 Task: Search one way flight ticket for 5 adults, 2 children, 1 infant in seat and 1 infant on lap in economy from Fort Myers: Southwest Florida International Airport to Laramie: Laramie Regional Airport on 5-3-2023. Choice of flights is Southwest. Number of bags: 2 checked bags. Price is upto 73000. Outbound departure time preference is 9:00.
Action: Mouse moved to (404, 180)
Screenshot: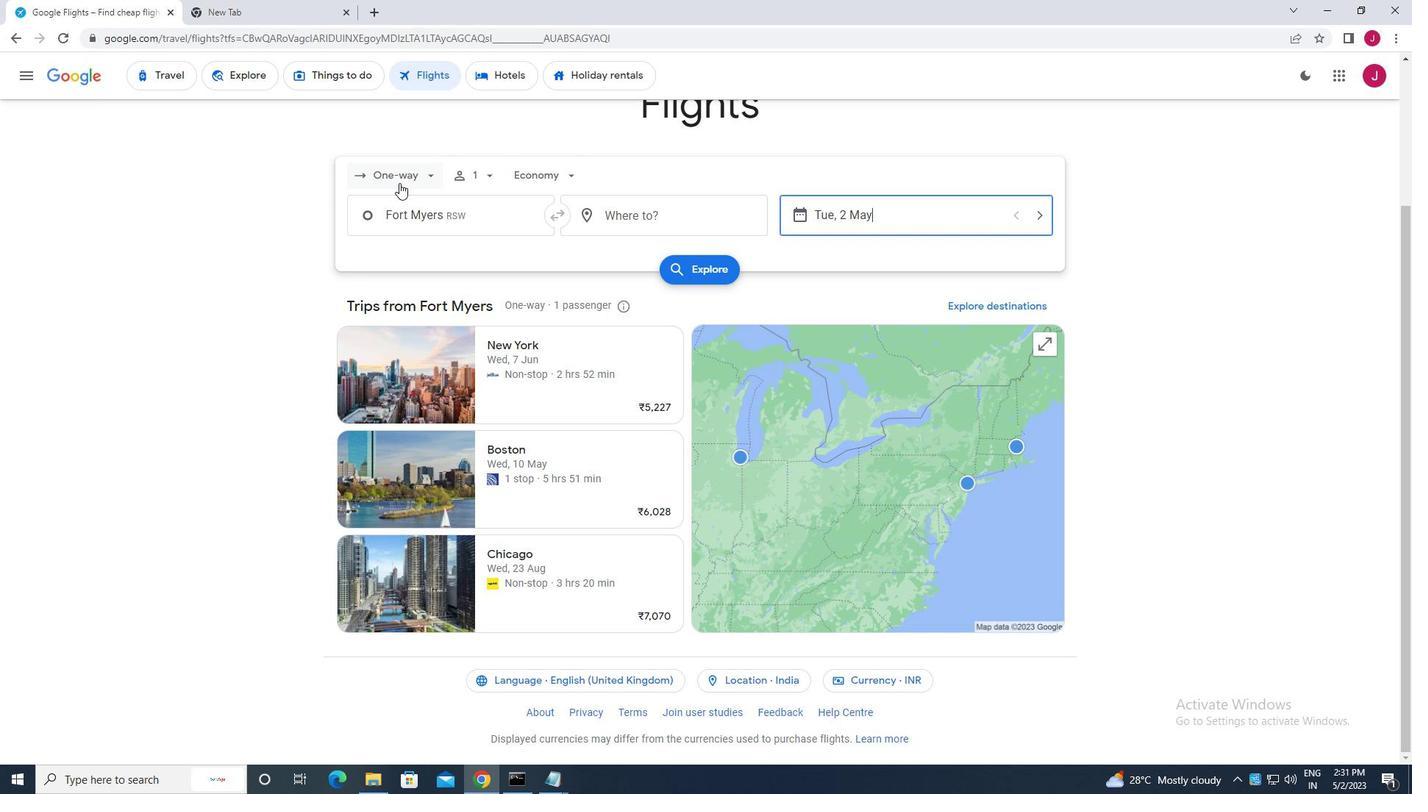 
Action: Mouse pressed left at (404, 180)
Screenshot: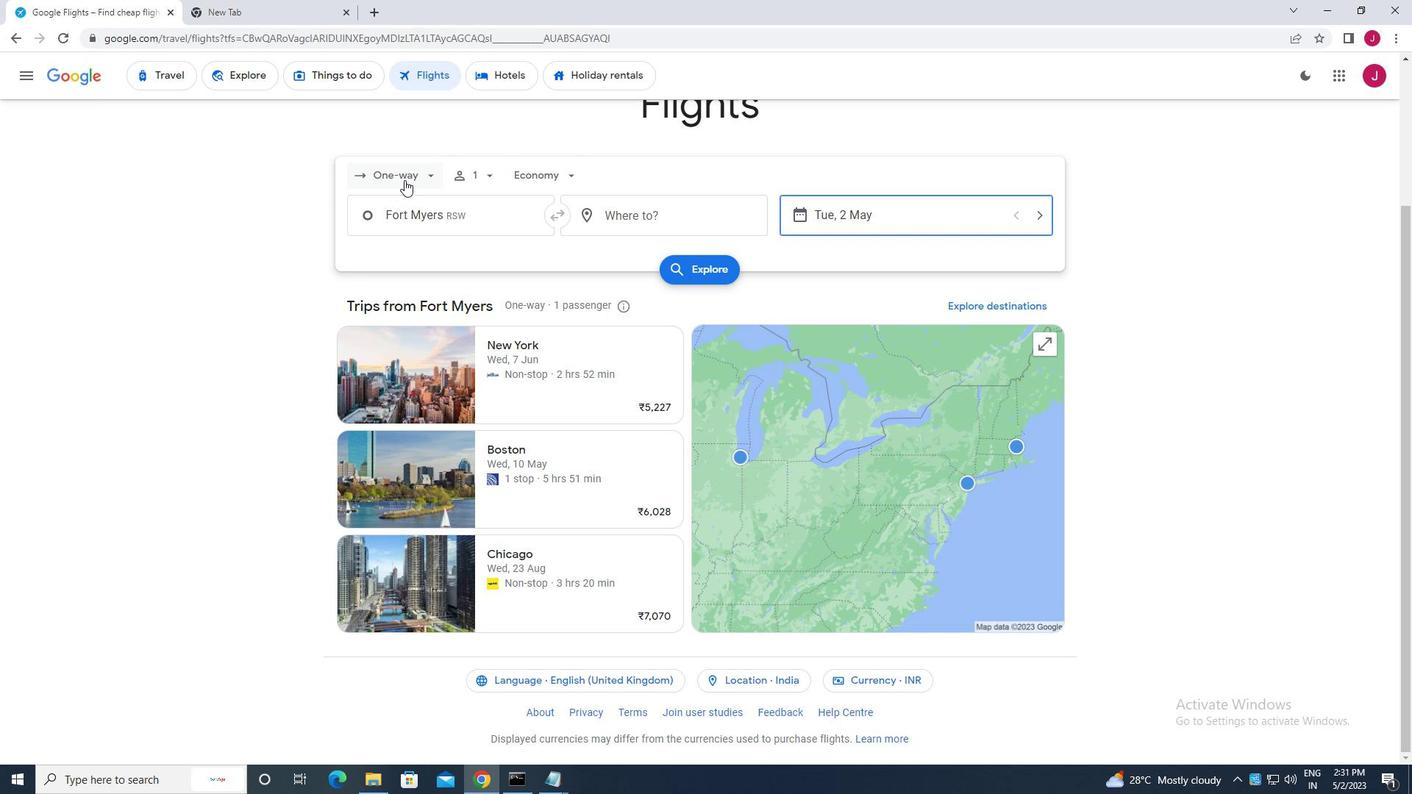 
Action: Mouse moved to (430, 211)
Screenshot: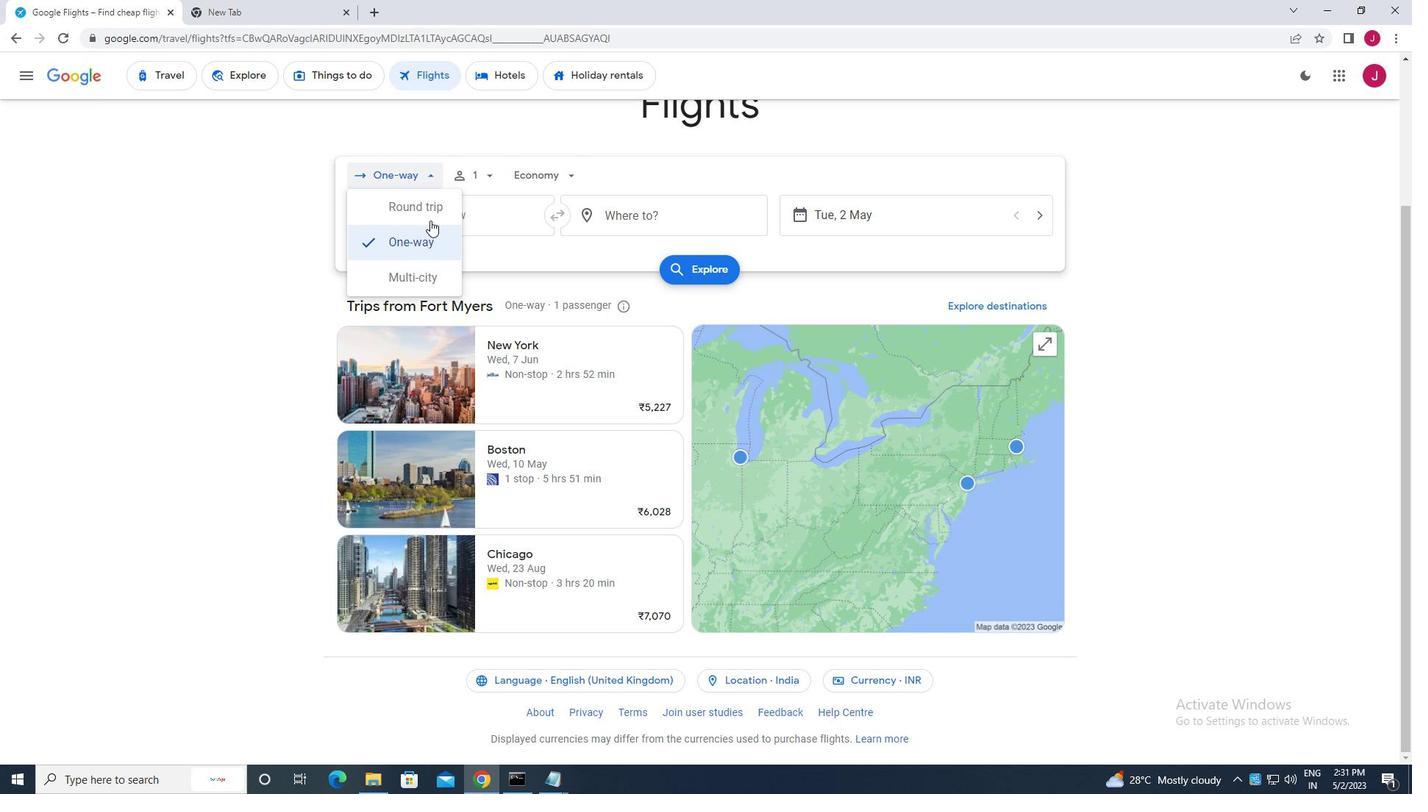 
Action: Mouse pressed left at (430, 211)
Screenshot: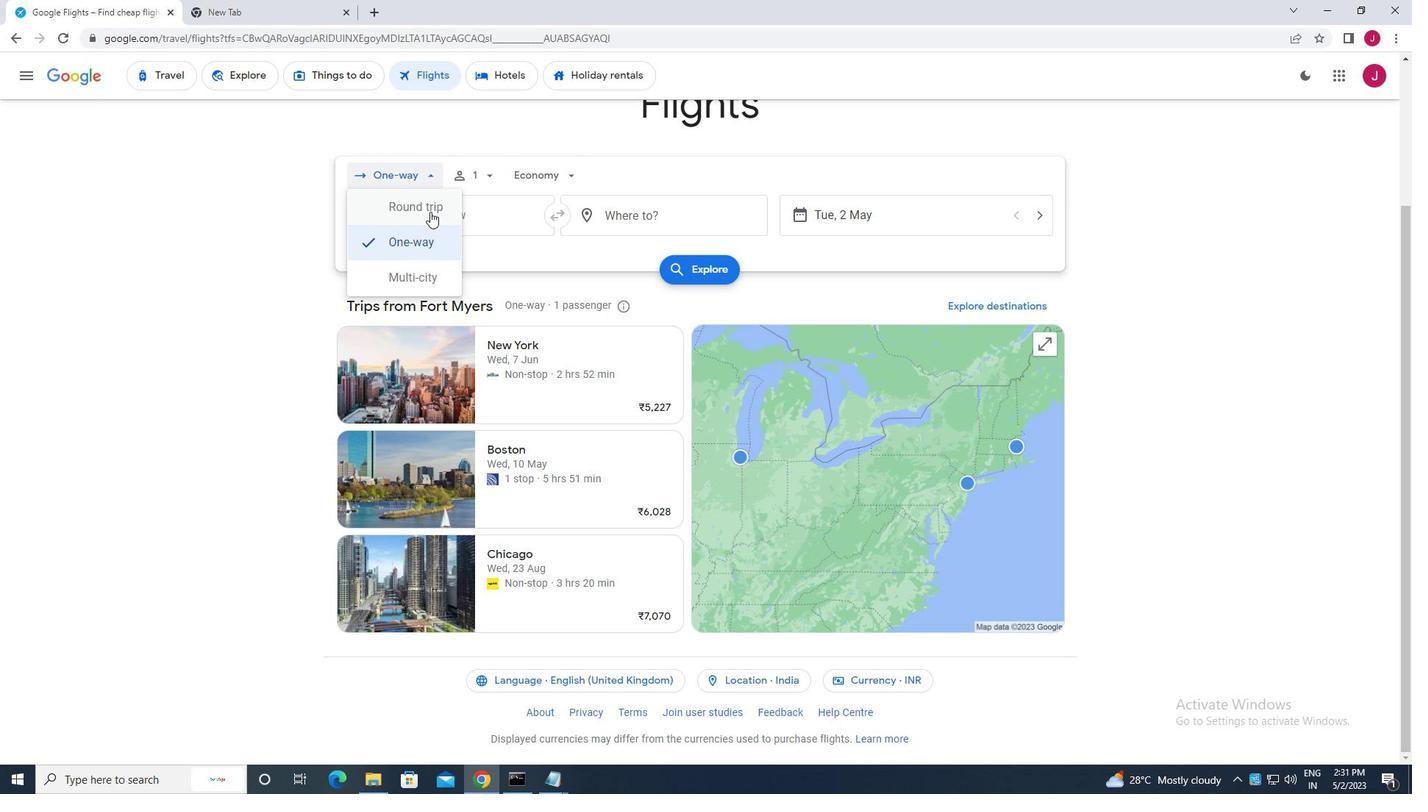 
Action: Mouse moved to (494, 177)
Screenshot: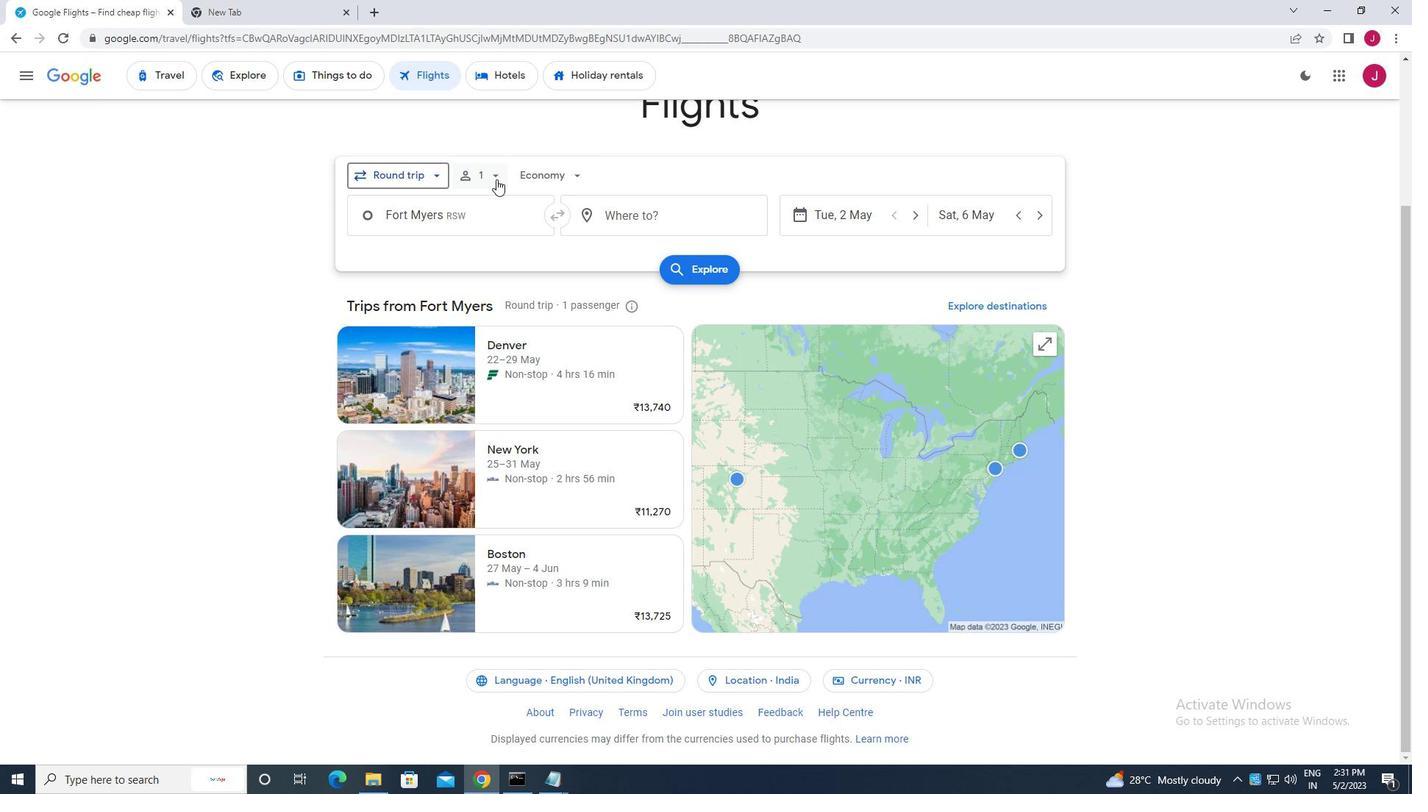 
Action: Mouse pressed left at (494, 177)
Screenshot: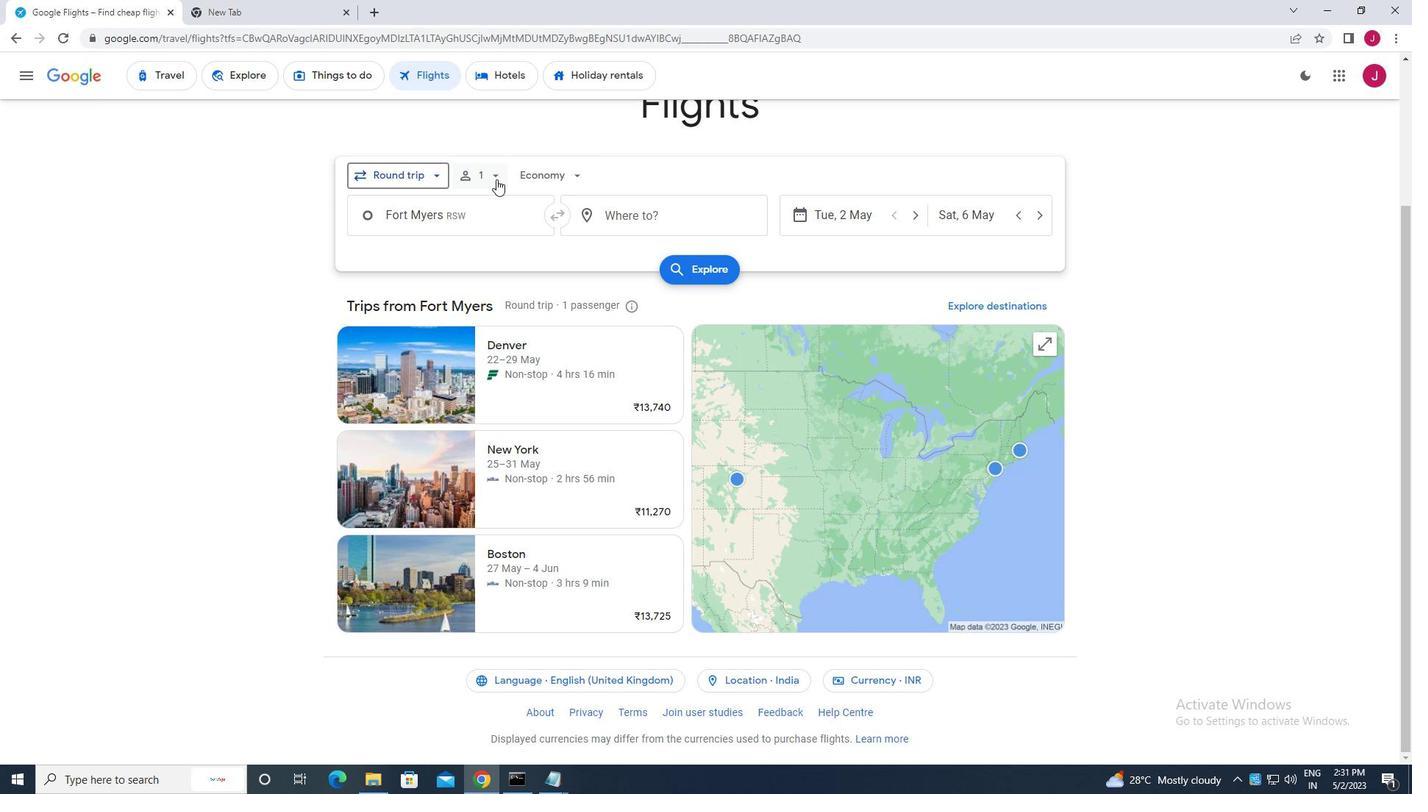 
Action: Mouse moved to (611, 212)
Screenshot: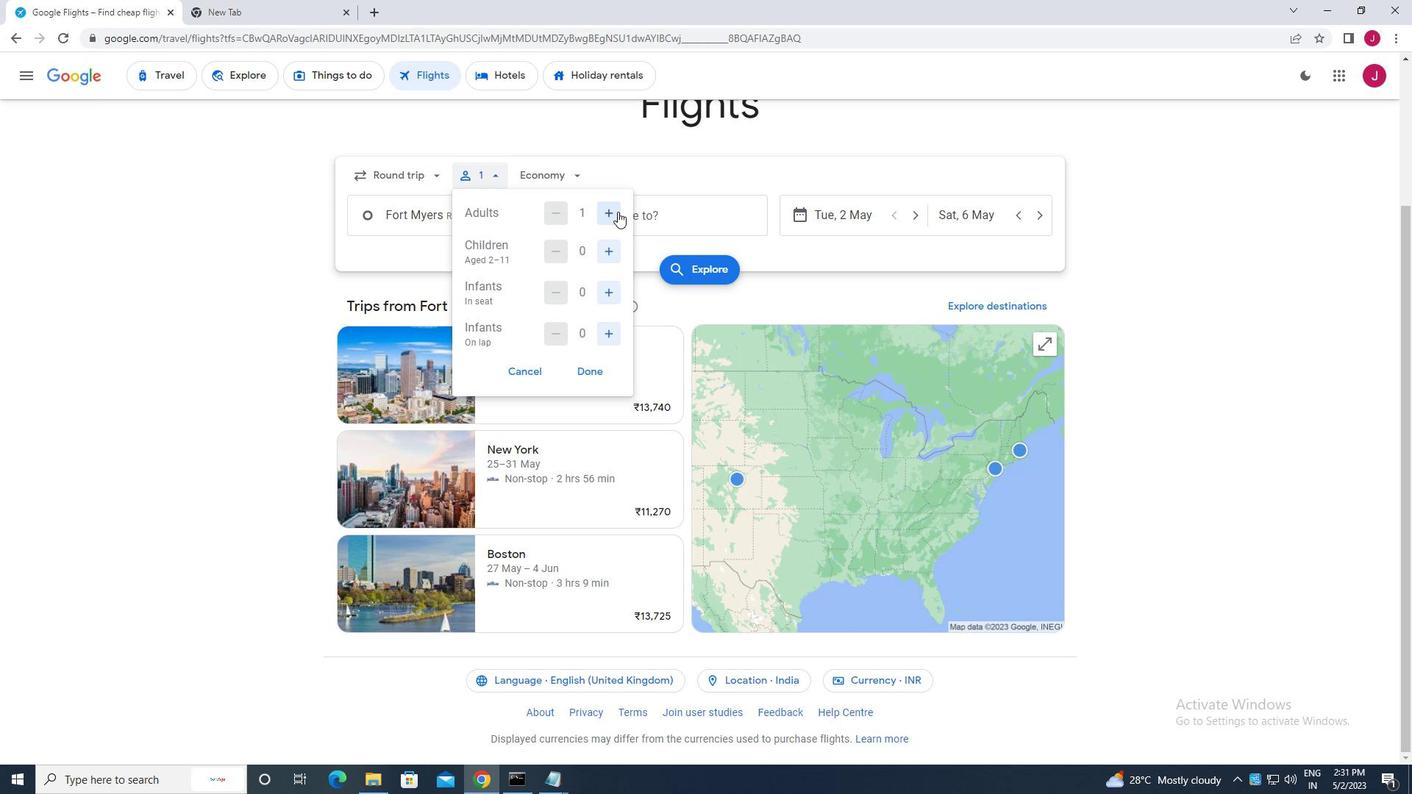 
Action: Mouse pressed left at (611, 212)
Screenshot: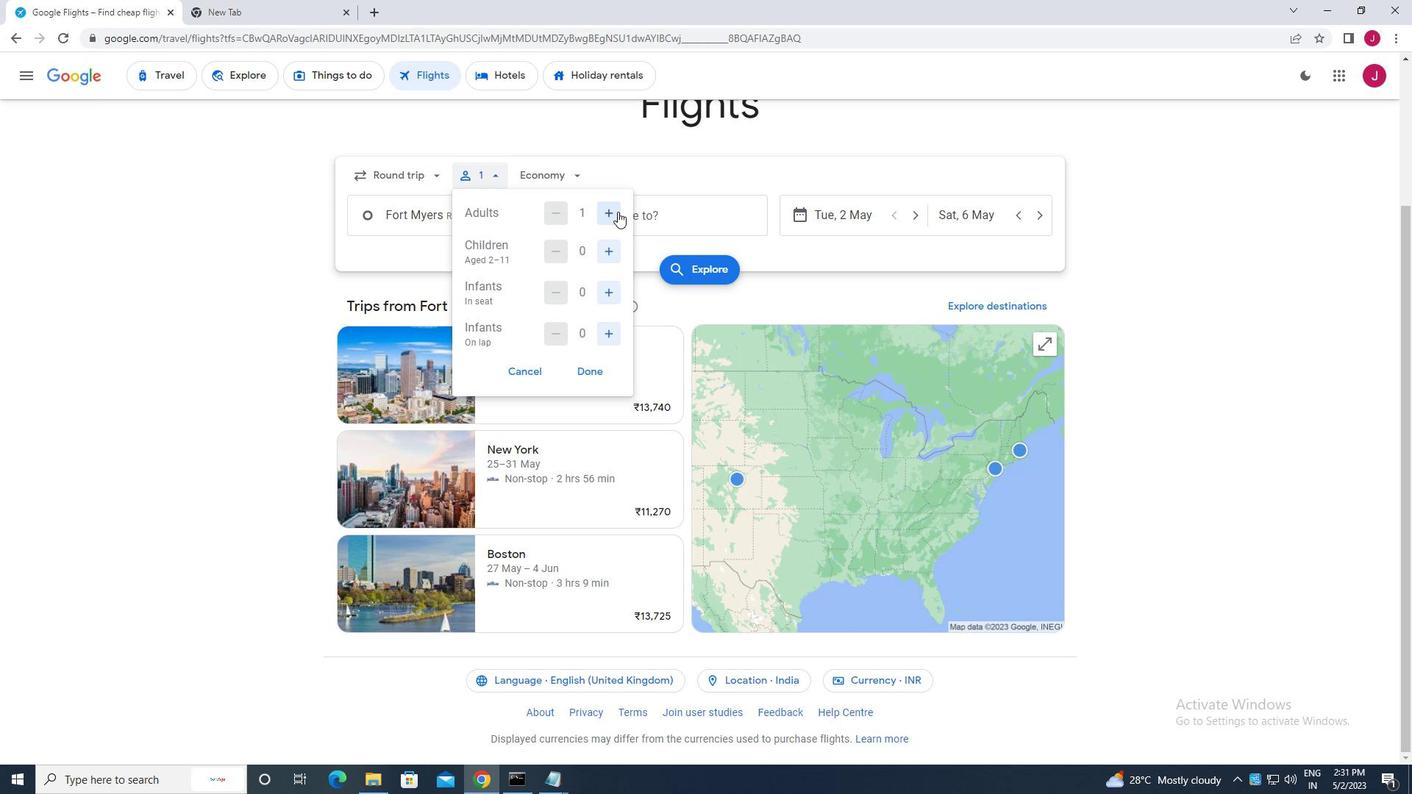 
Action: Mouse pressed left at (611, 212)
Screenshot: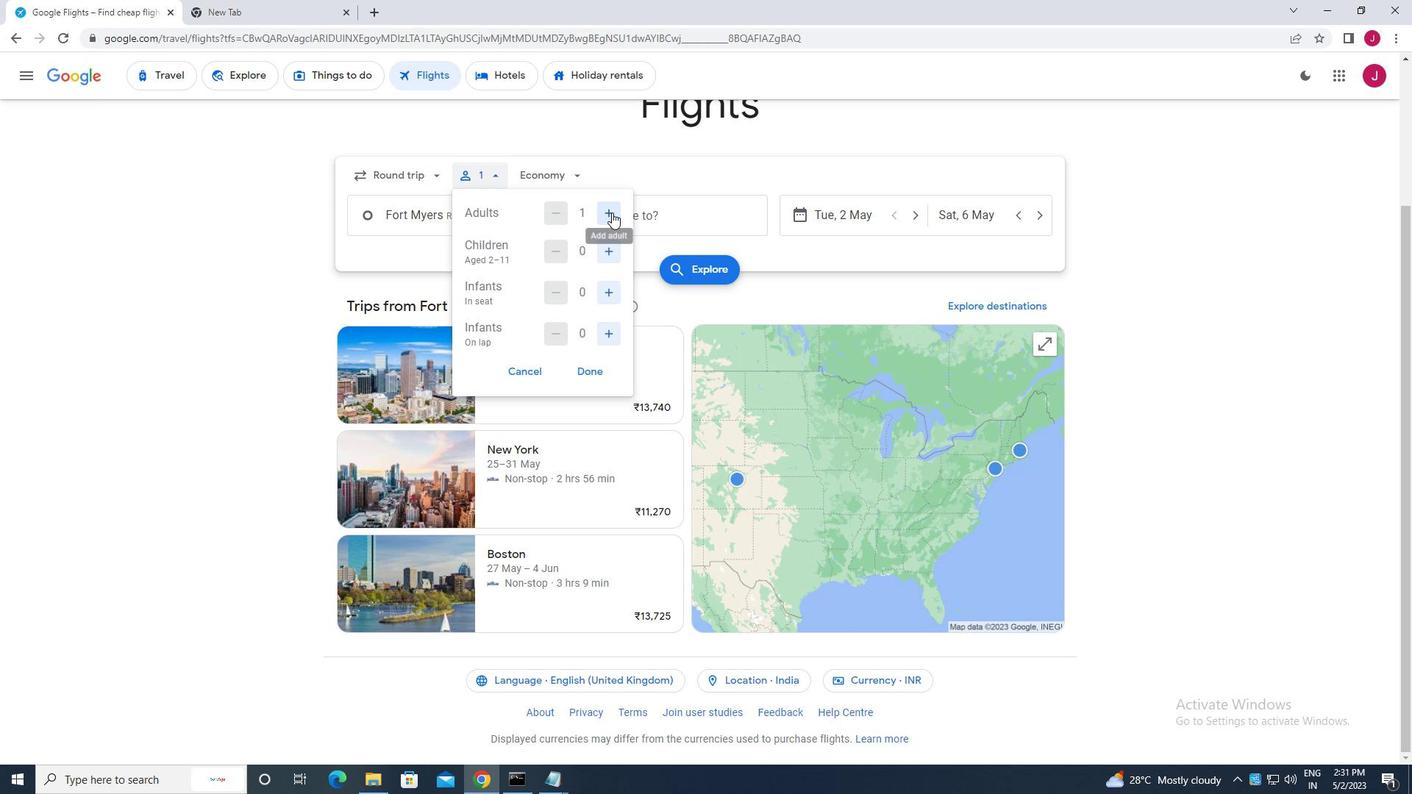 
Action: Mouse pressed left at (611, 212)
Screenshot: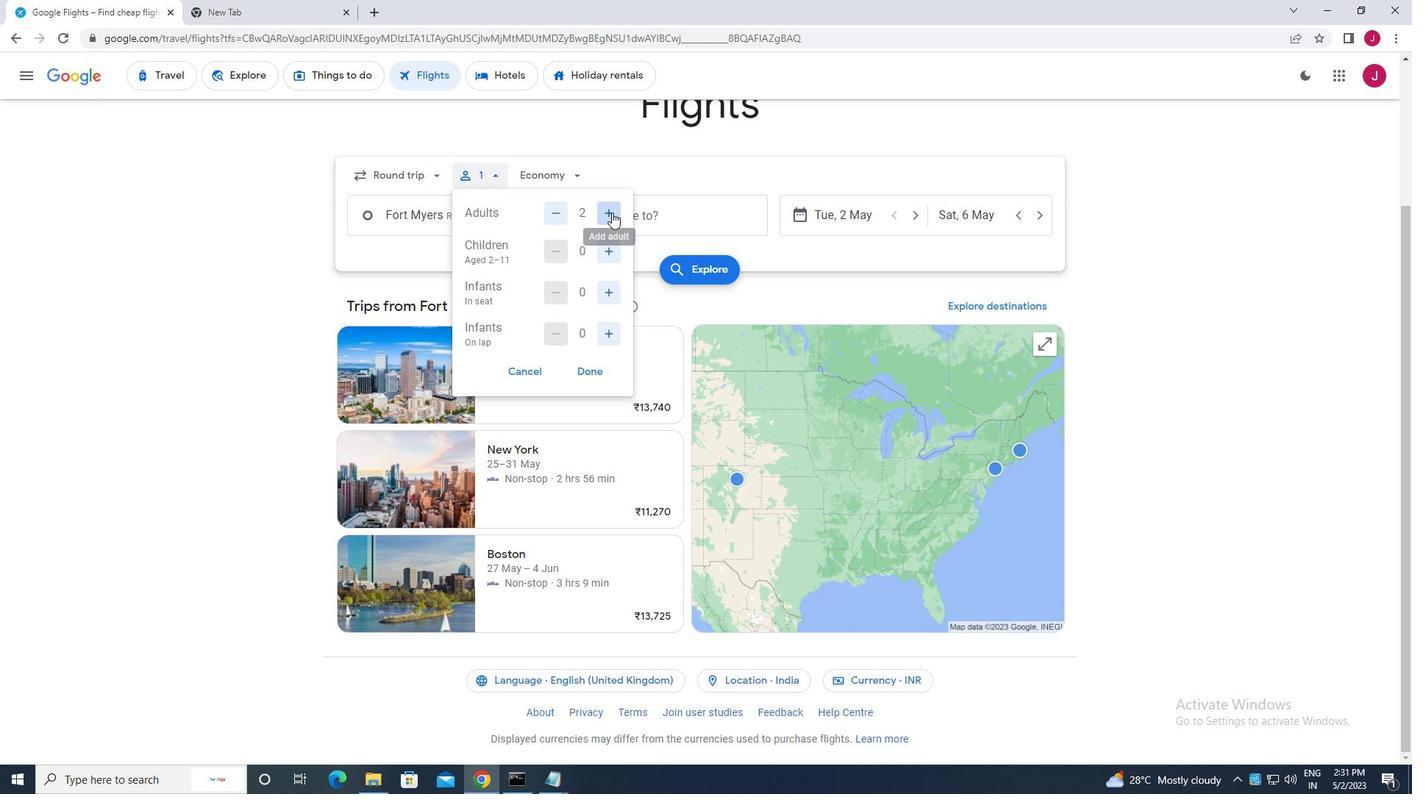 
Action: Mouse pressed left at (611, 212)
Screenshot: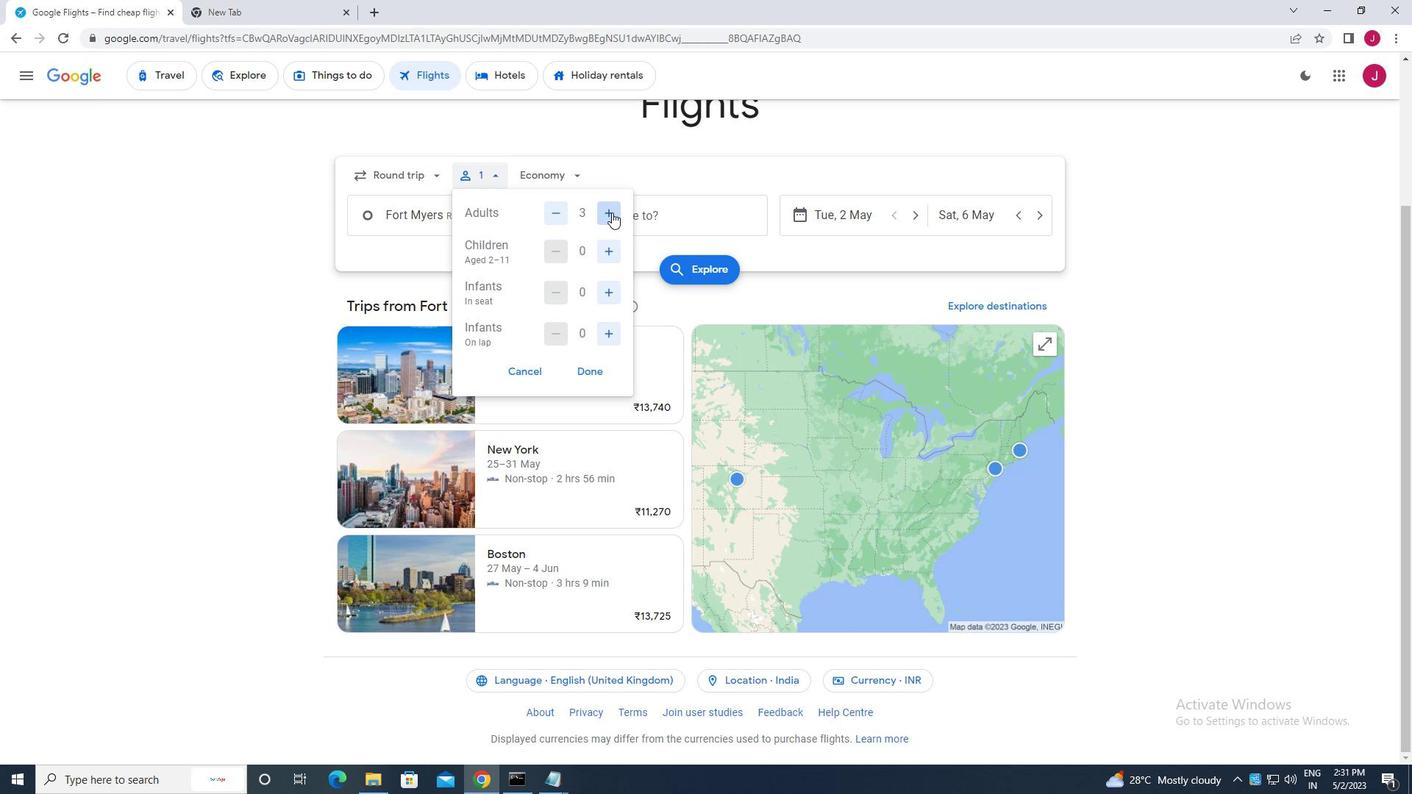 
Action: Mouse moved to (608, 254)
Screenshot: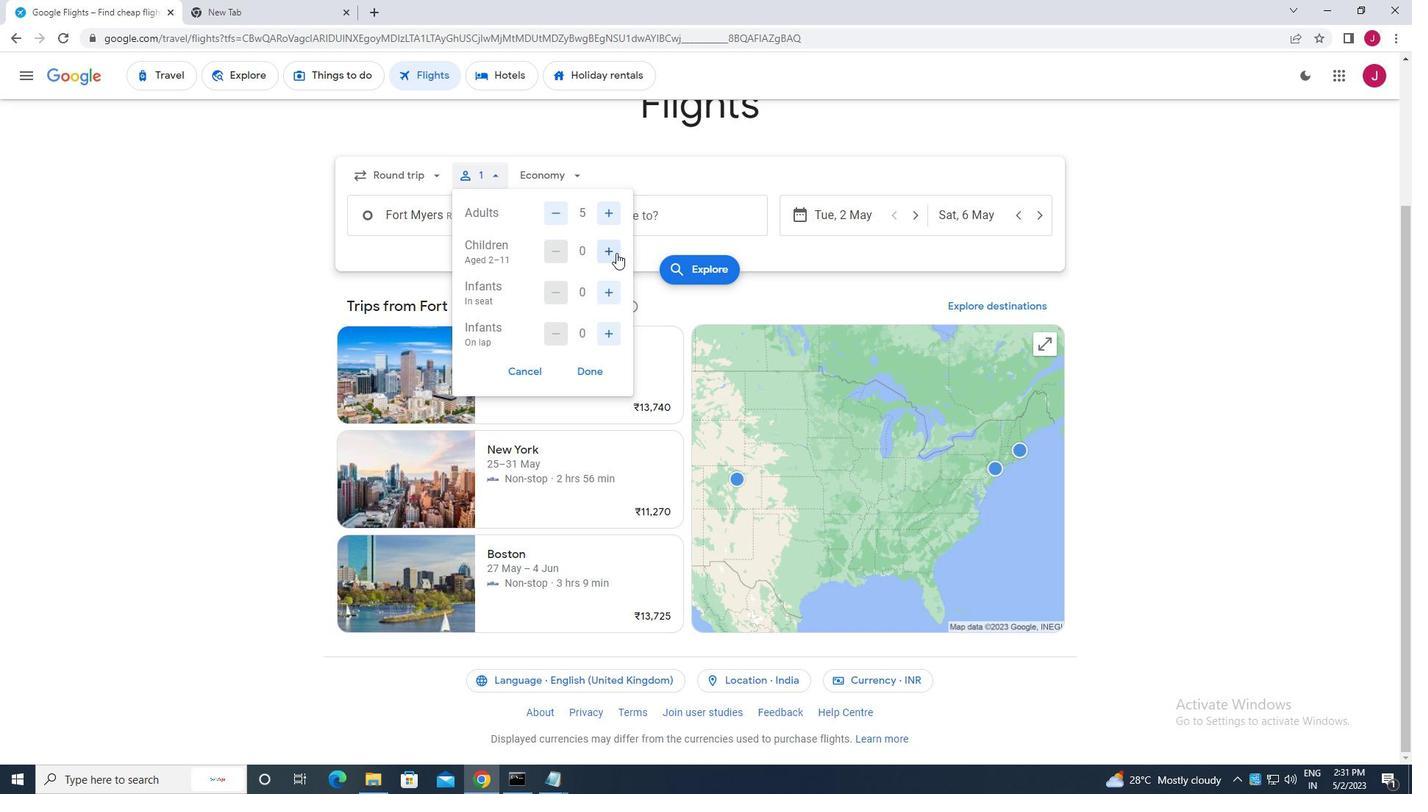 
Action: Mouse pressed left at (608, 254)
Screenshot: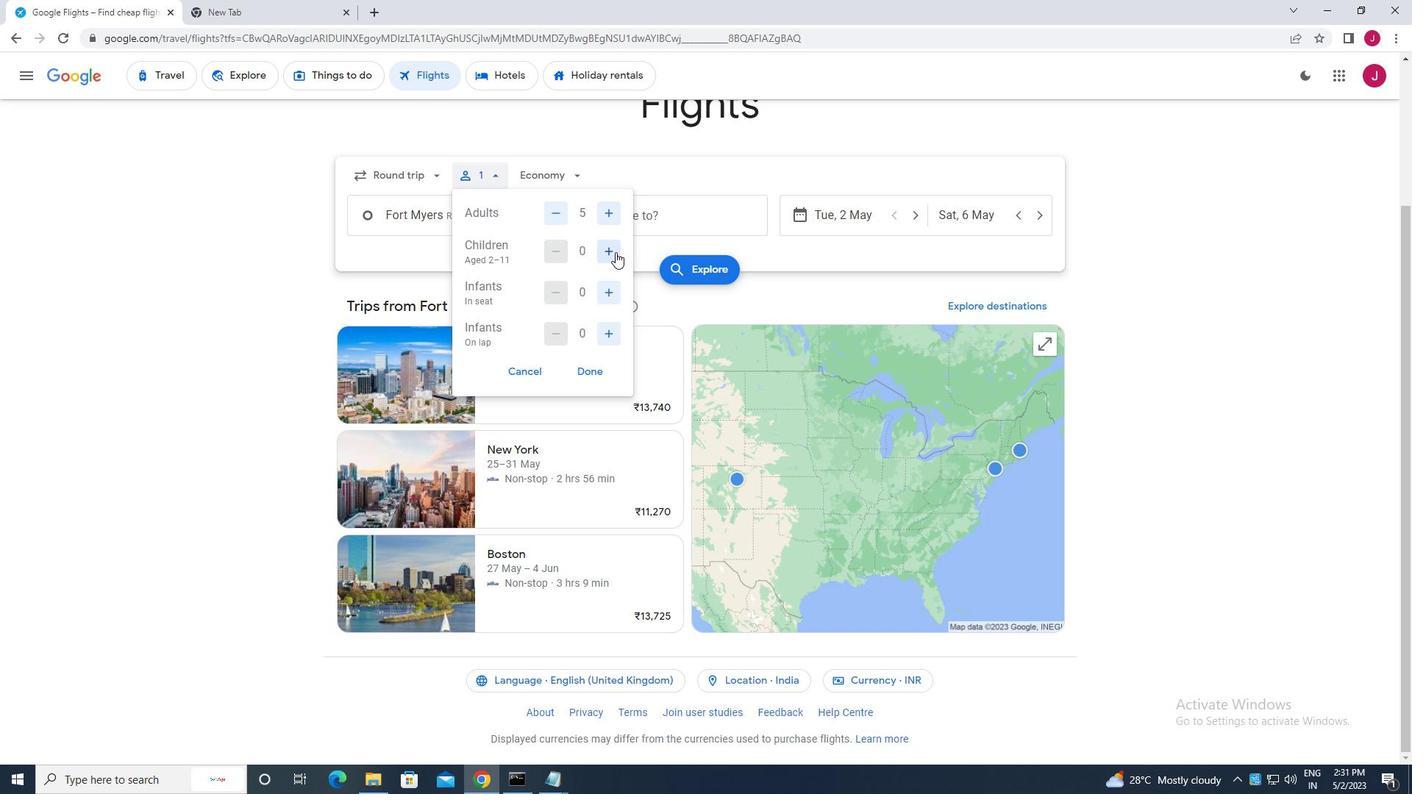 
Action: Mouse pressed left at (608, 254)
Screenshot: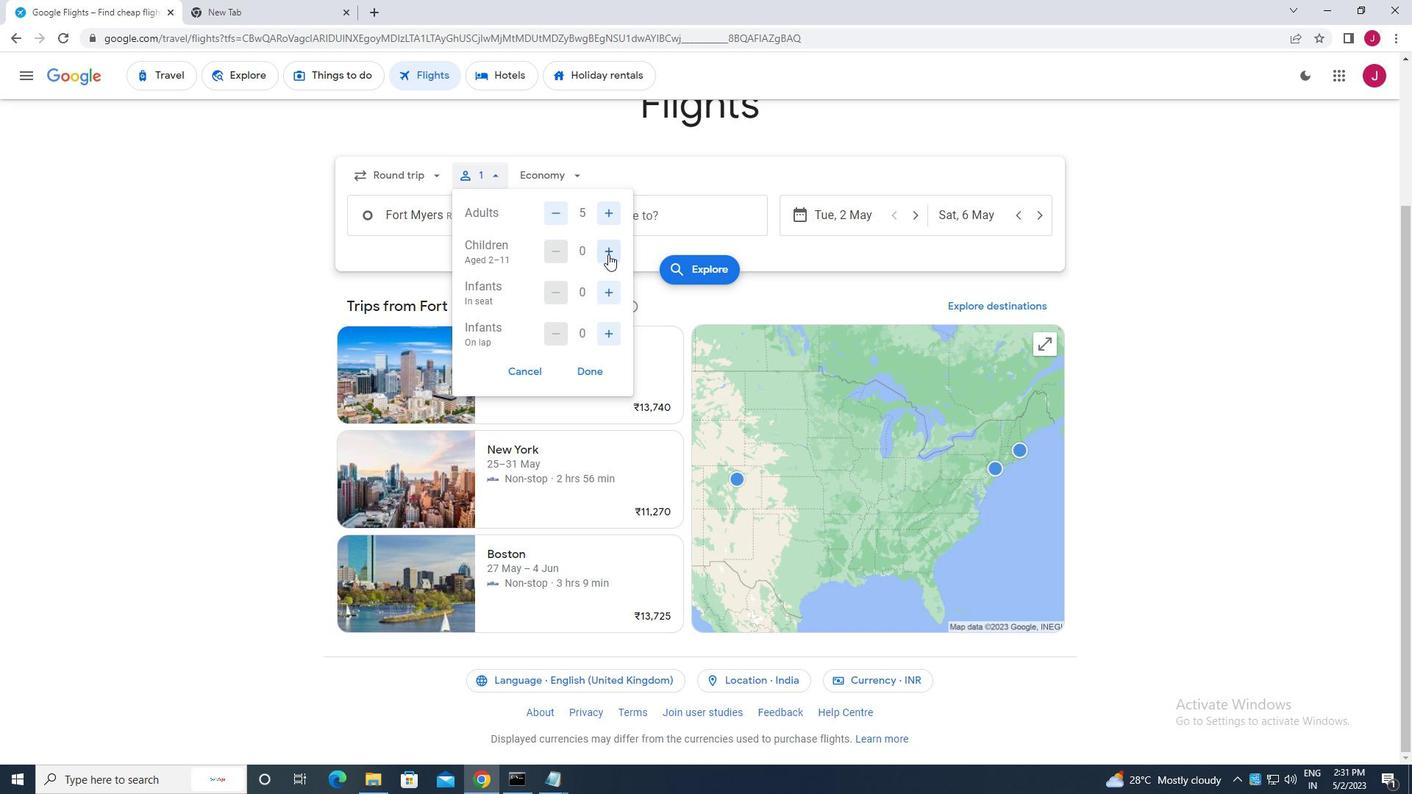 
Action: Mouse moved to (613, 291)
Screenshot: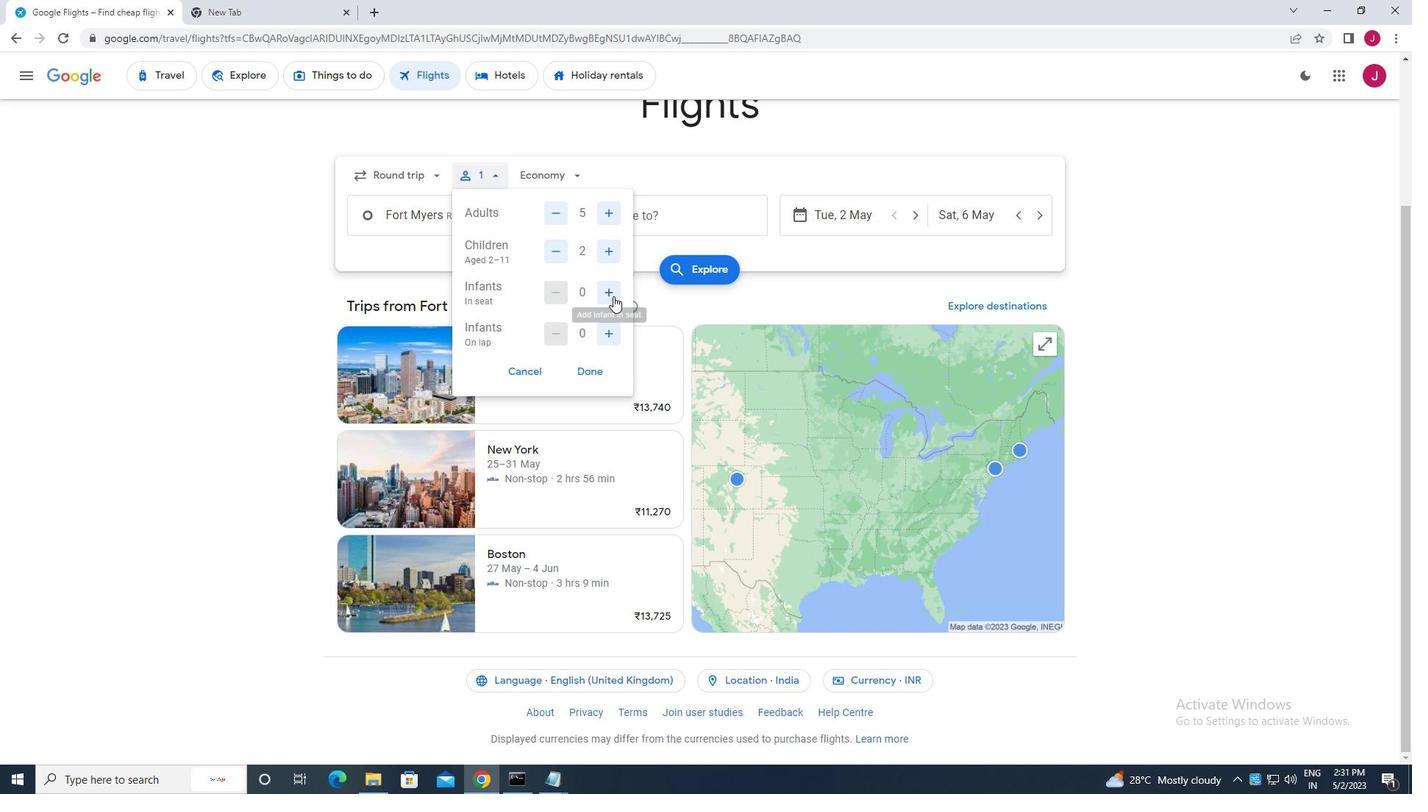 
Action: Mouse pressed left at (613, 291)
Screenshot: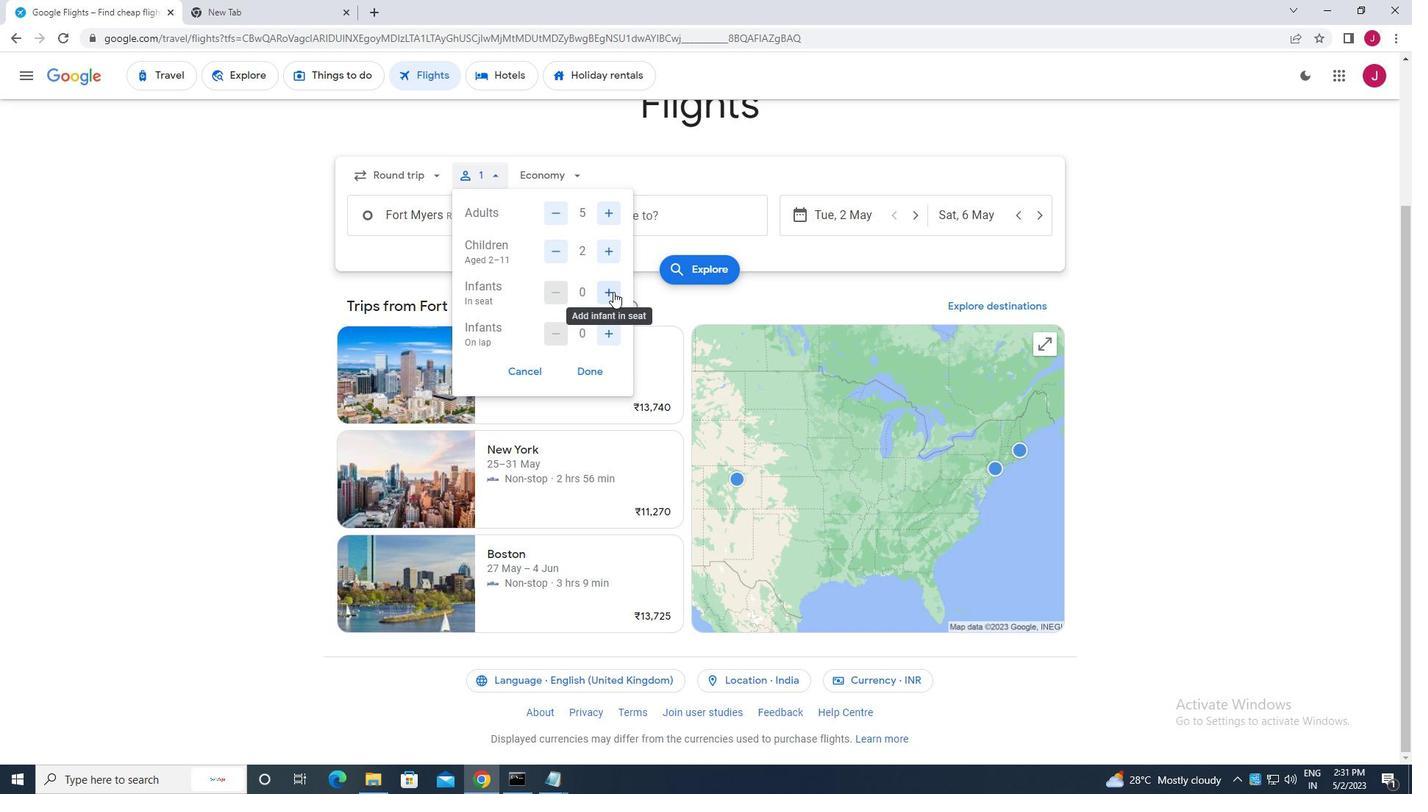 
Action: Mouse moved to (613, 332)
Screenshot: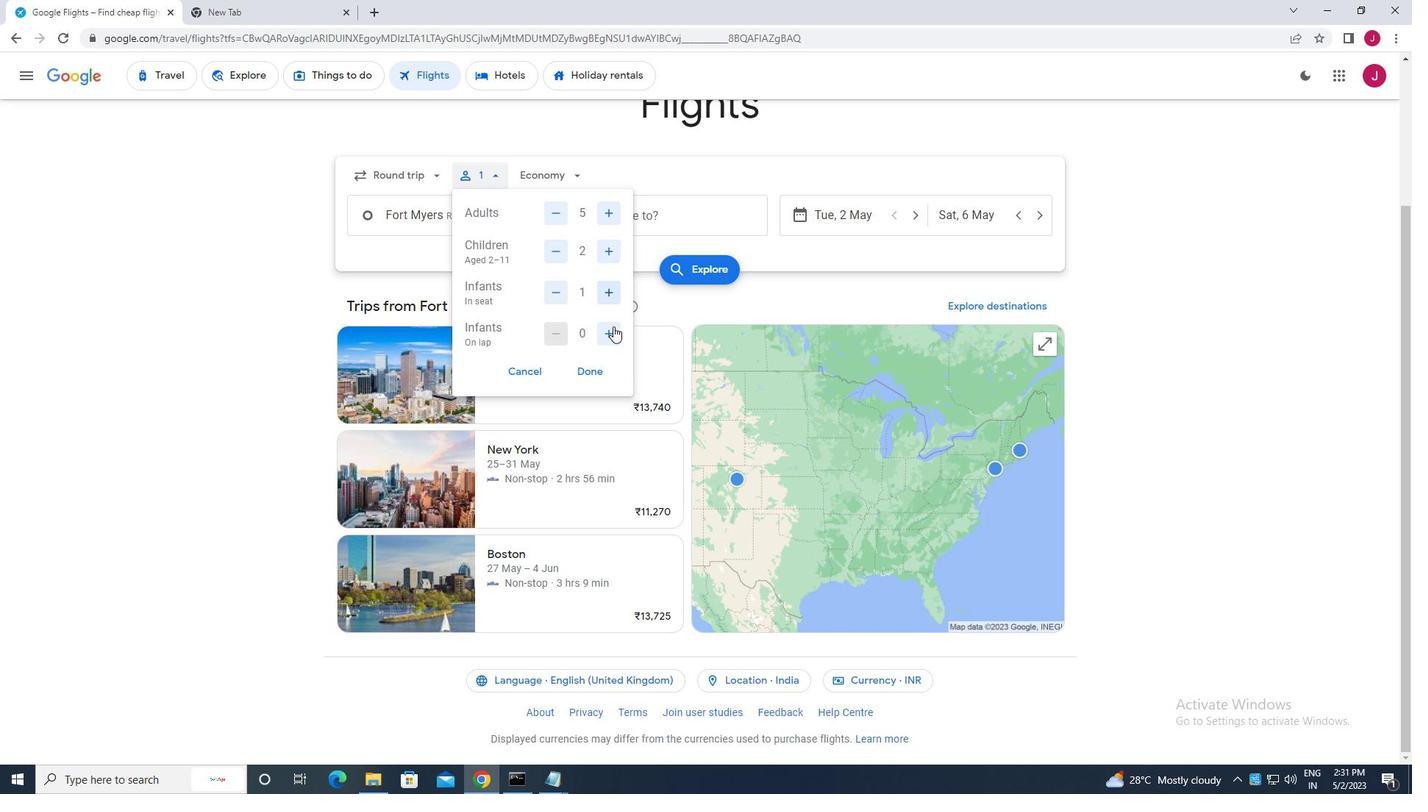 
Action: Mouse pressed left at (613, 332)
Screenshot: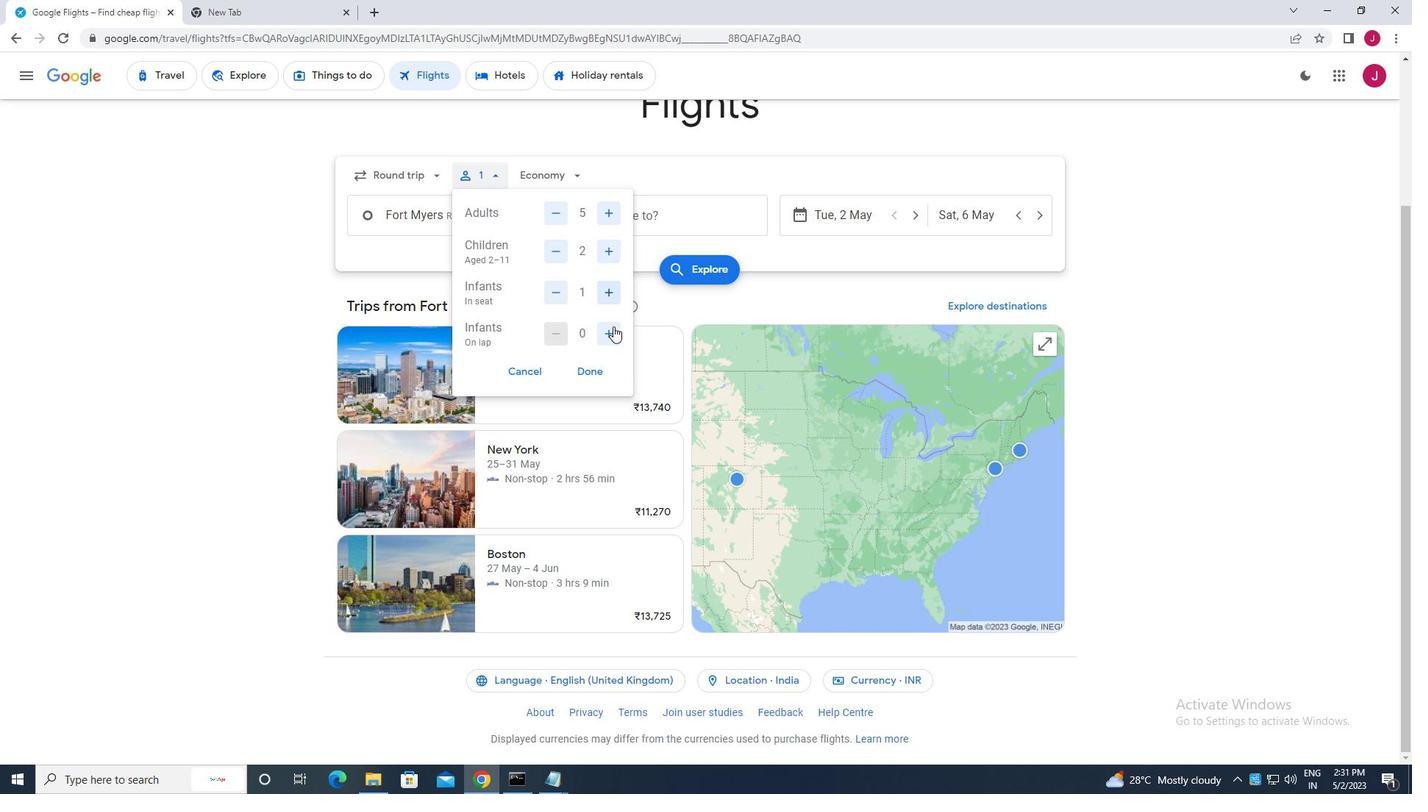 
Action: Mouse moved to (605, 329)
Screenshot: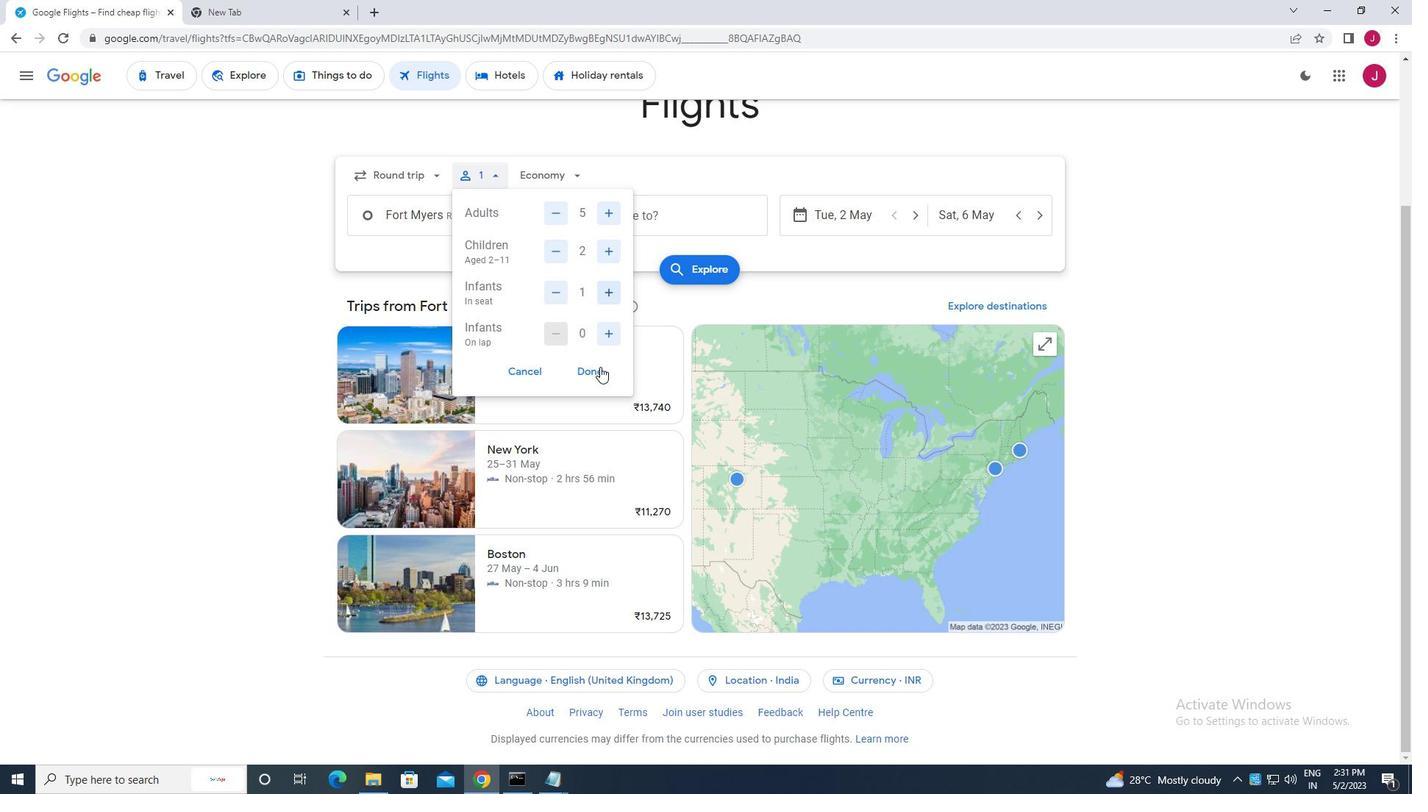 
Action: Mouse pressed left at (605, 329)
Screenshot: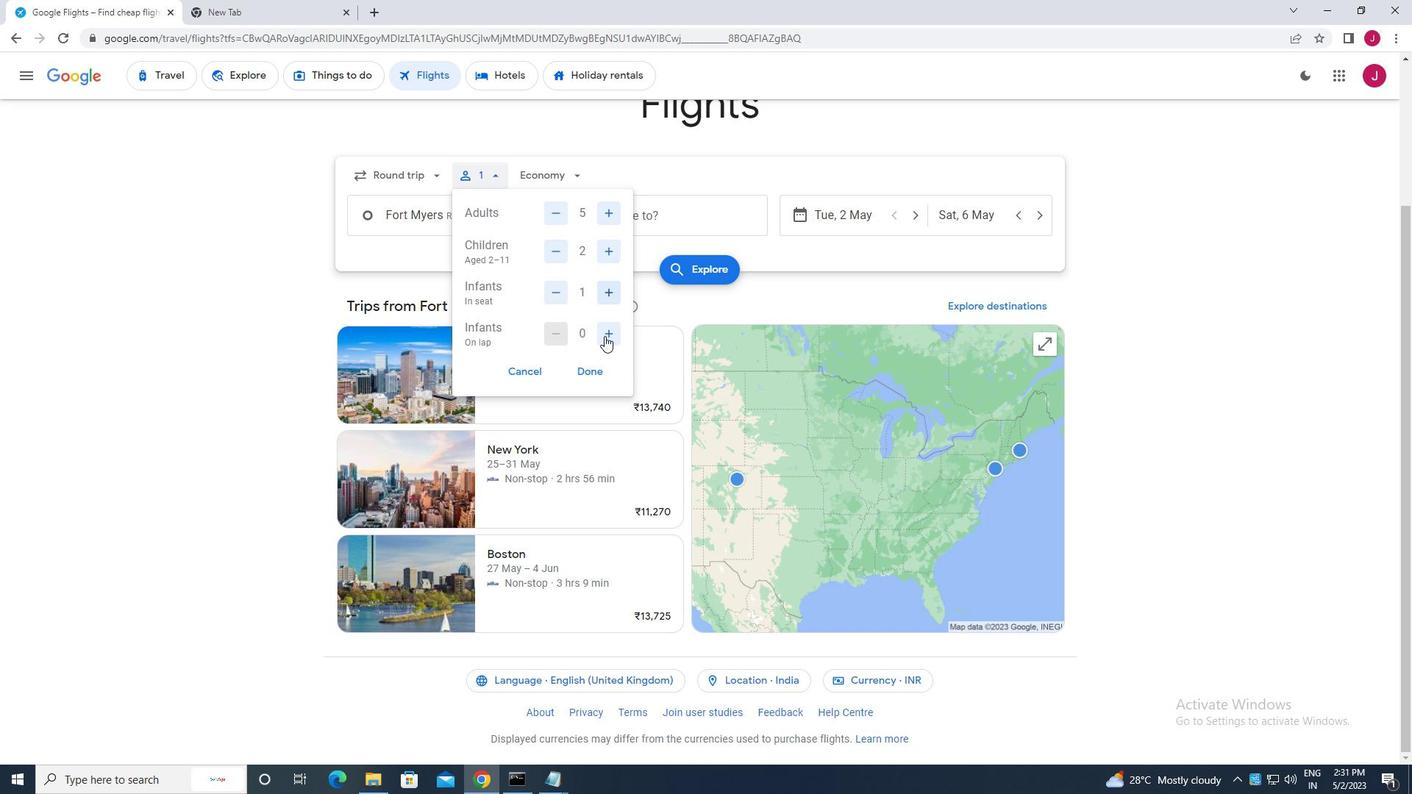 
Action: Mouse moved to (603, 337)
Screenshot: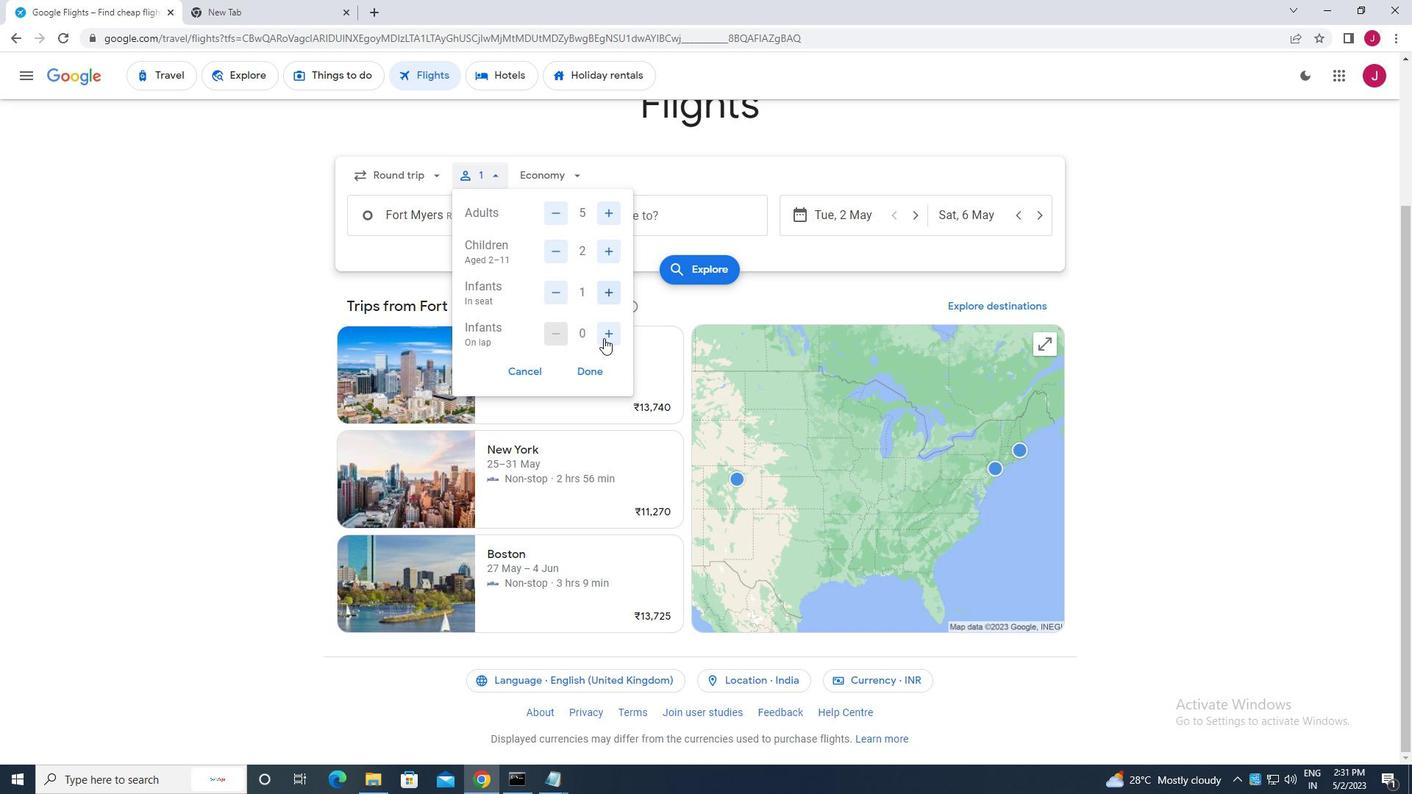 
Action: Mouse pressed left at (603, 337)
Screenshot: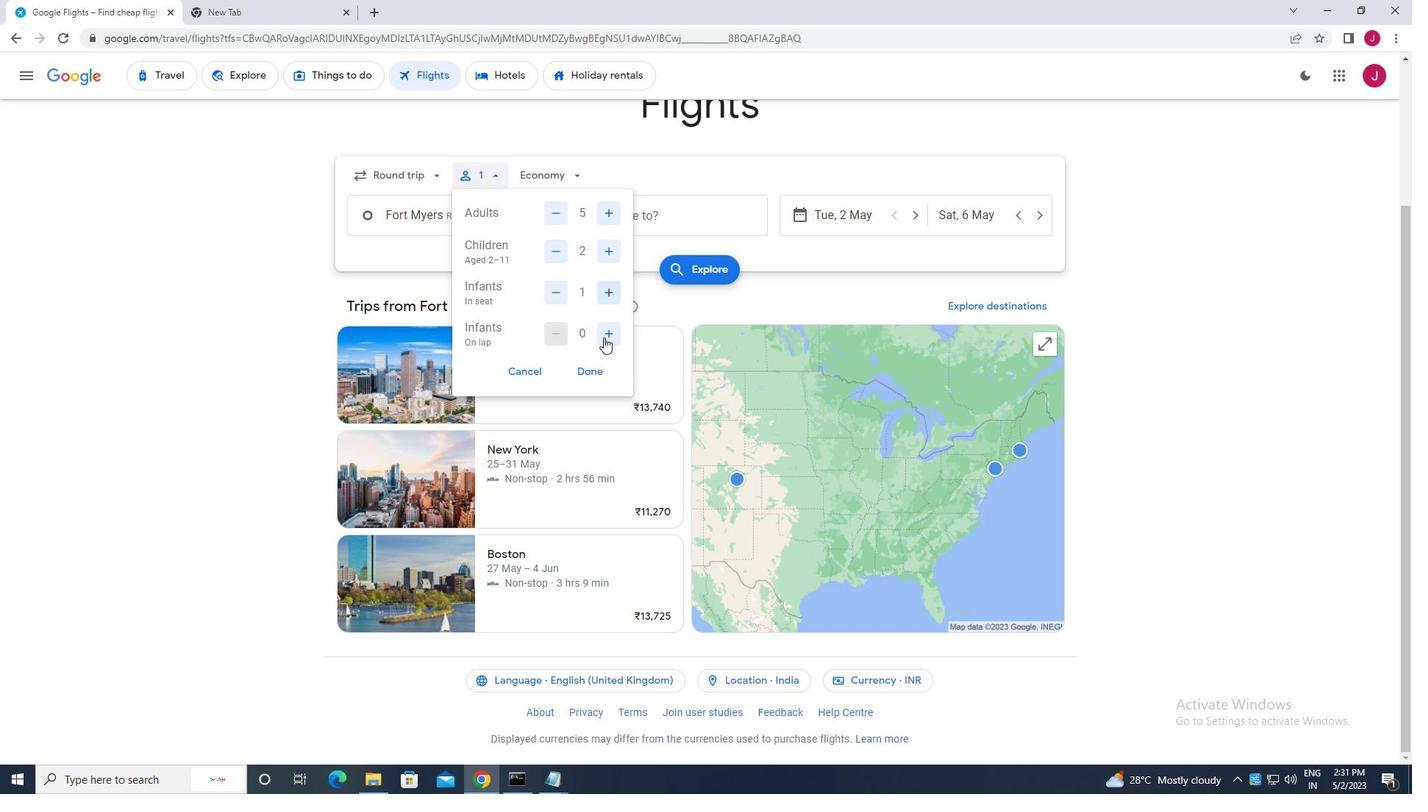 
Action: Mouse moved to (550, 335)
Screenshot: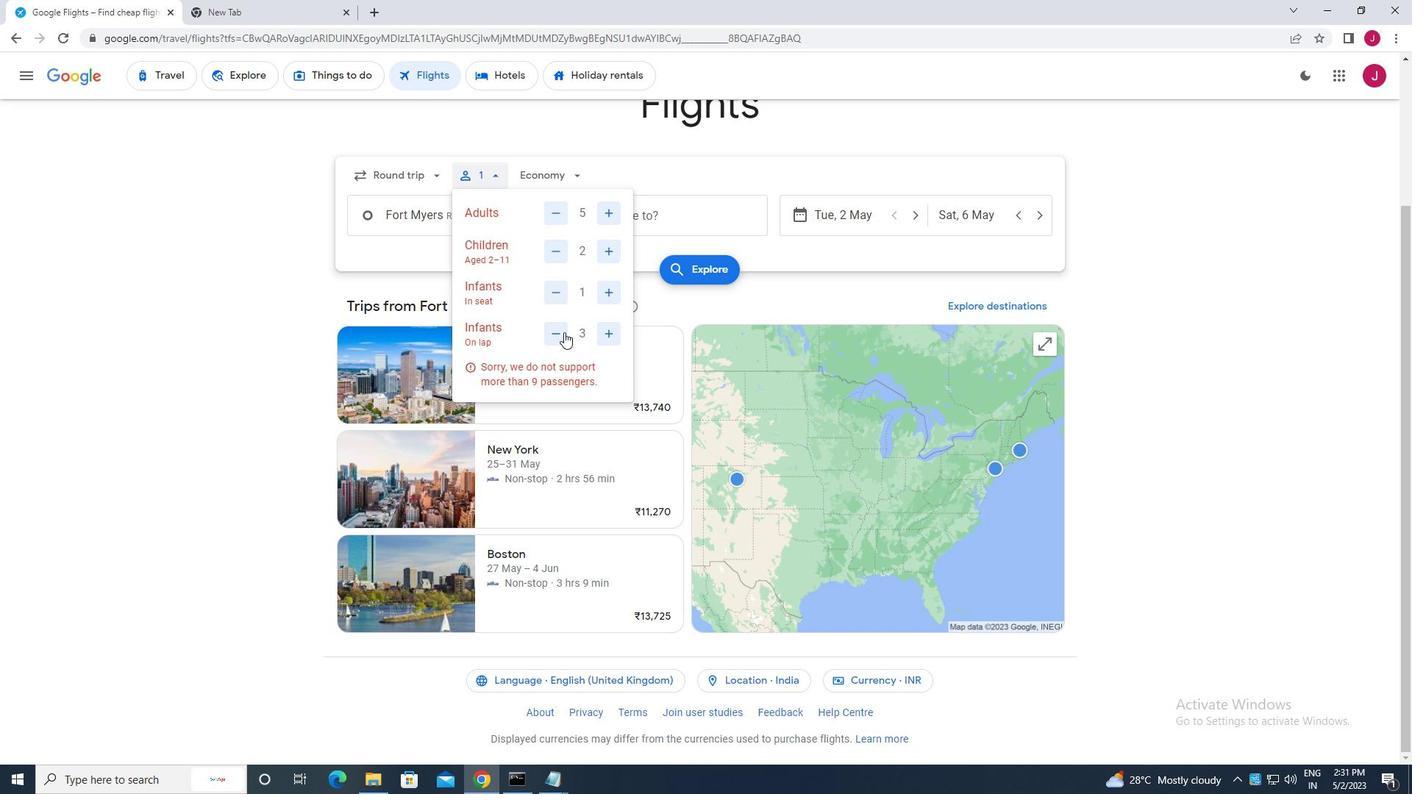 
Action: Mouse pressed left at (550, 335)
Screenshot: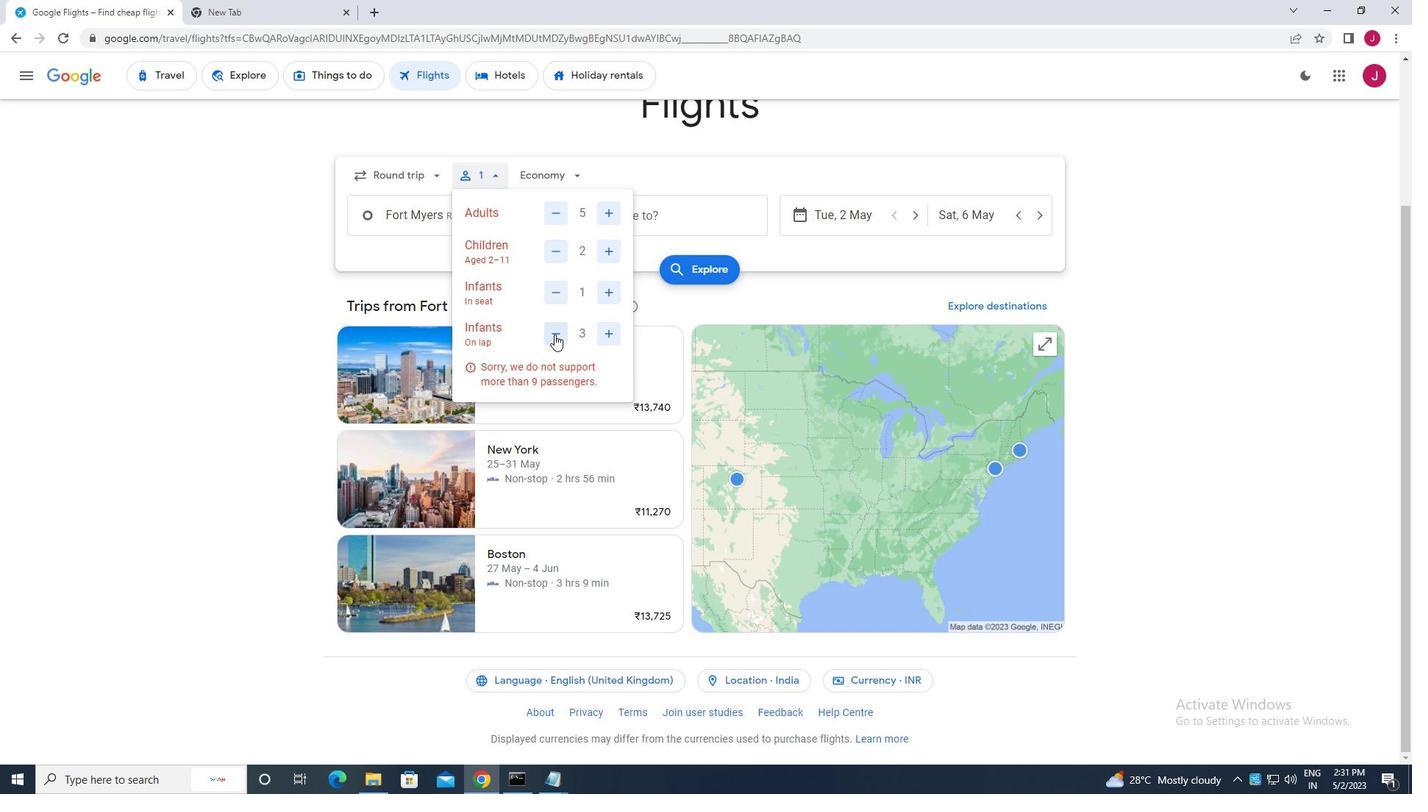 
Action: Mouse pressed left at (550, 335)
Screenshot: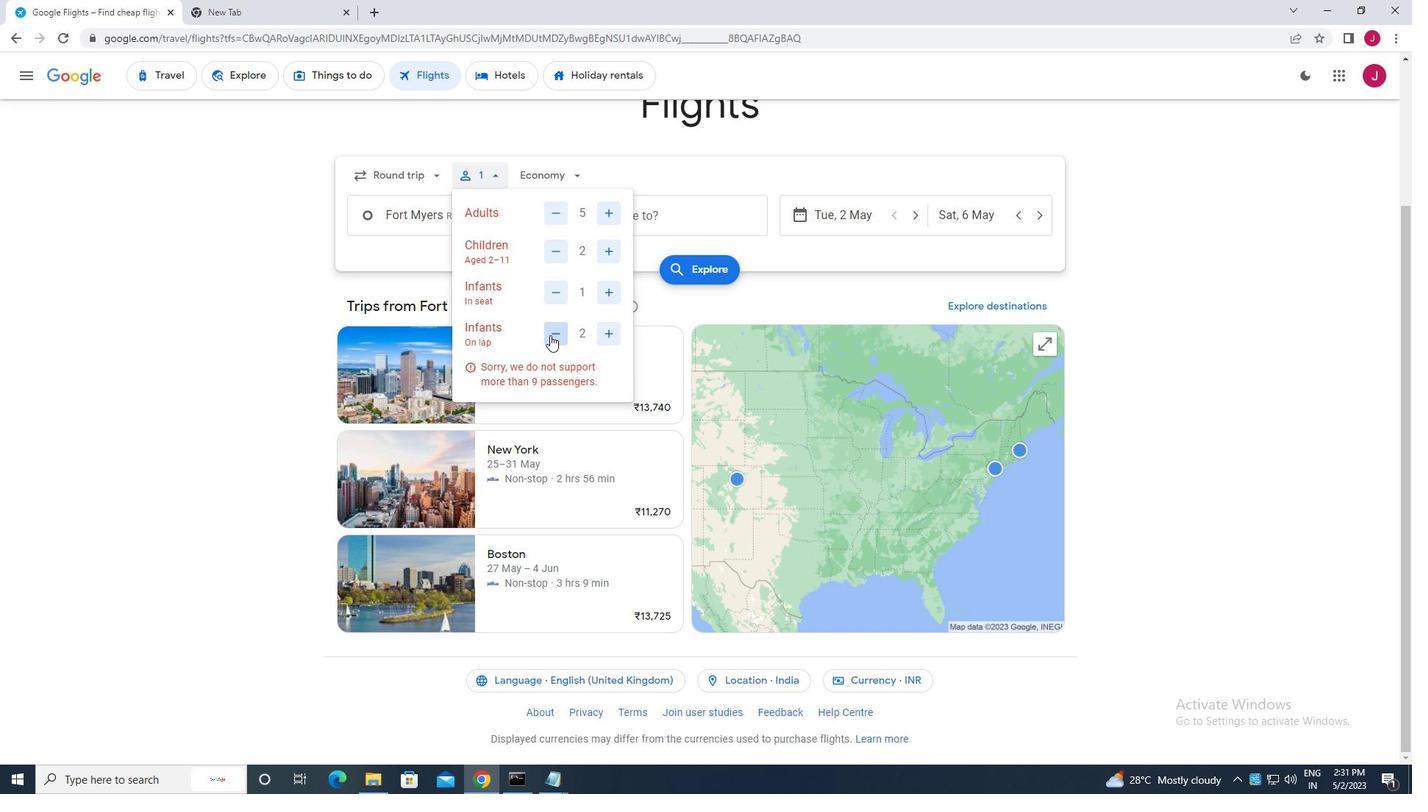 
Action: Mouse moved to (592, 372)
Screenshot: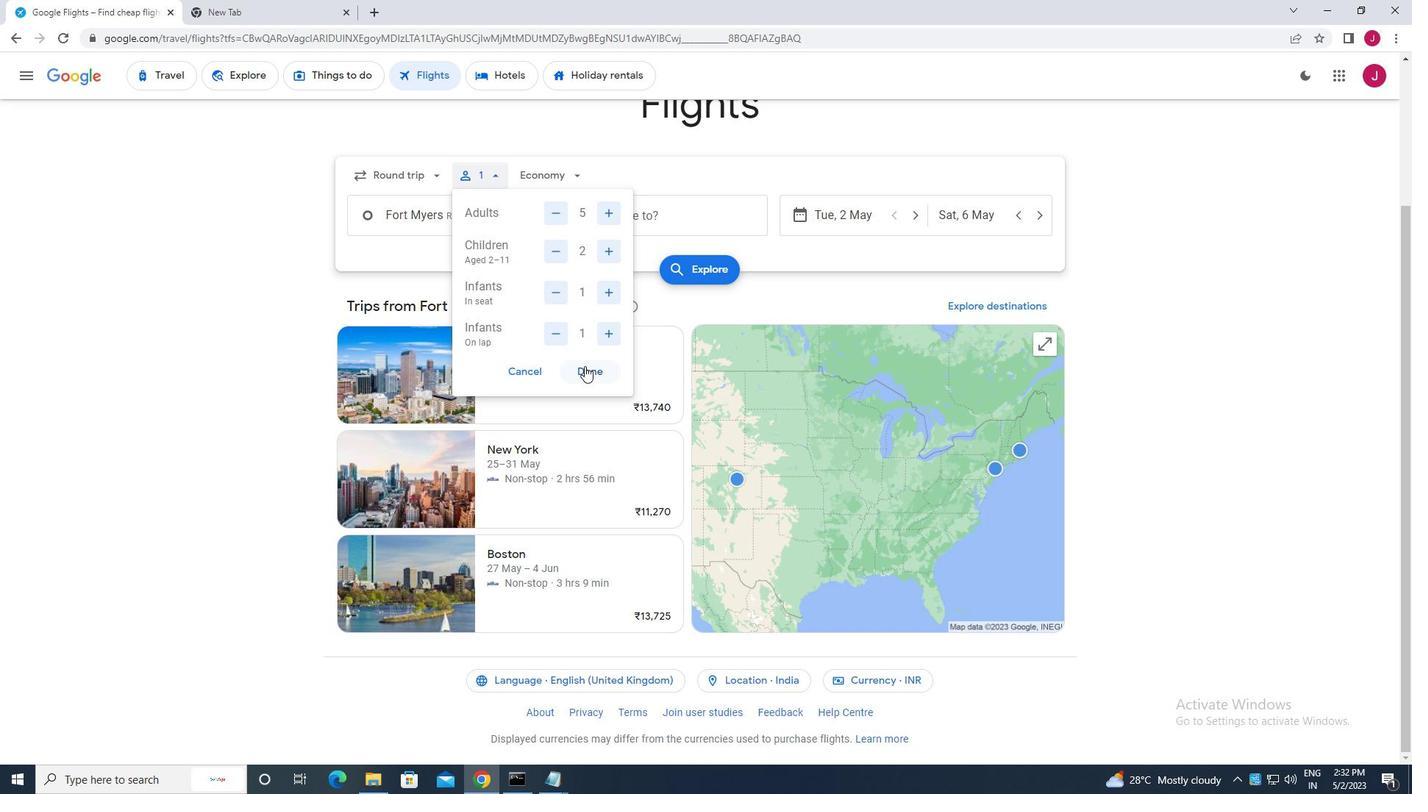 
Action: Mouse pressed left at (592, 372)
Screenshot: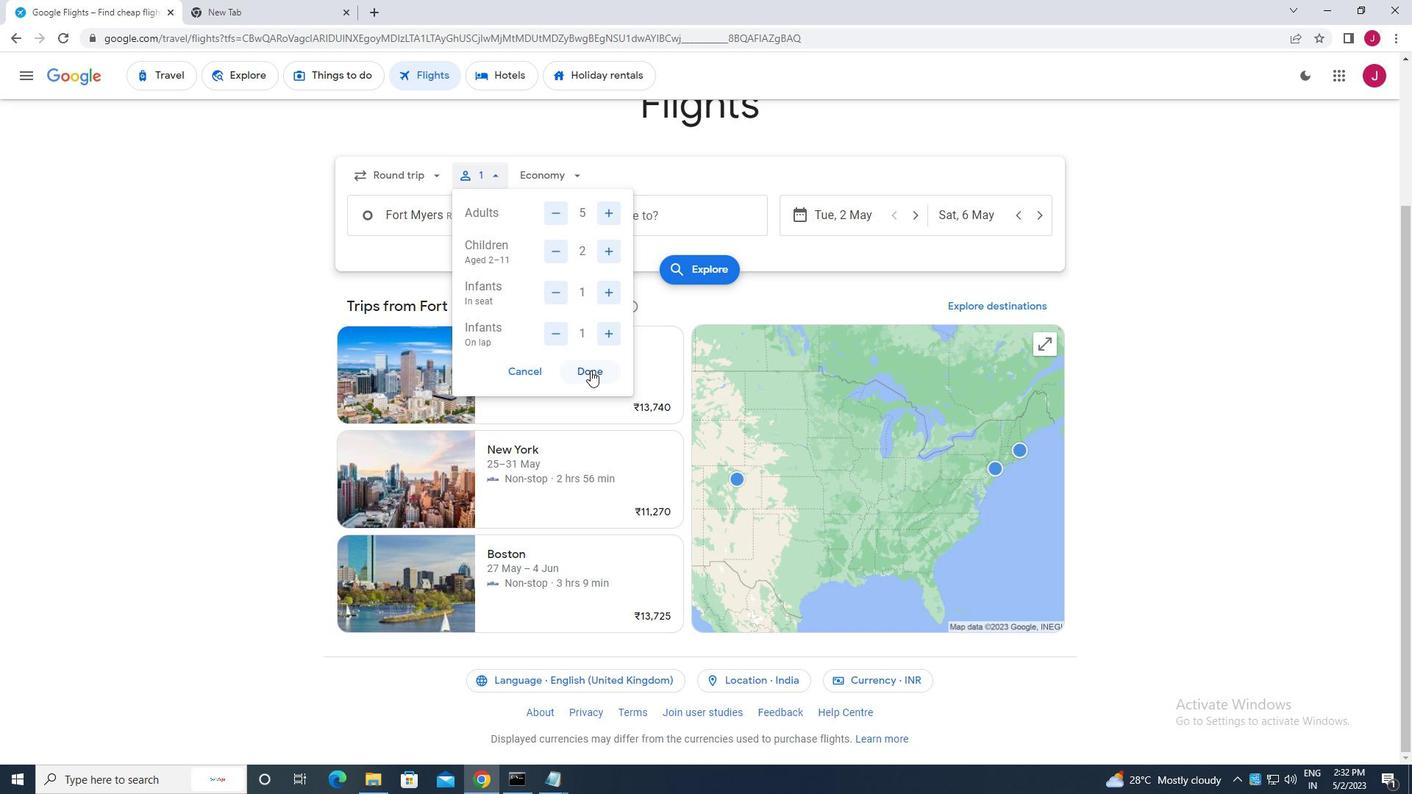 
Action: Mouse moved to (564, 173)
Screenshot: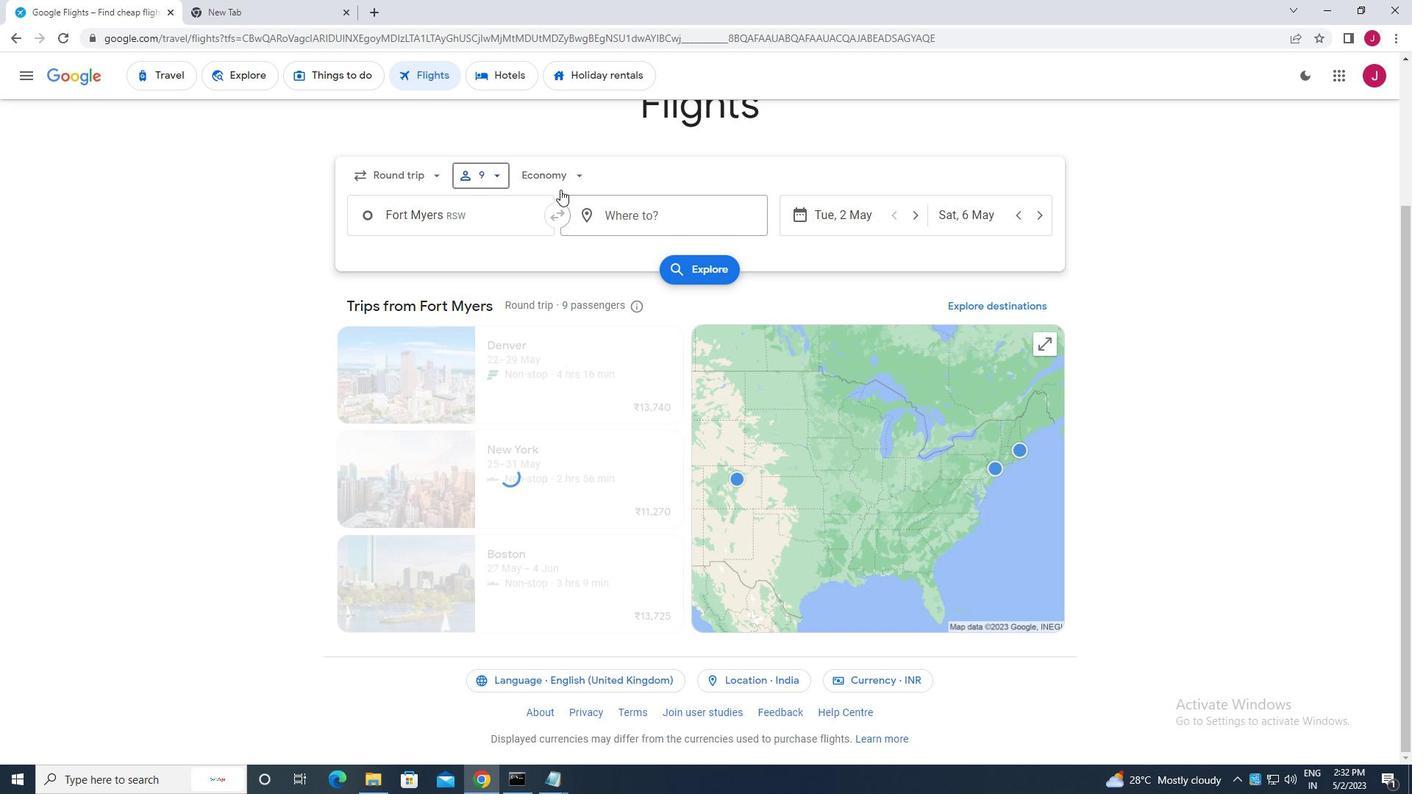 
Action: Mouse pressed left at (564, 173)
Screenshot: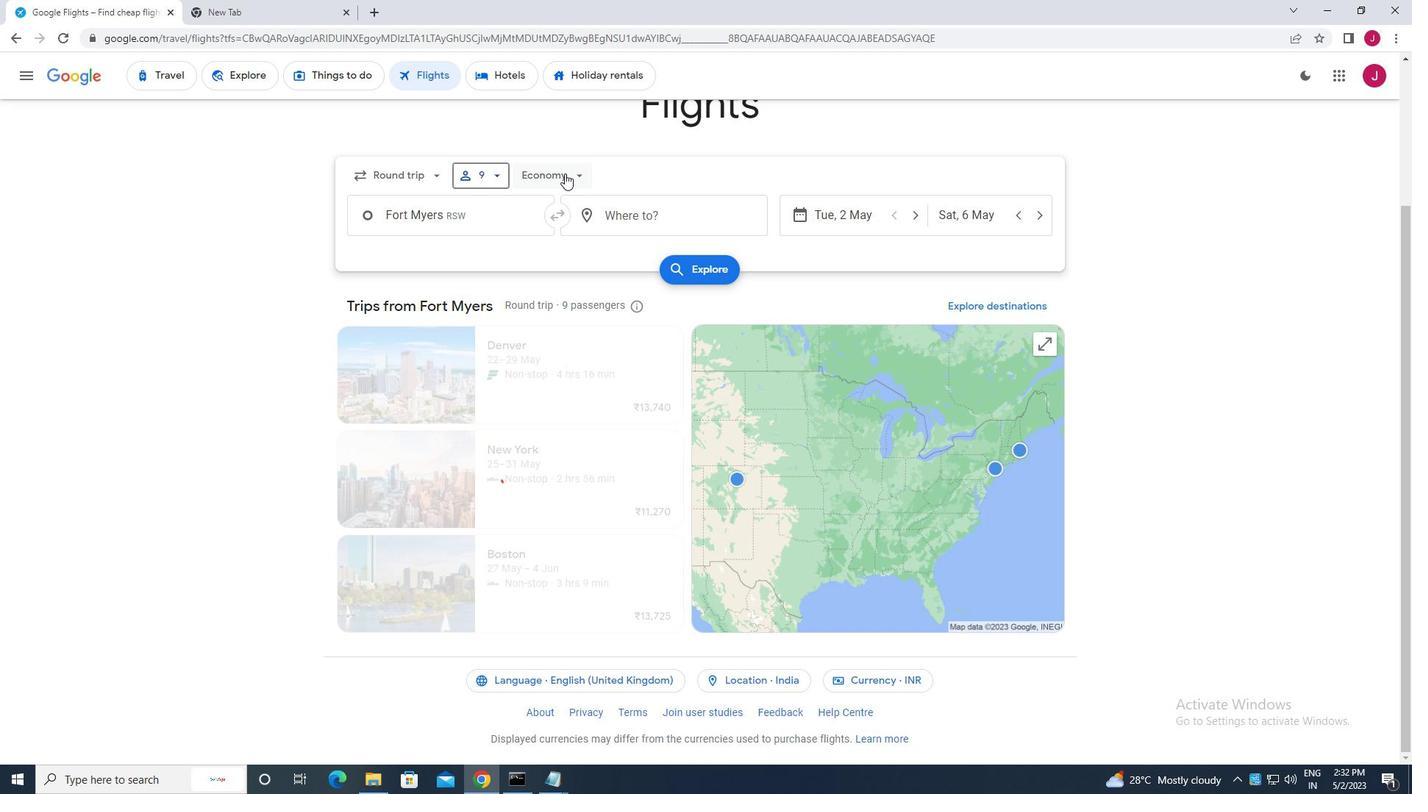 
Action: Mouse moved to (575, 203)
Screenshot: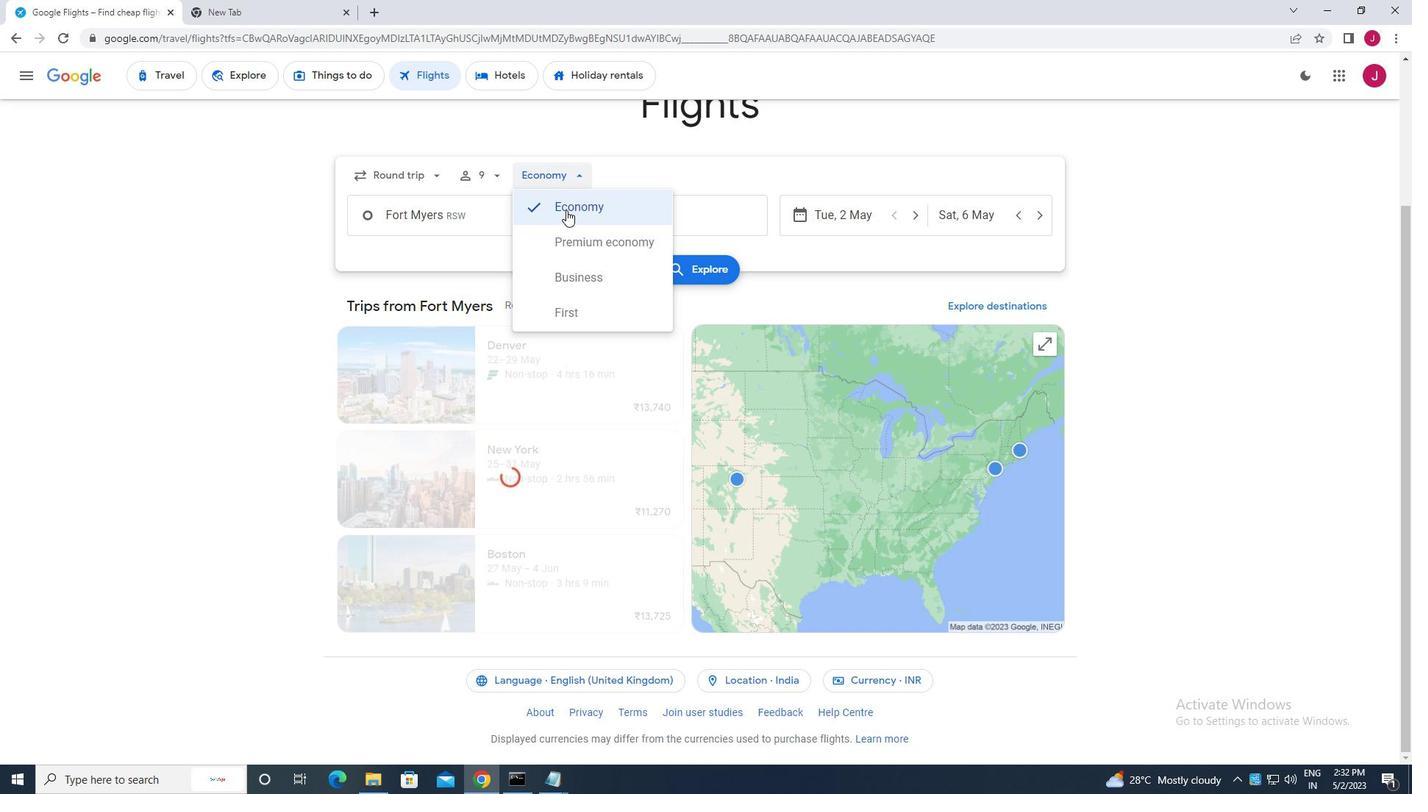 
Action: Mouse pressed left at (575, 203)
Screenshot: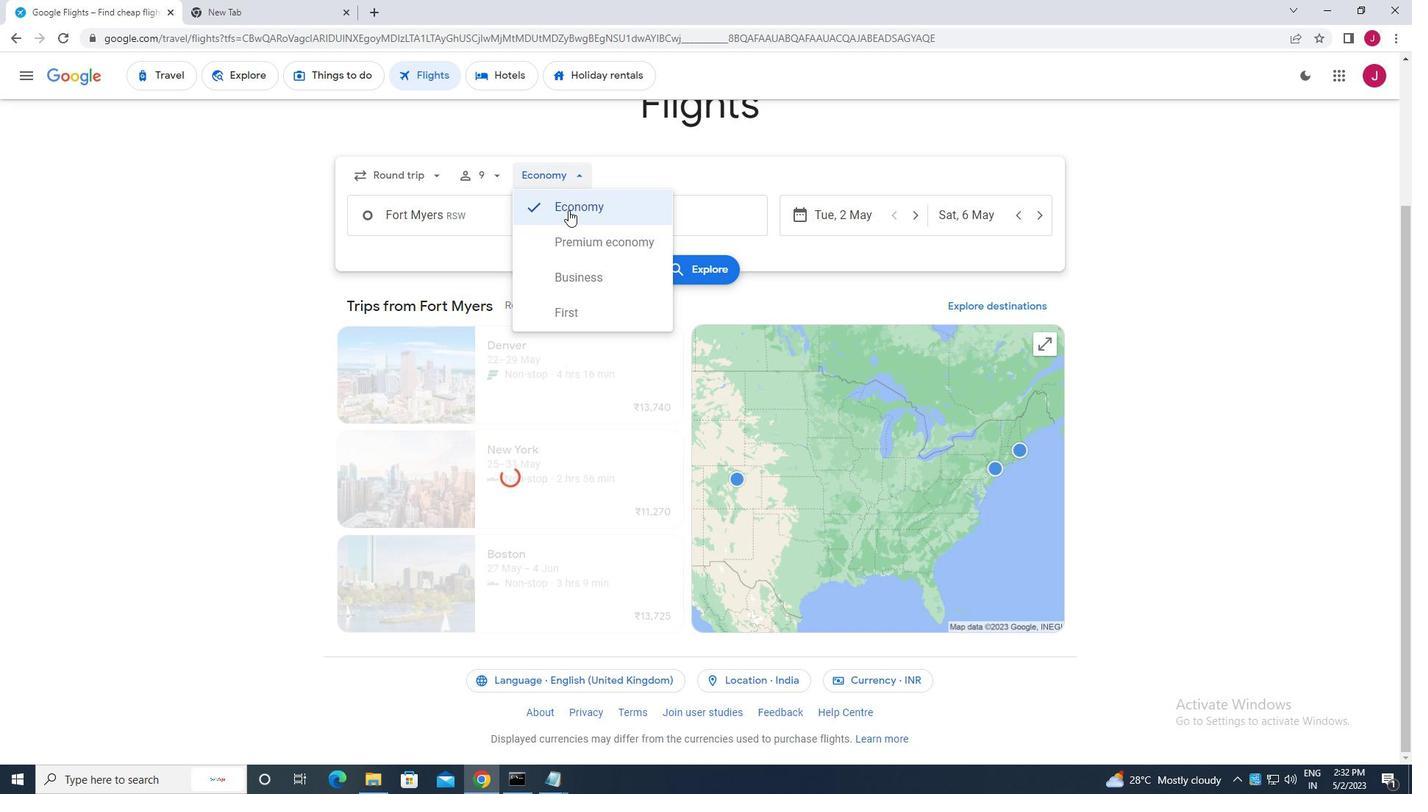 
Action: Mouse moved to (483, 229)
Screenshot: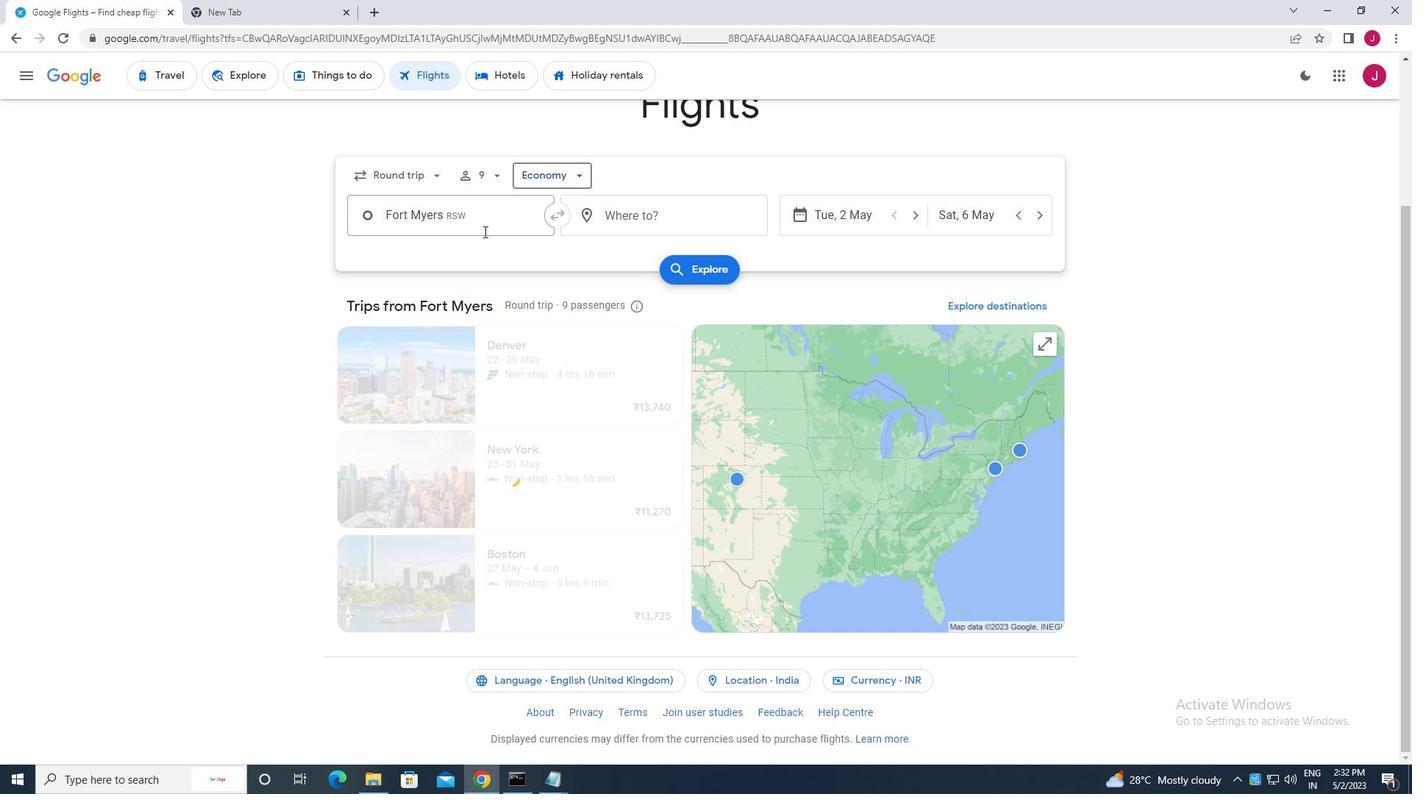 
Action: Mouse pressed left at (483, 229)
Screenshot: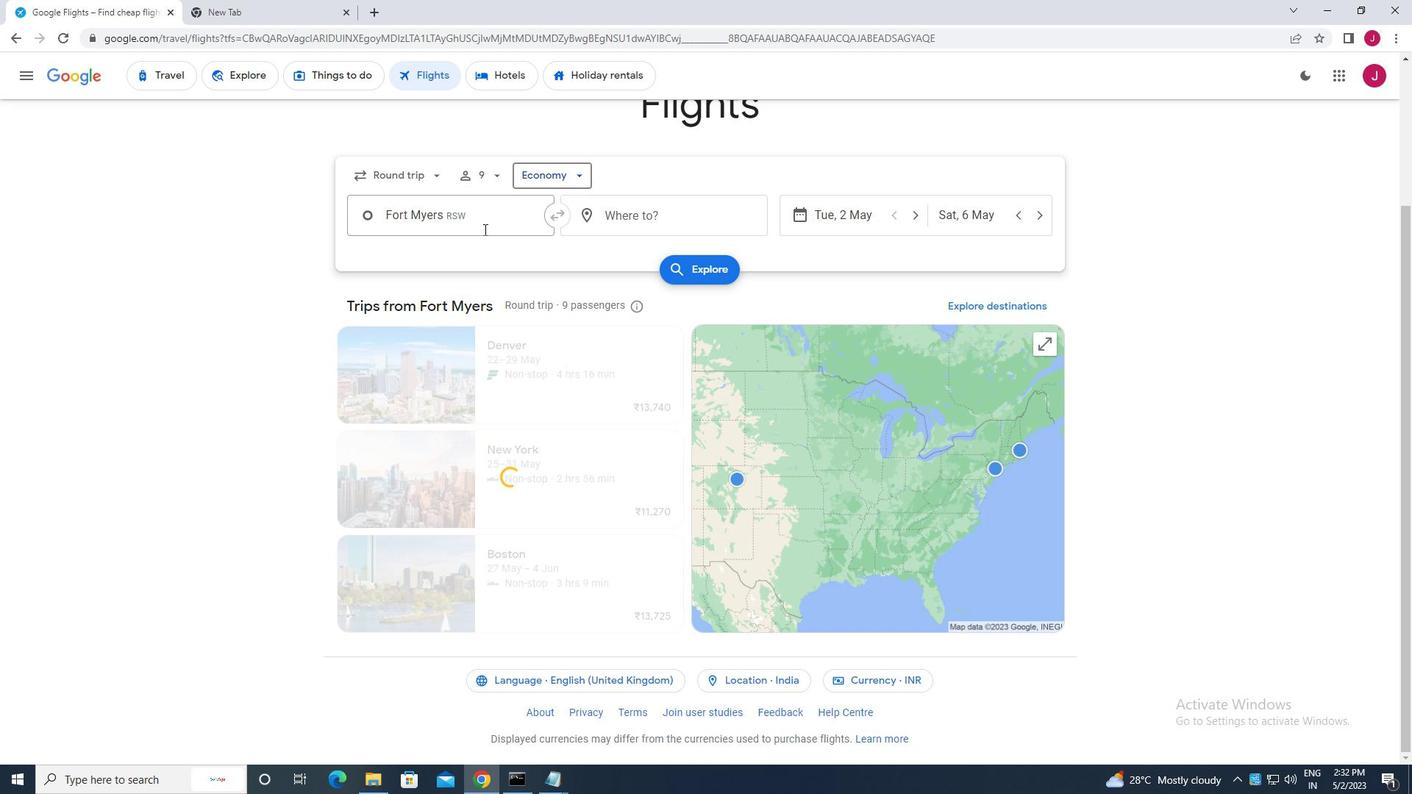 
Action: Key pressed myers
Screenshot: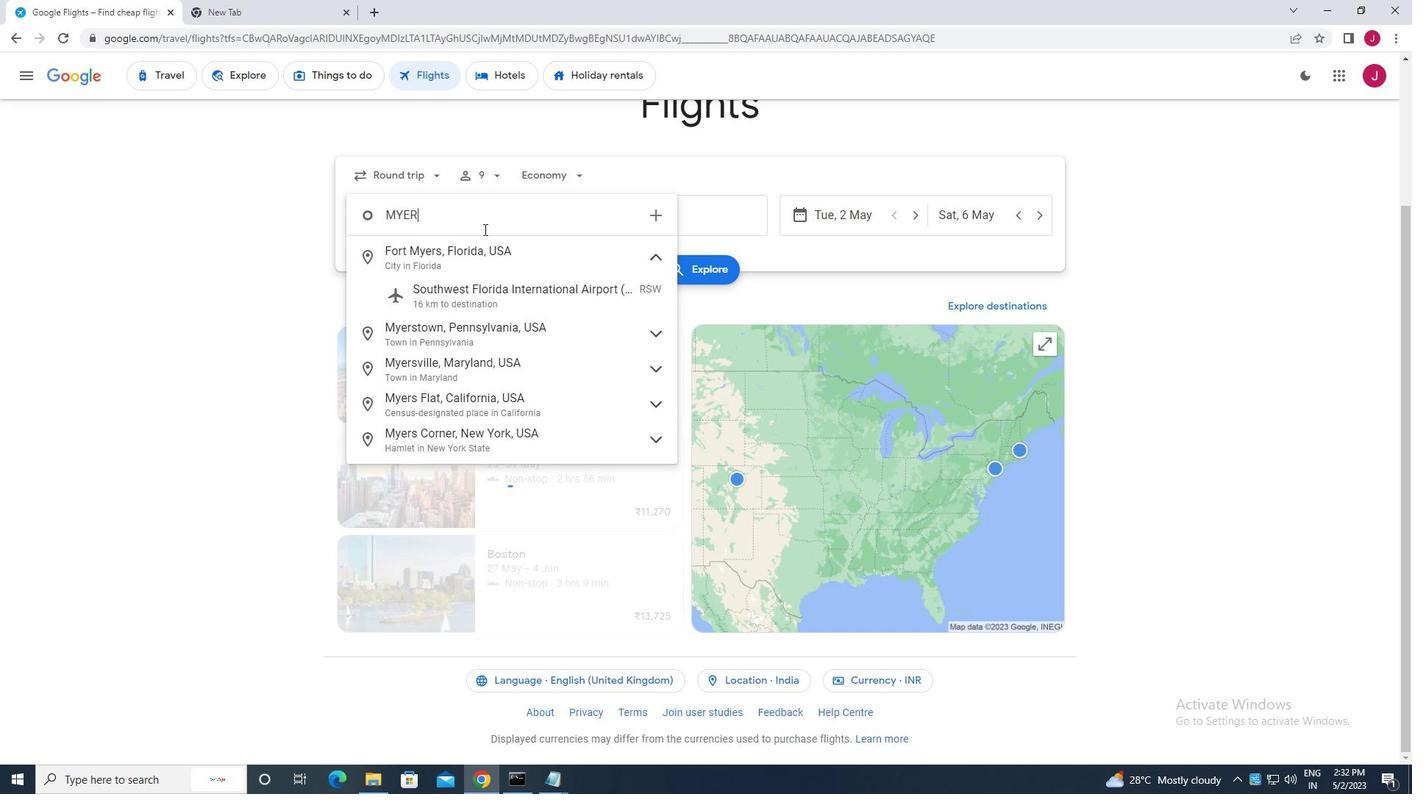 
Action: Mouse moved to (538, 299)
Screenshot: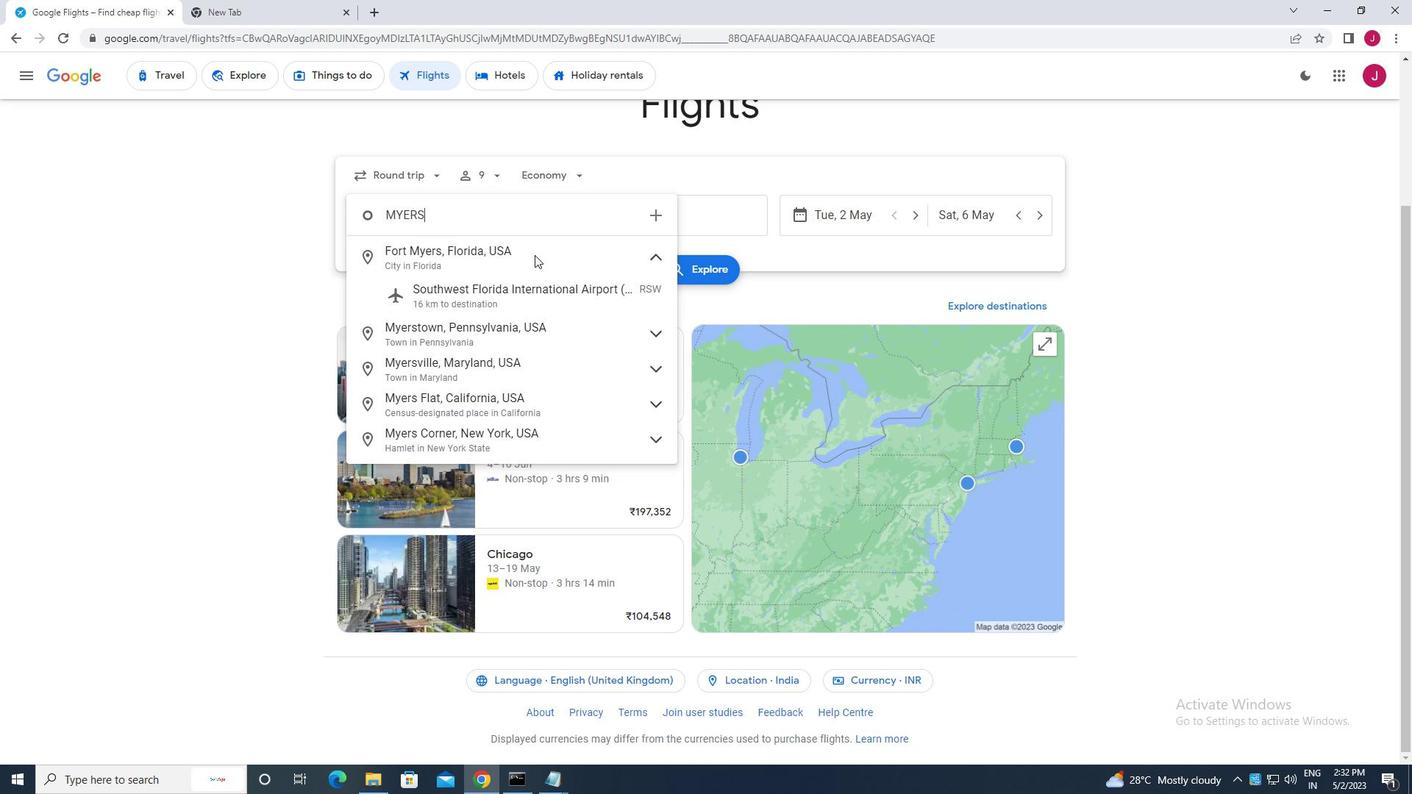 
Action: Mouse pressed left at (538, 299)
Screenshot: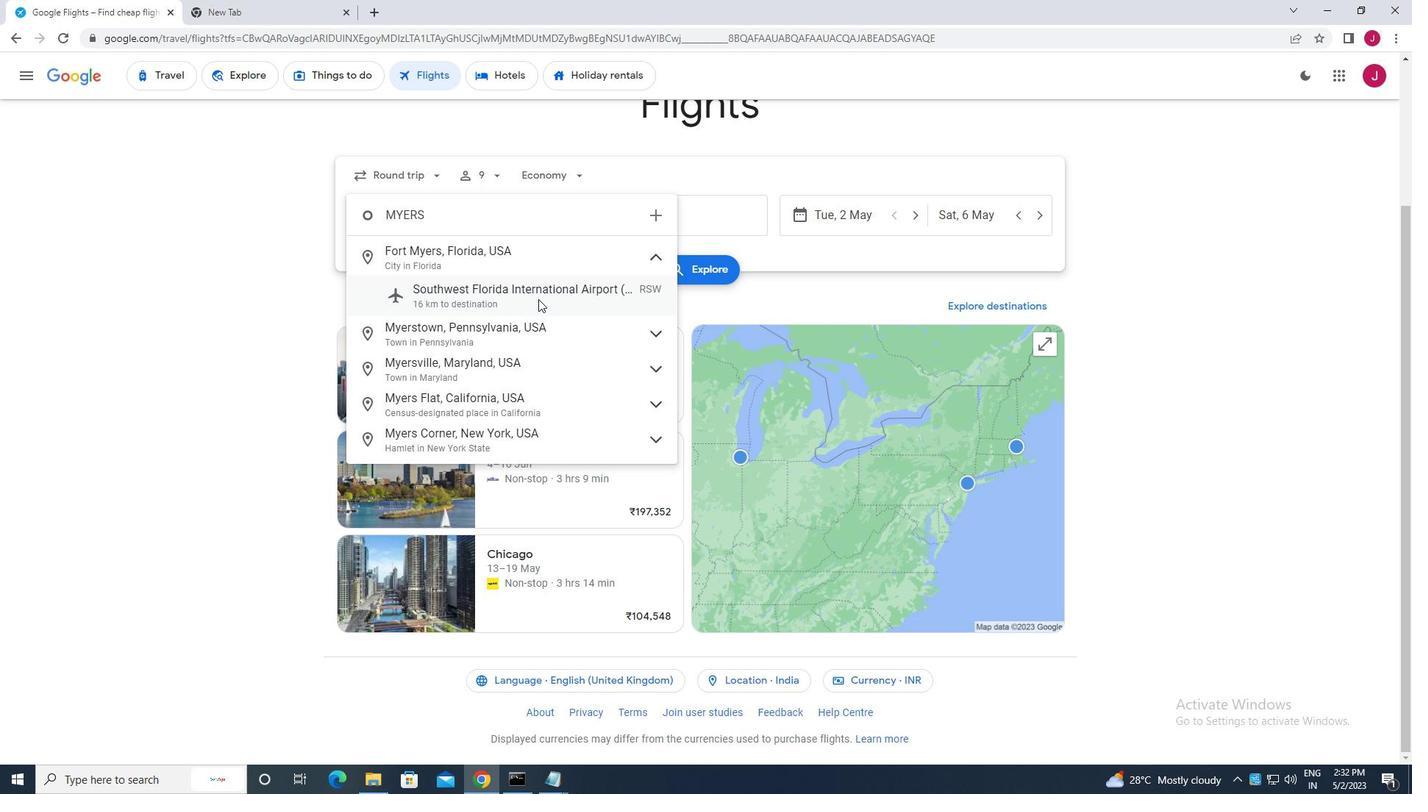 
Action: Mouse moved to (684, 227)
Screenshot: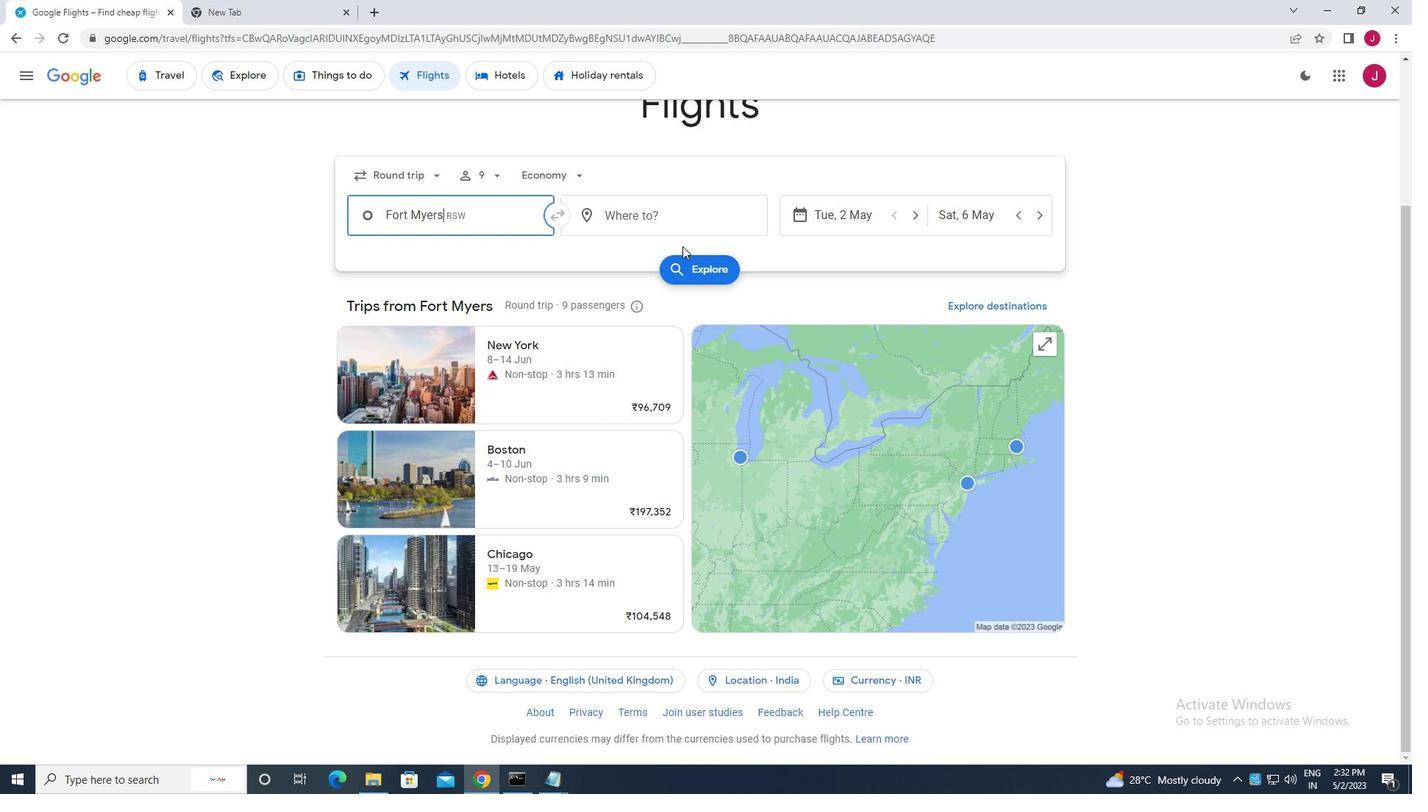 
Action: Mouse pressed left at (684, 227)
Screenshot: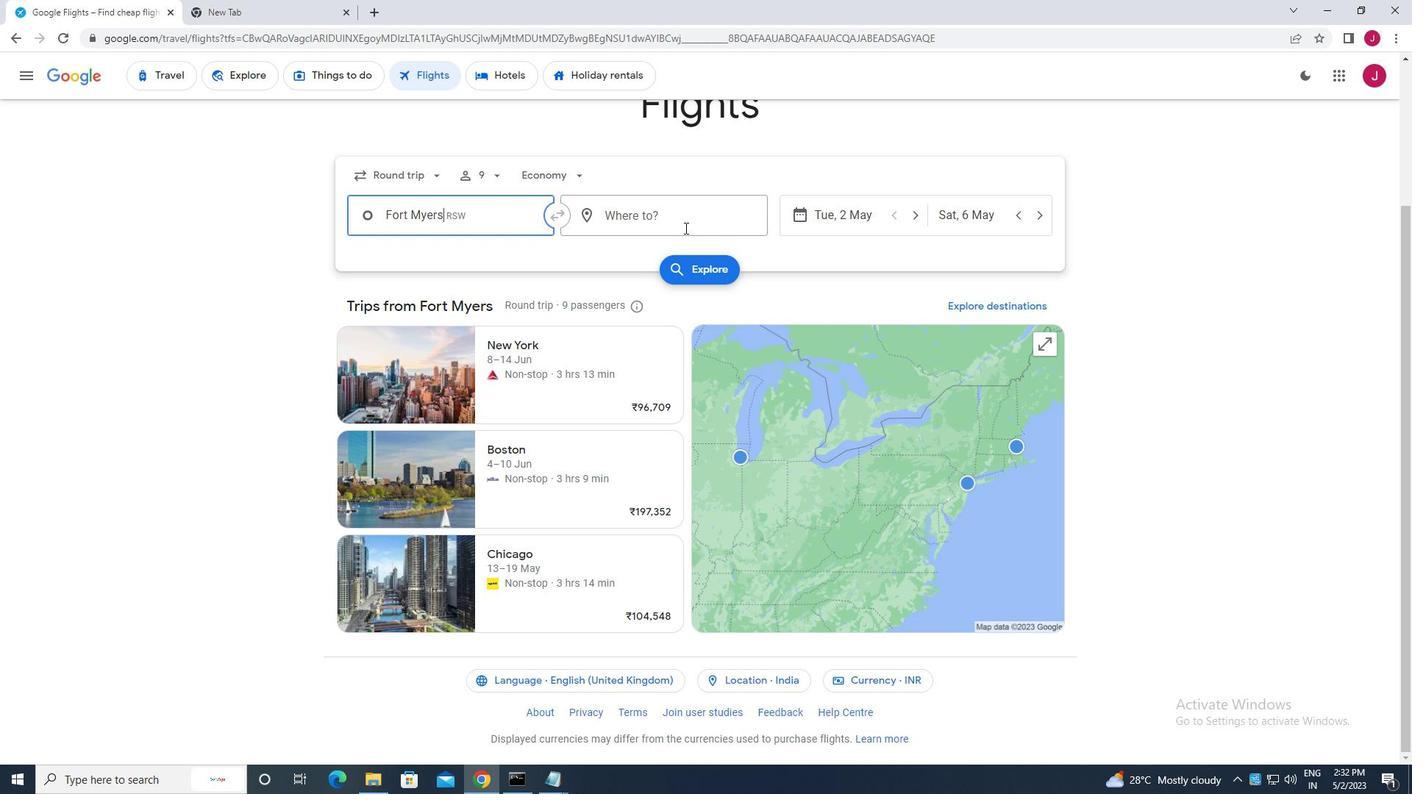 
Action: Mouse moved to (682, 227)
Screenshot: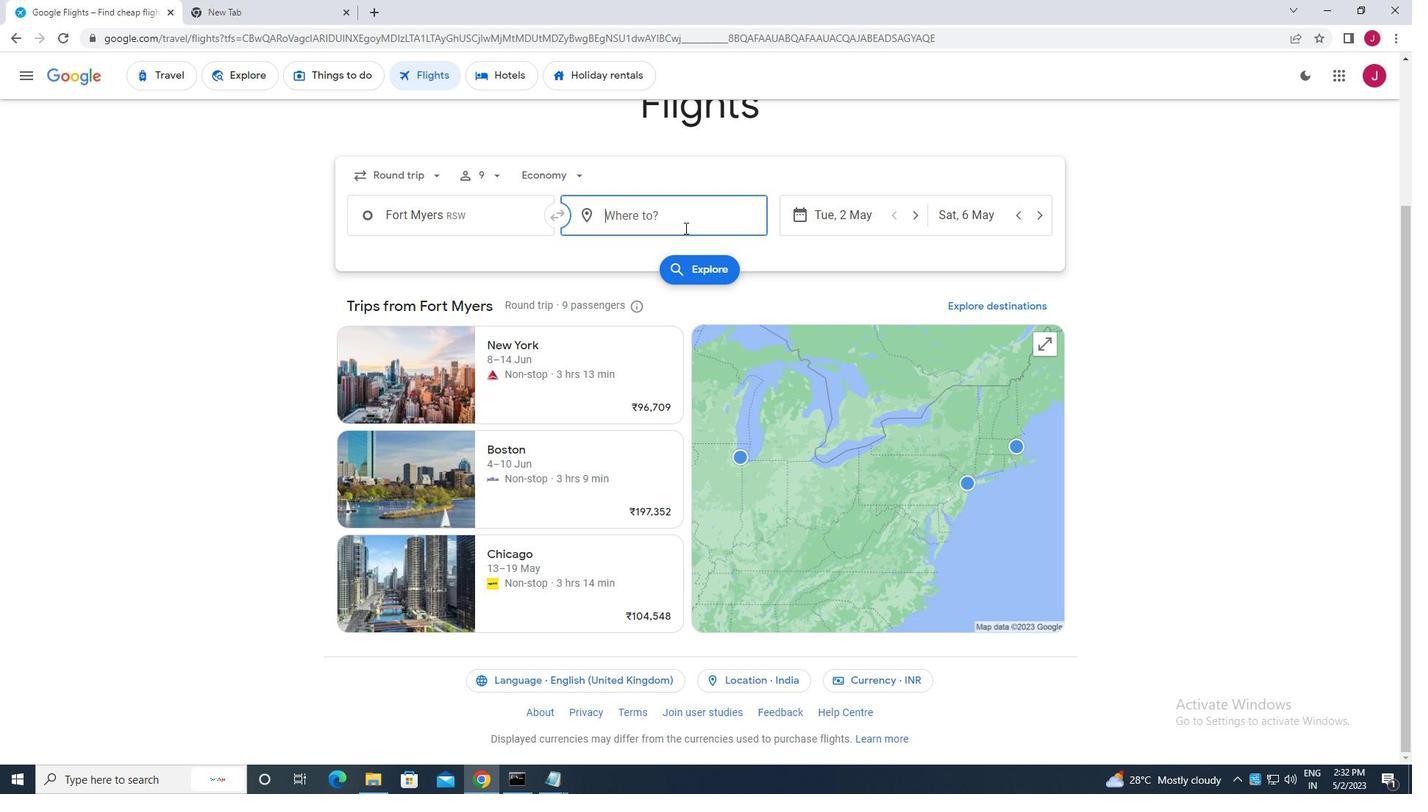 
Action: Key pressed laram
Screenshot: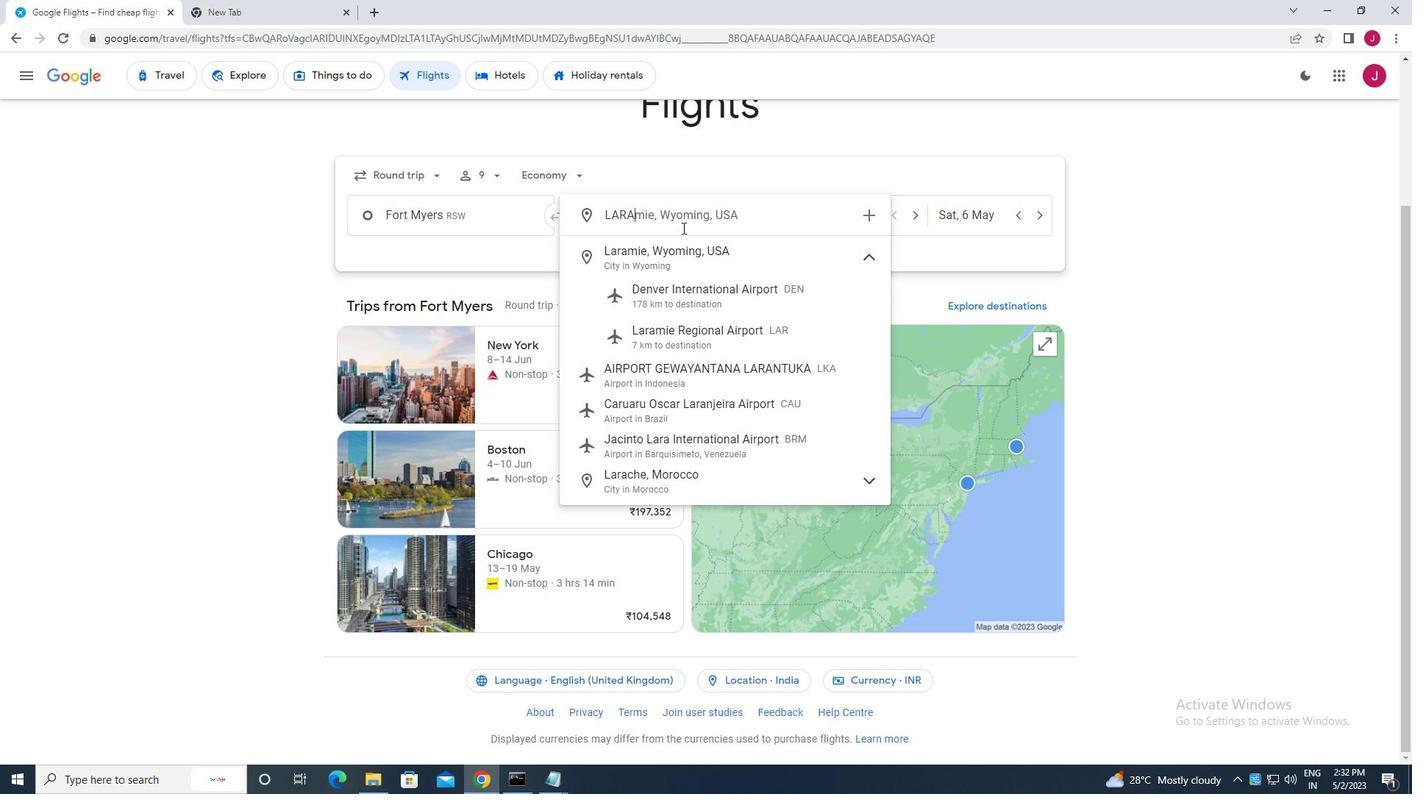 
Action: Mouse moved to (716, 328)
Screenshot: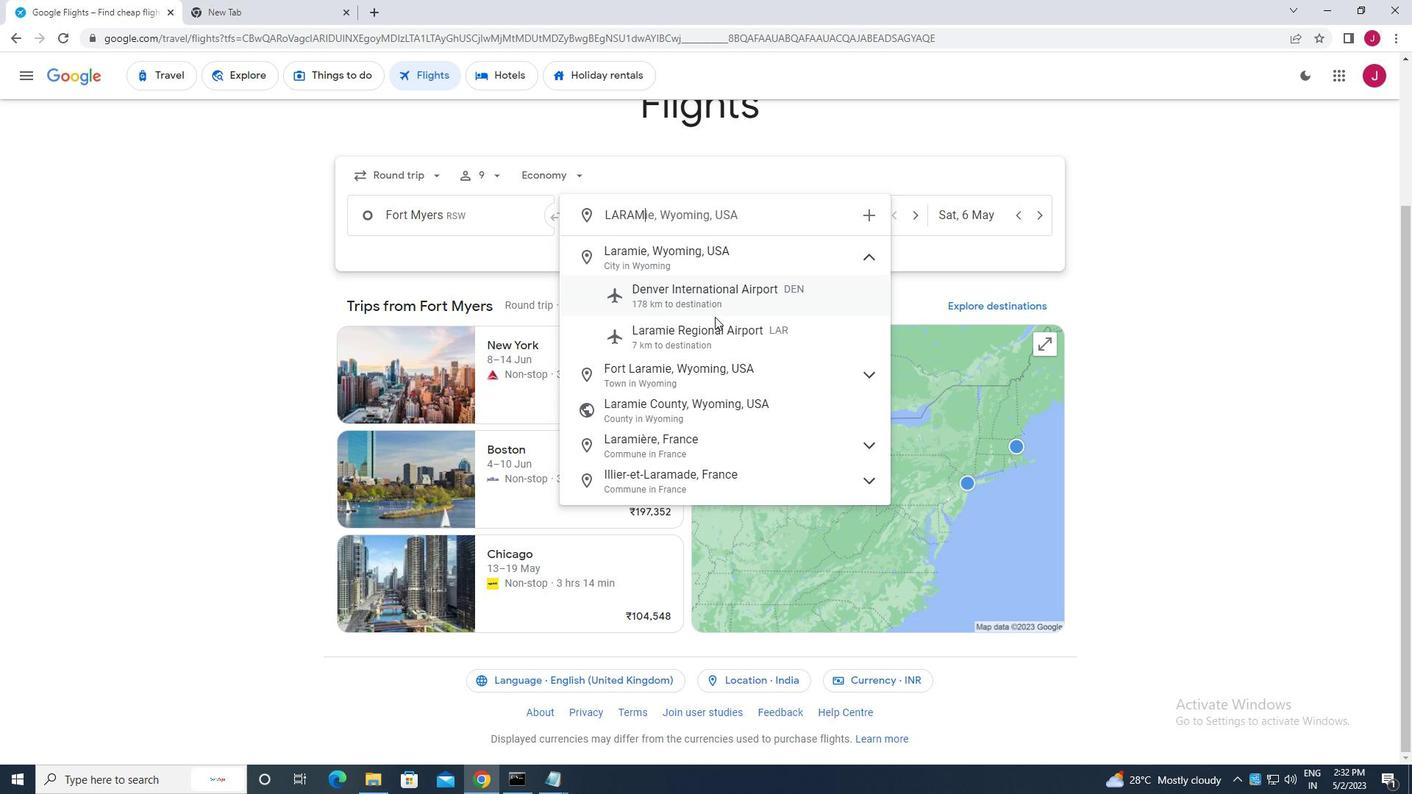 
Action: Mouse pressed left at (716, 328)
Screenshot: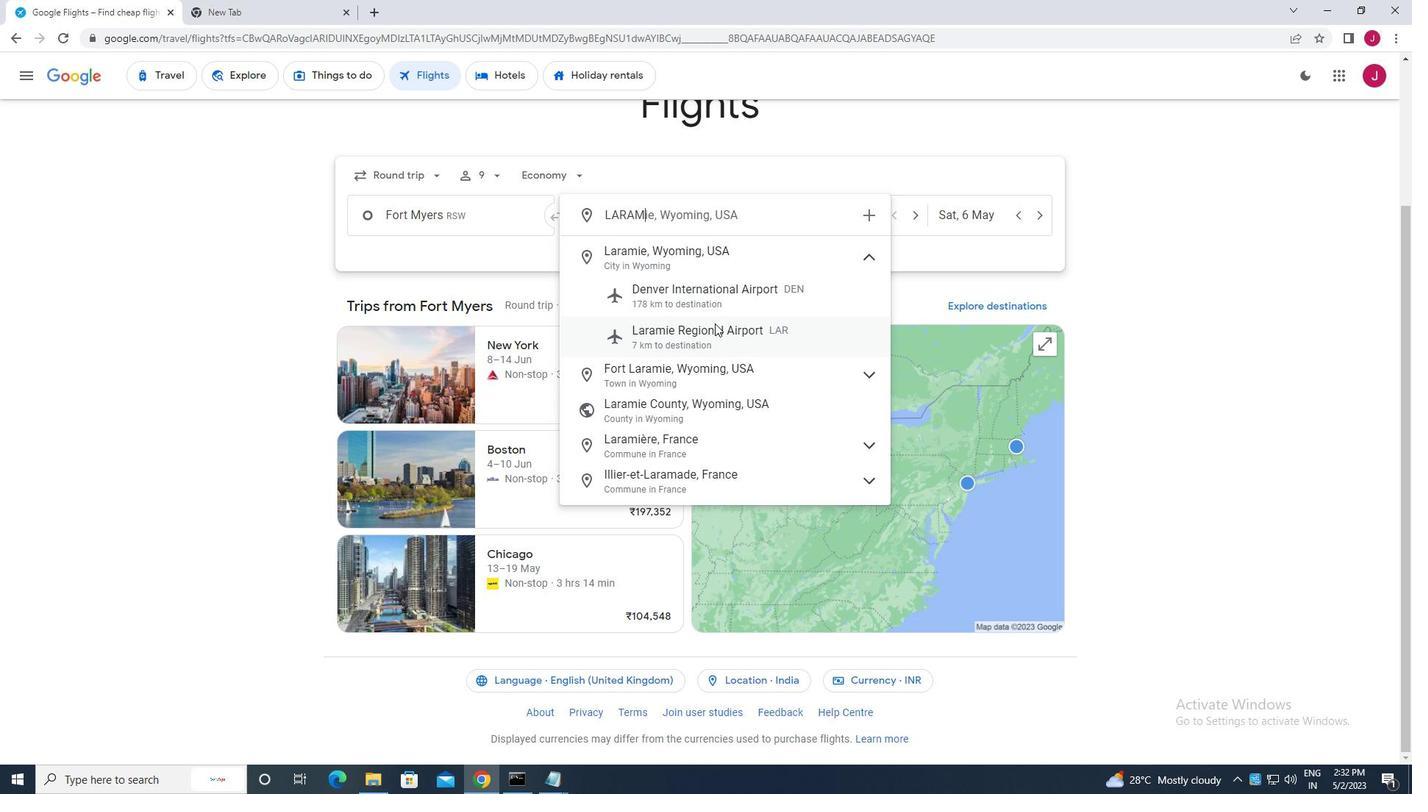 
Action: Mouse moved to (886, 224)
Screenshot: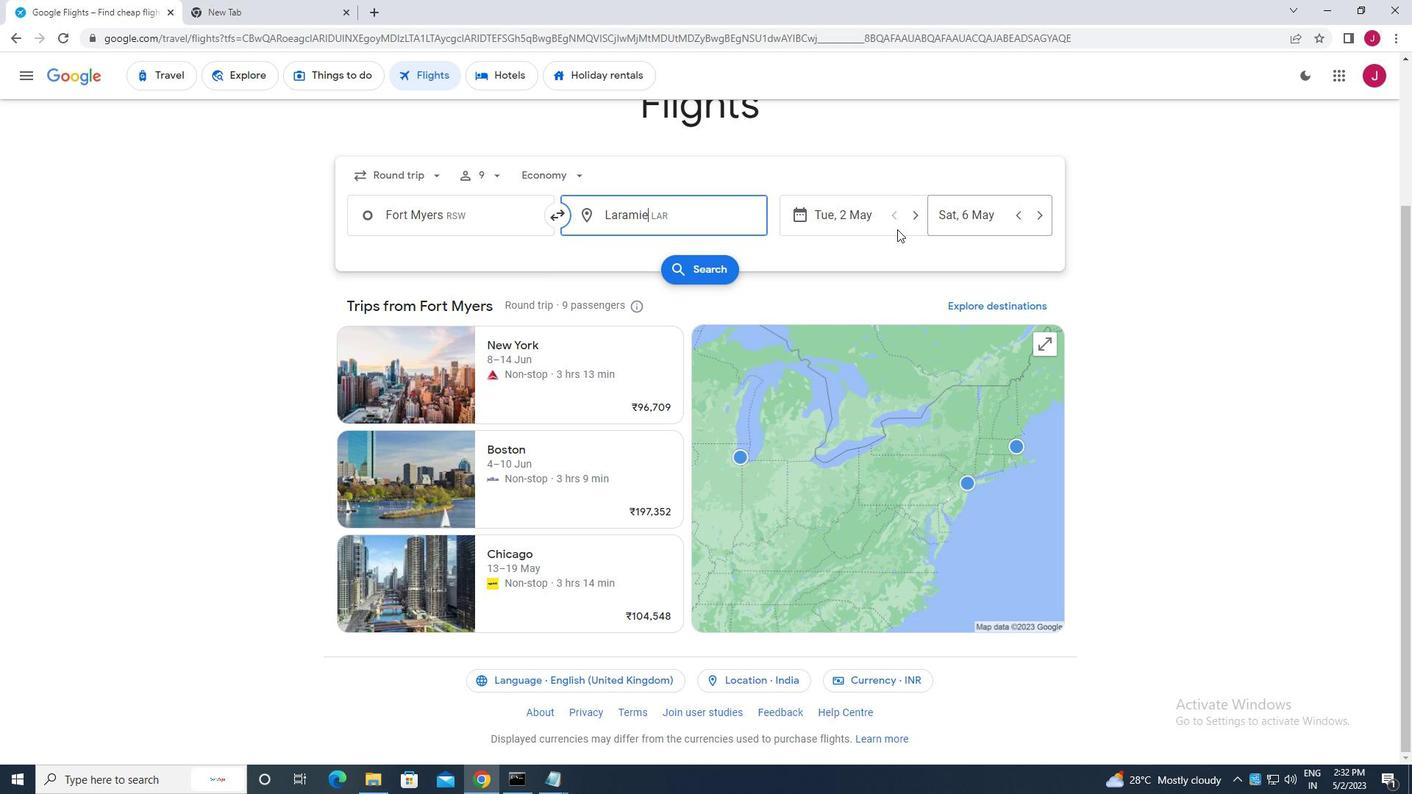 
Action: Mouse pressed left at (886, 224)
Screenshot: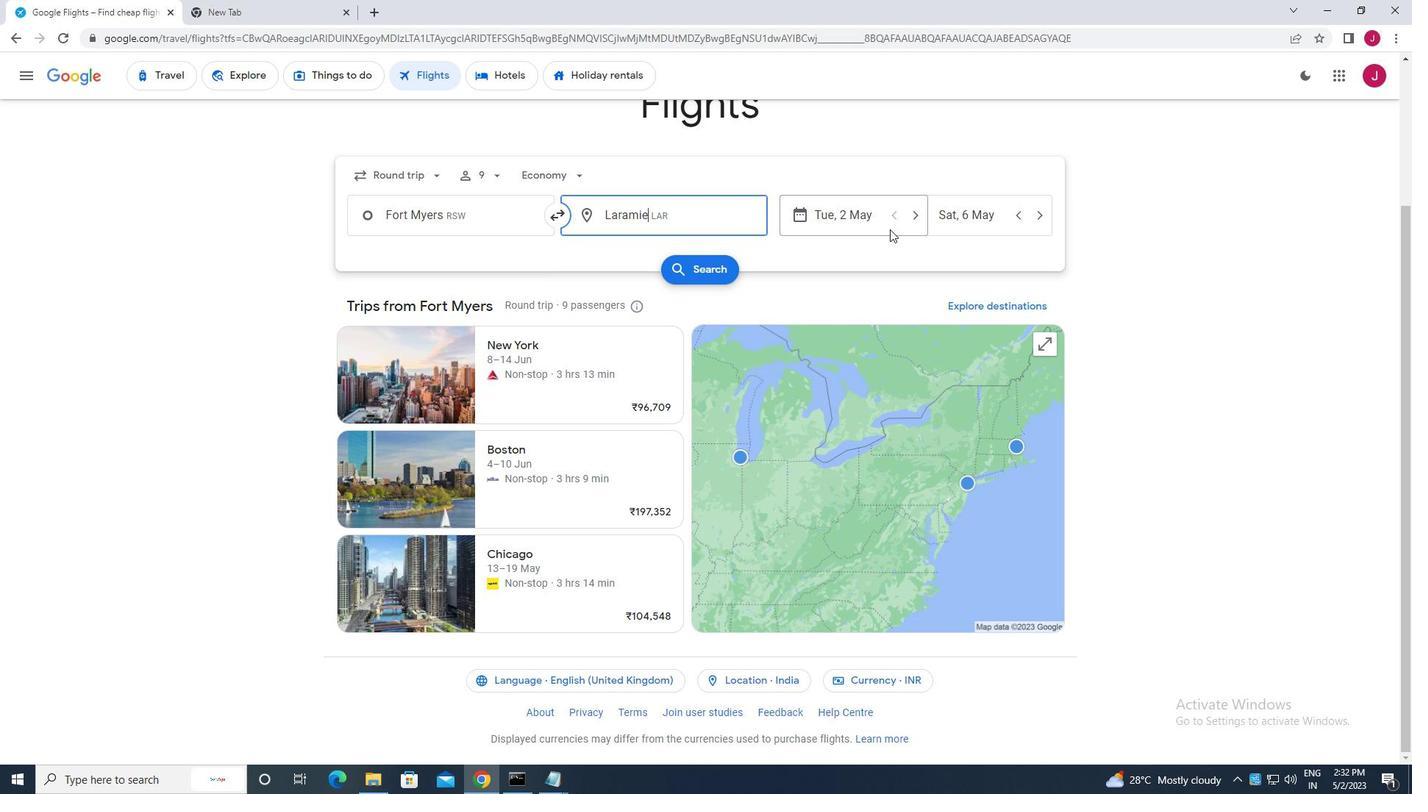 
Action: Mouse moved to (637, 335)
Screenshot: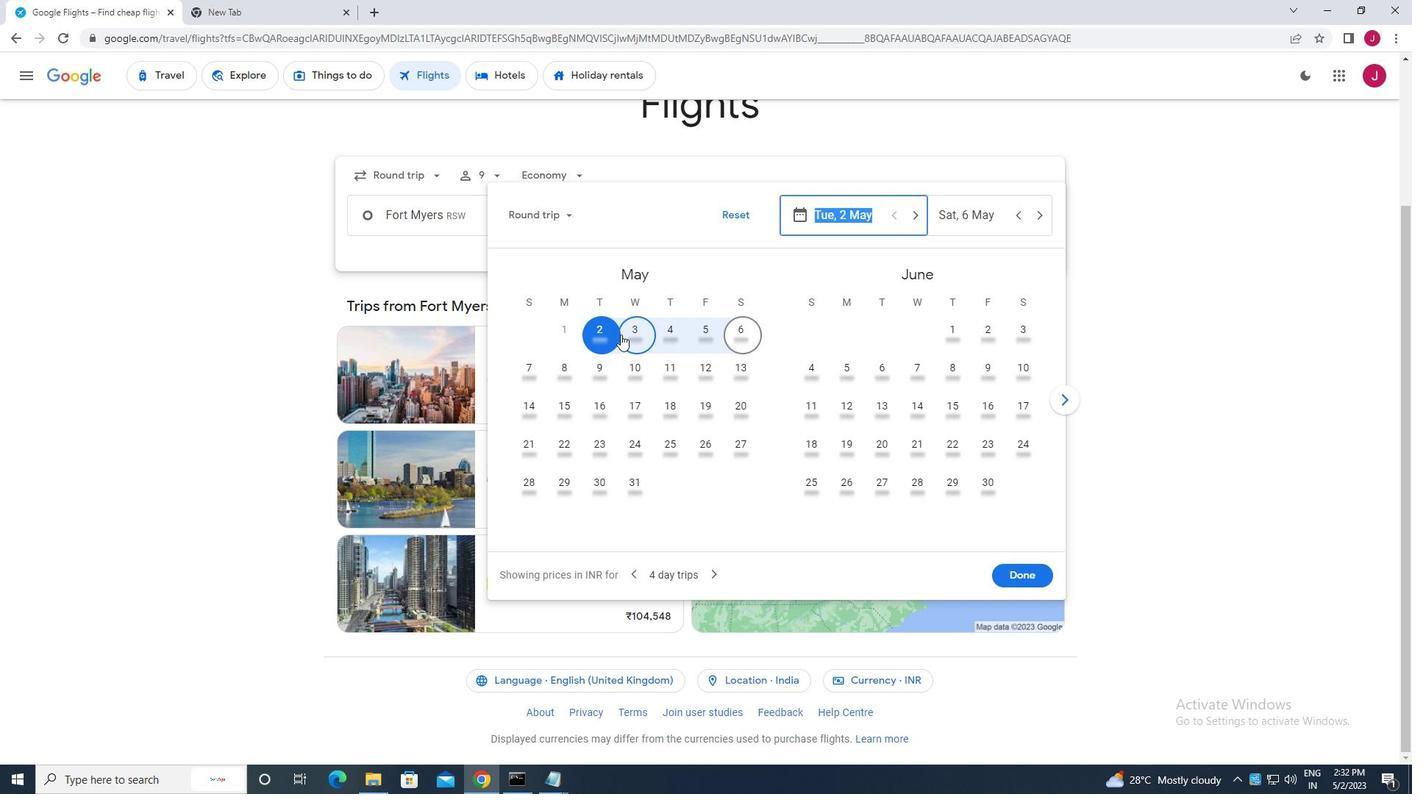 
Action: Mouse pressed left at (637, 335)
Screenshot: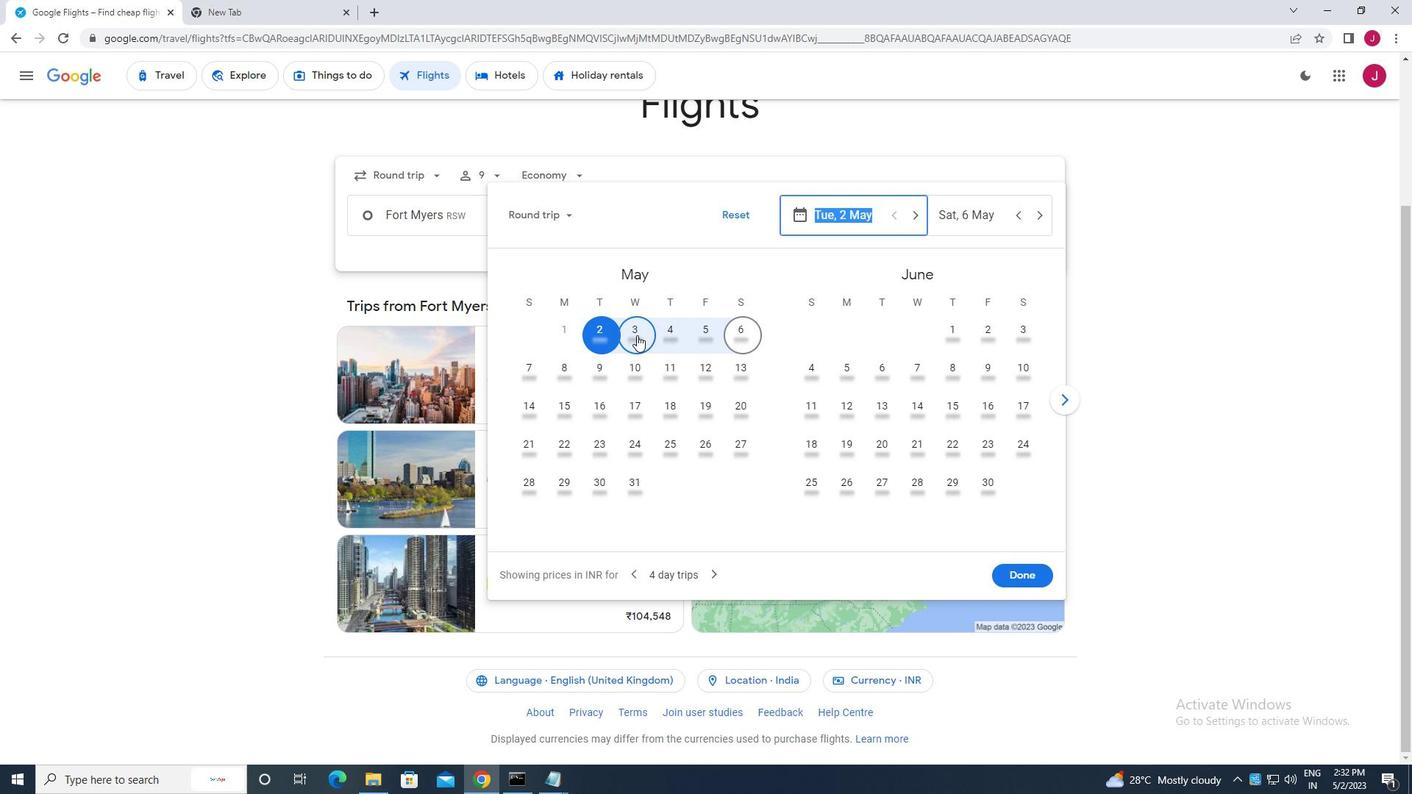 
Action: Mouse moved to (642, 333)
Screenshot: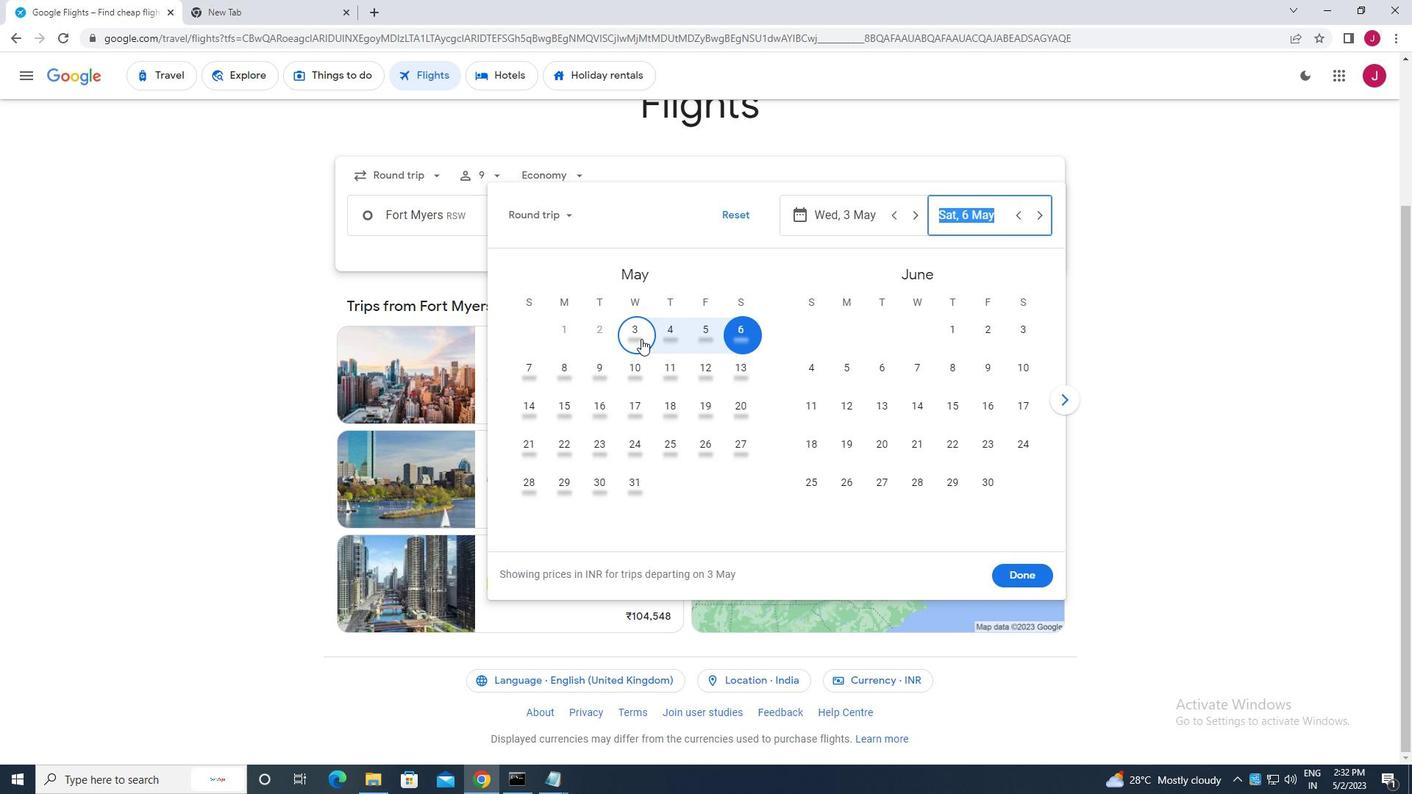 
Action: Mouse pressed left at (642, 333)
Screenshot: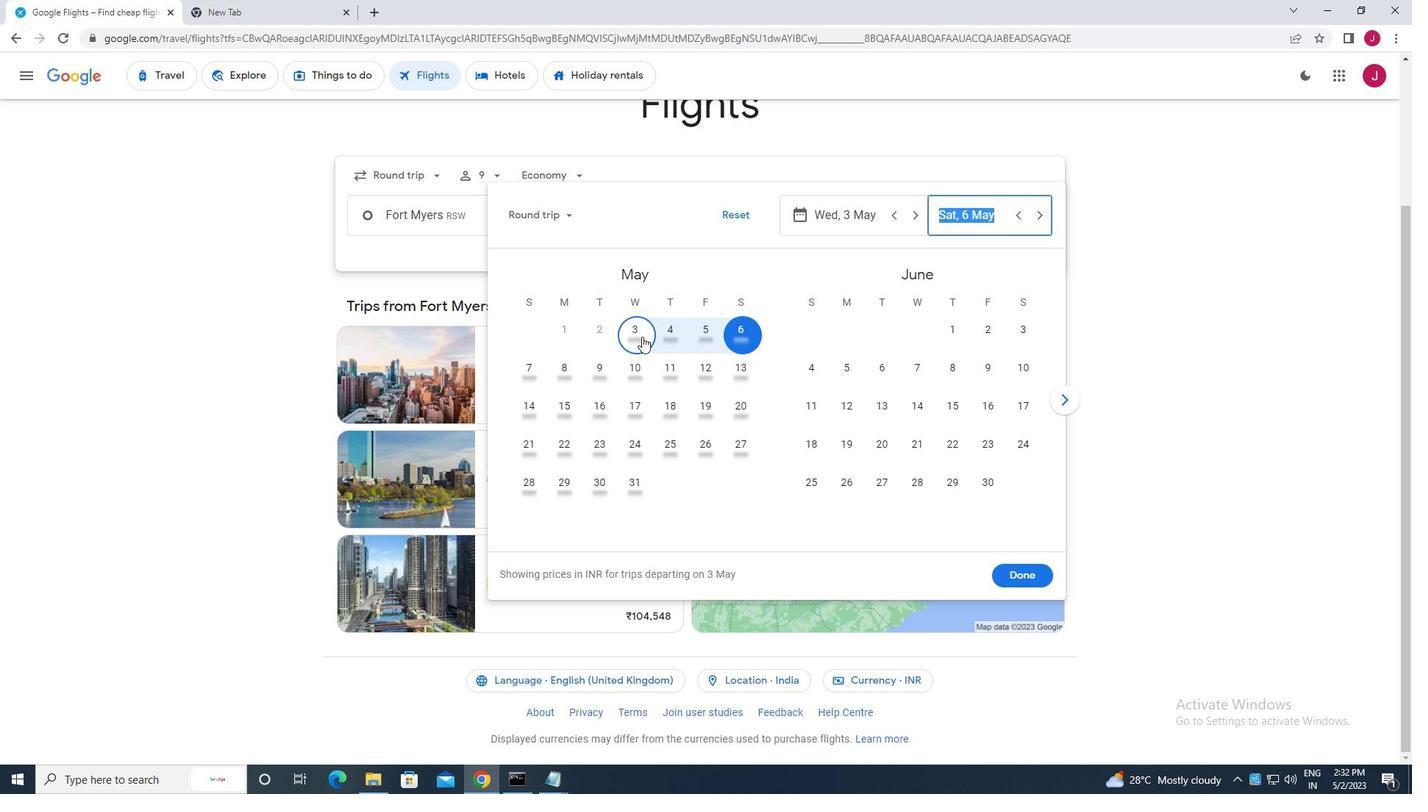 
Action: Mouse moved to (1014, 567)
Screenshot: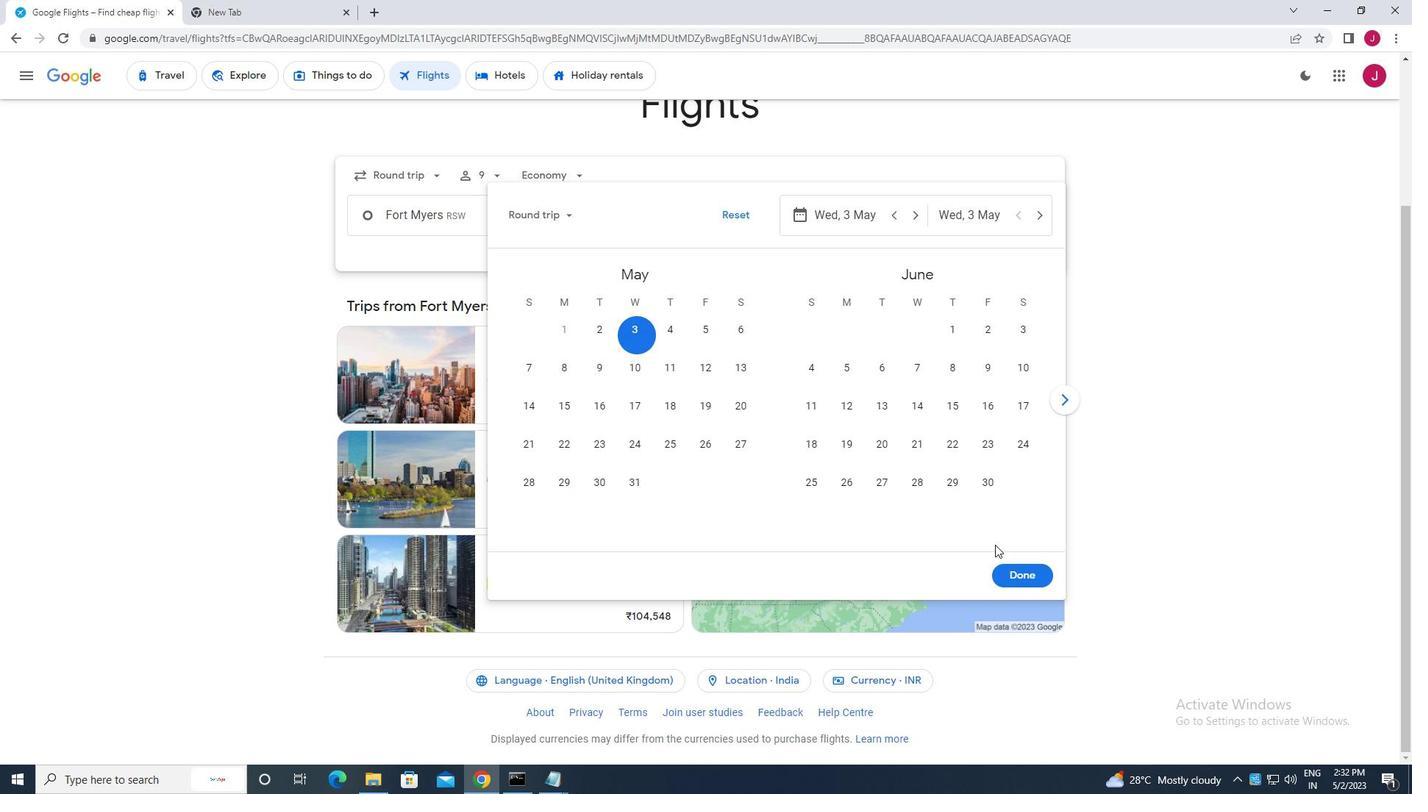 
Action: Mouse pressed left at (1014, 567)
Screenshot: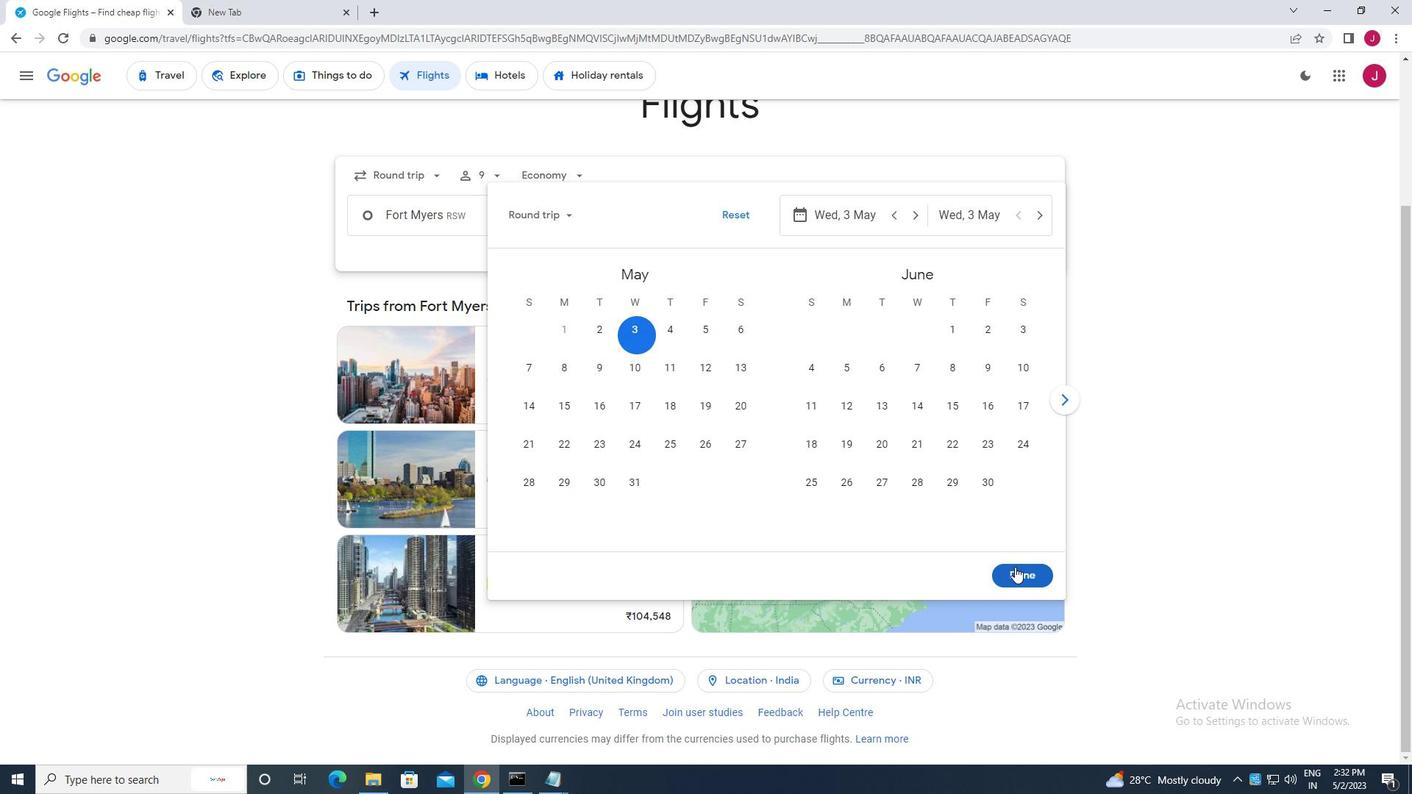 
Action: Mouse moved to (714, 272)
Screenshot: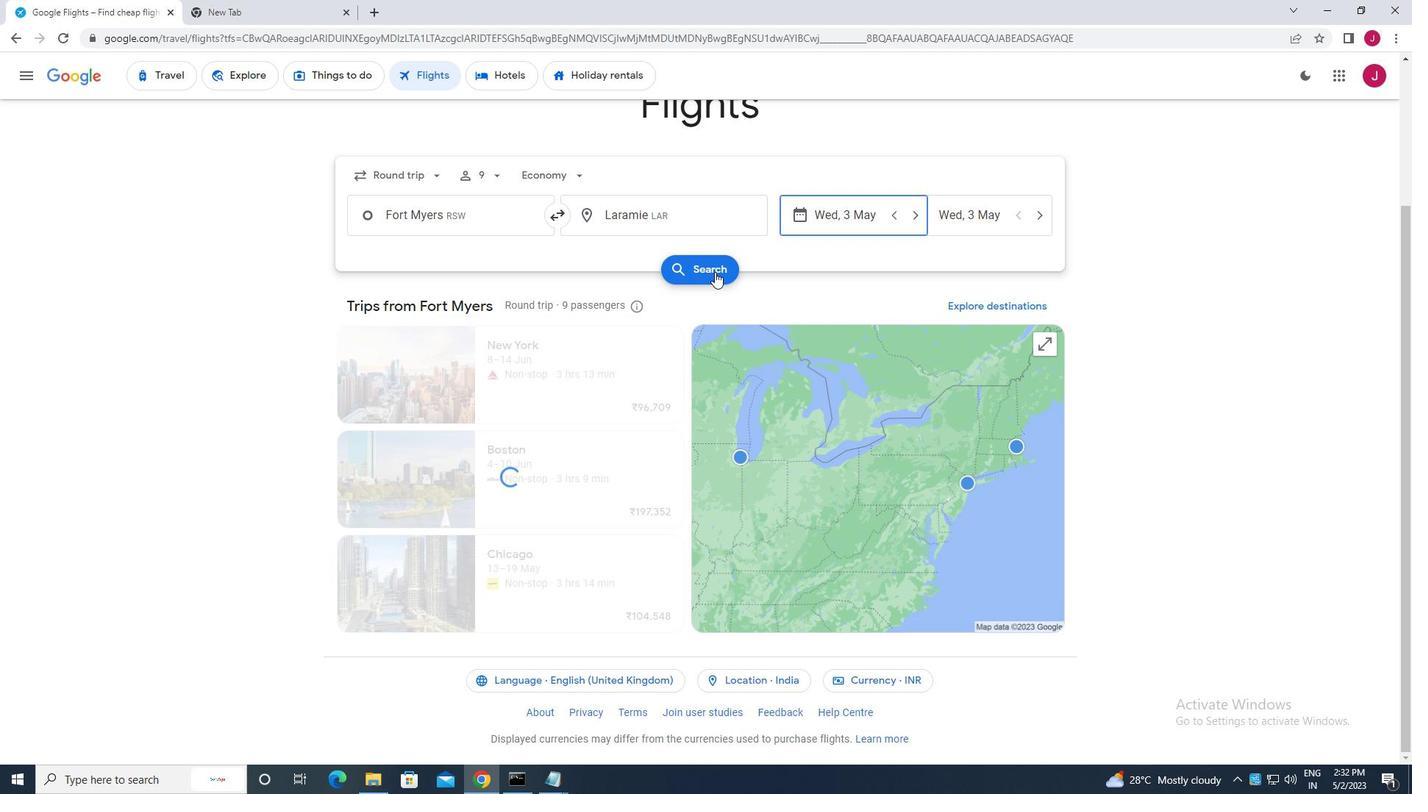 
Action: Mouse pressed left at (714, 272)
Screenshot: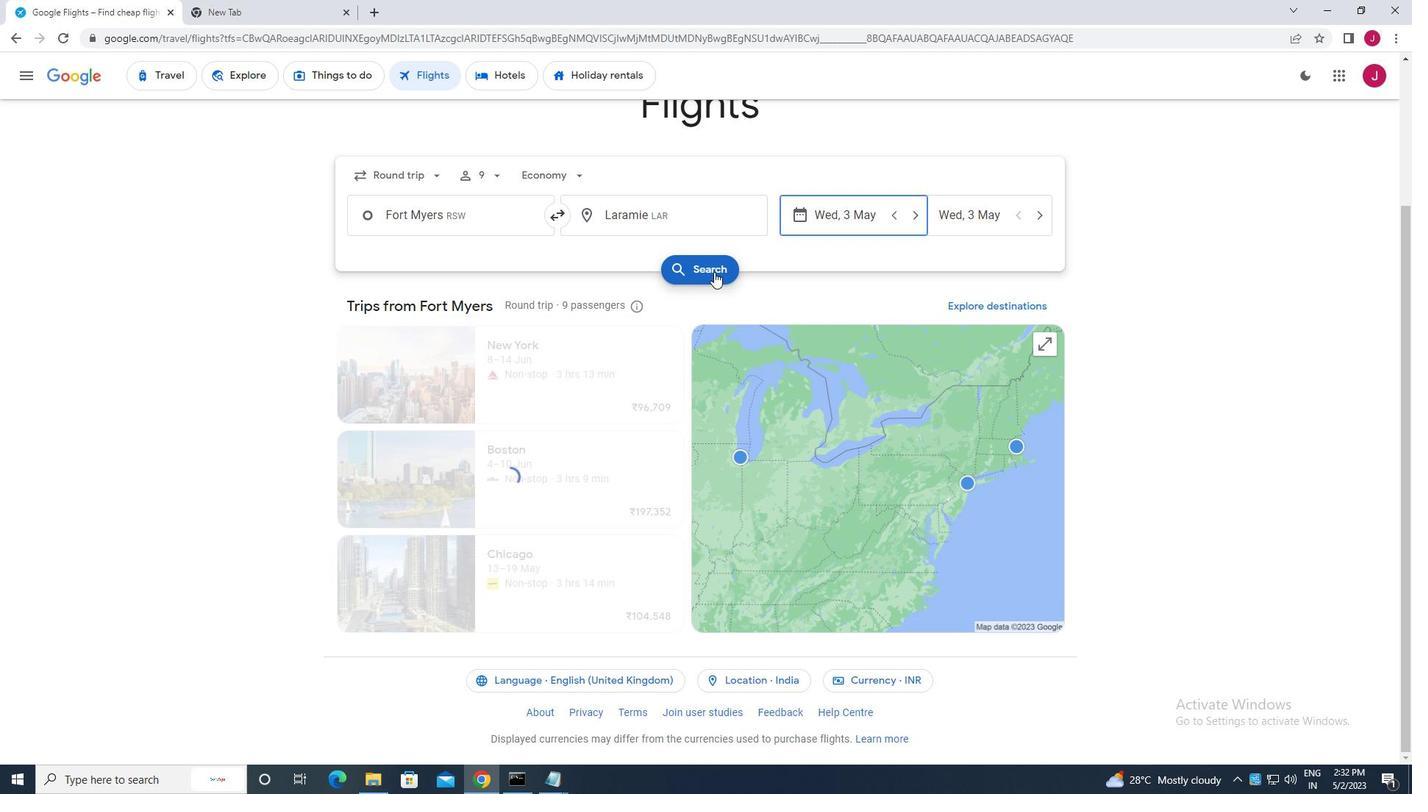 
Action: Mouse moved to (378, 214)
Screenshot: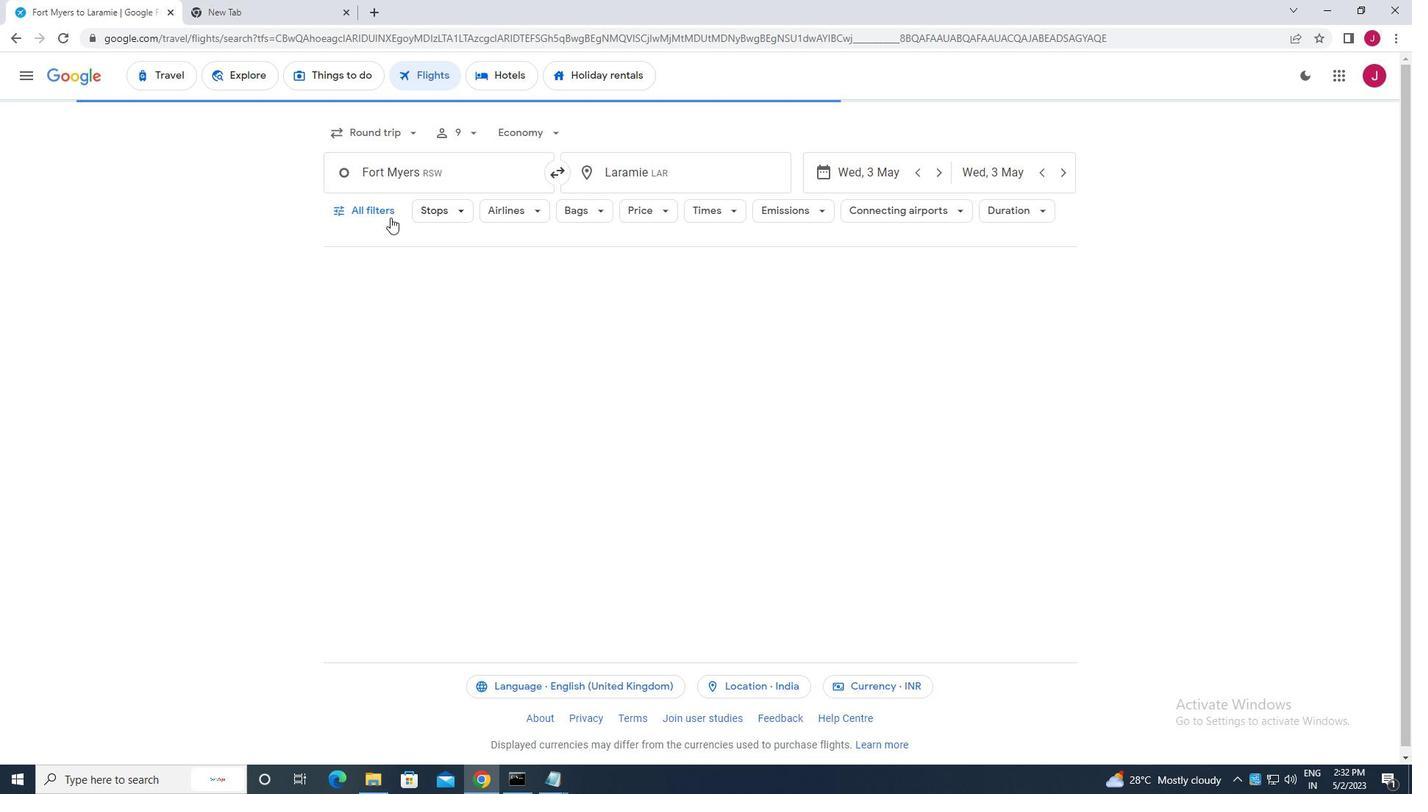 
Action: Mouse pressed left at (378, 214)
Screenshot: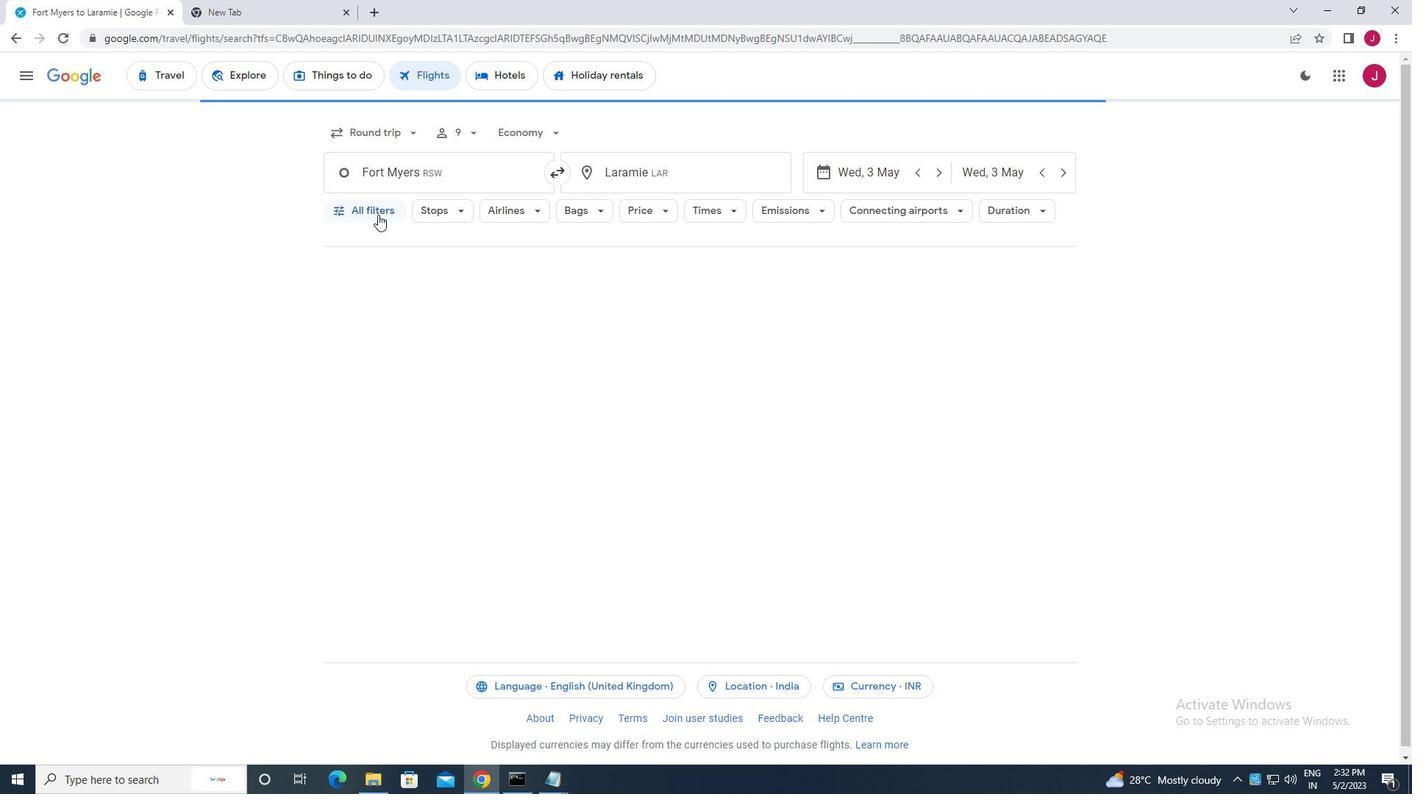 
Action: Mouse moved to (422, 297)
Screenshot: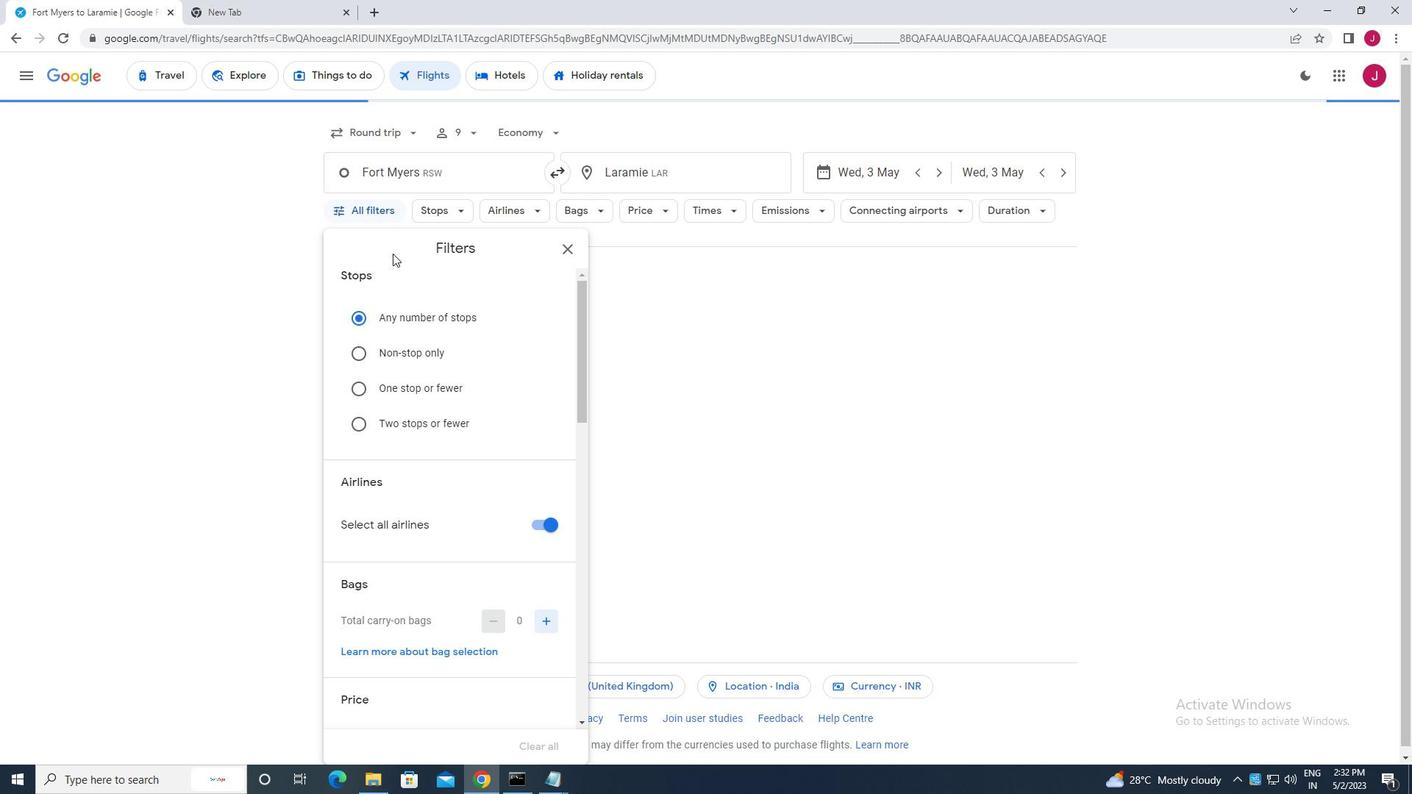
Action: Mouse scrolled (422, 297) with delta (0, 0)
Screenshot: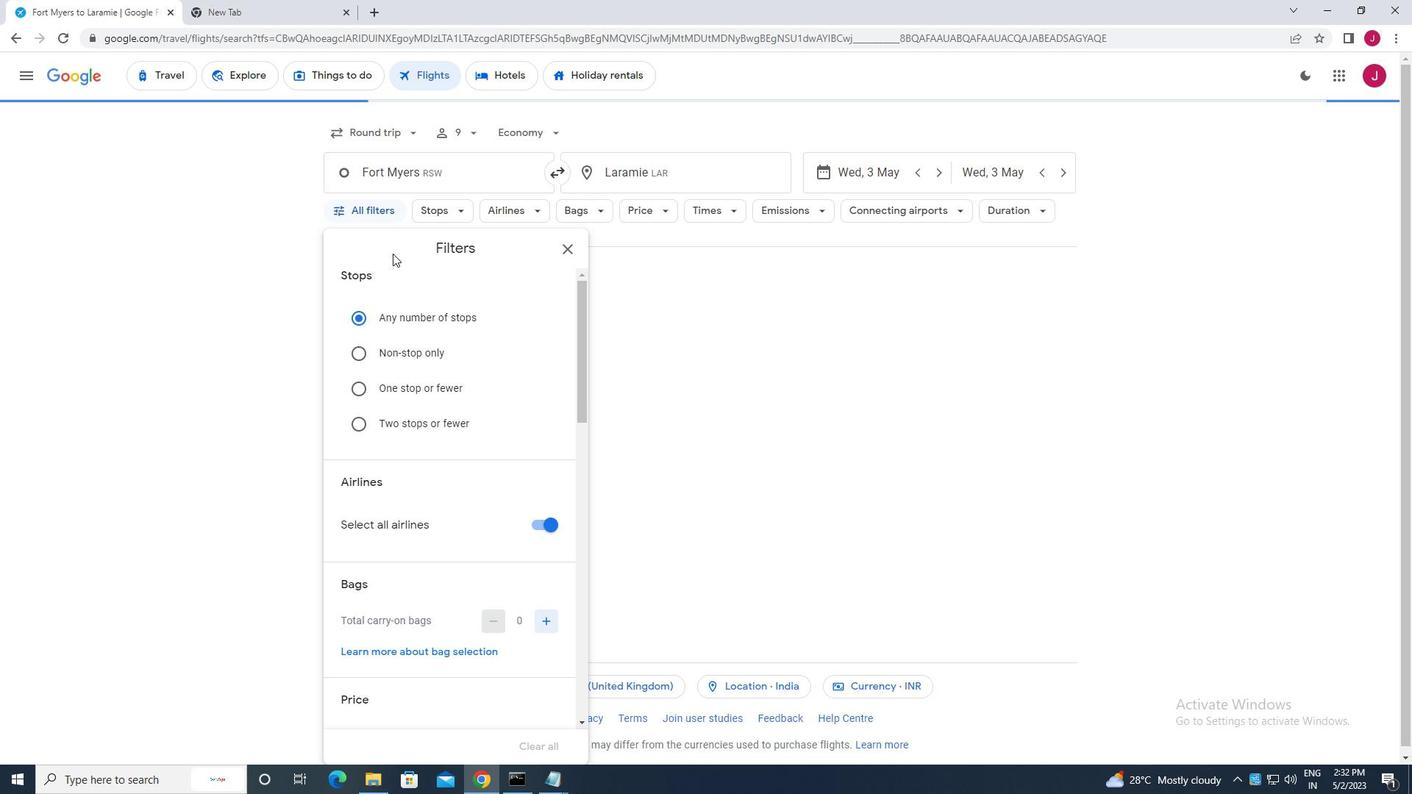 
Action: Mouse moved to (422, 298)
Screenshot: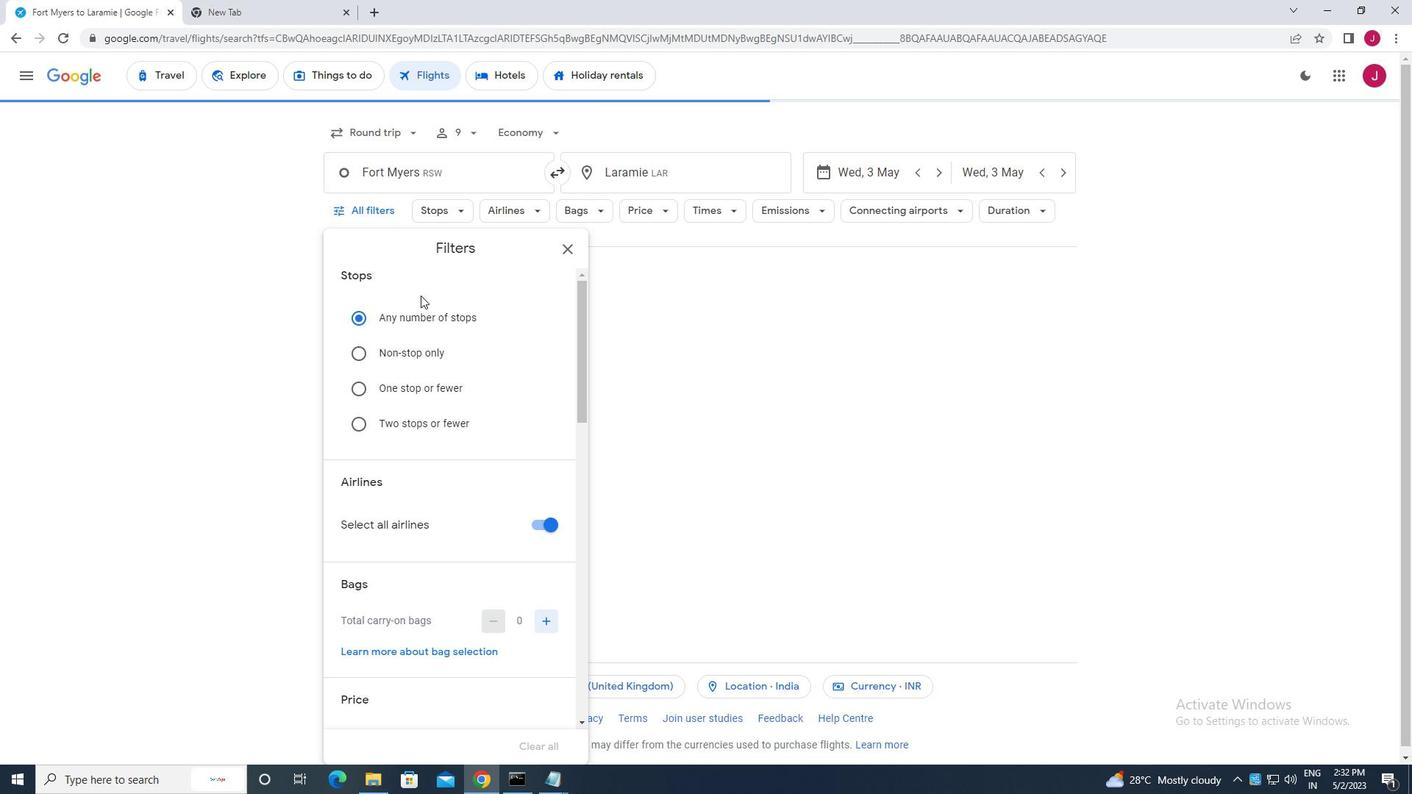 
Action: Mouse scrolled (422, 297) with delta (0, 0)
Screenshot: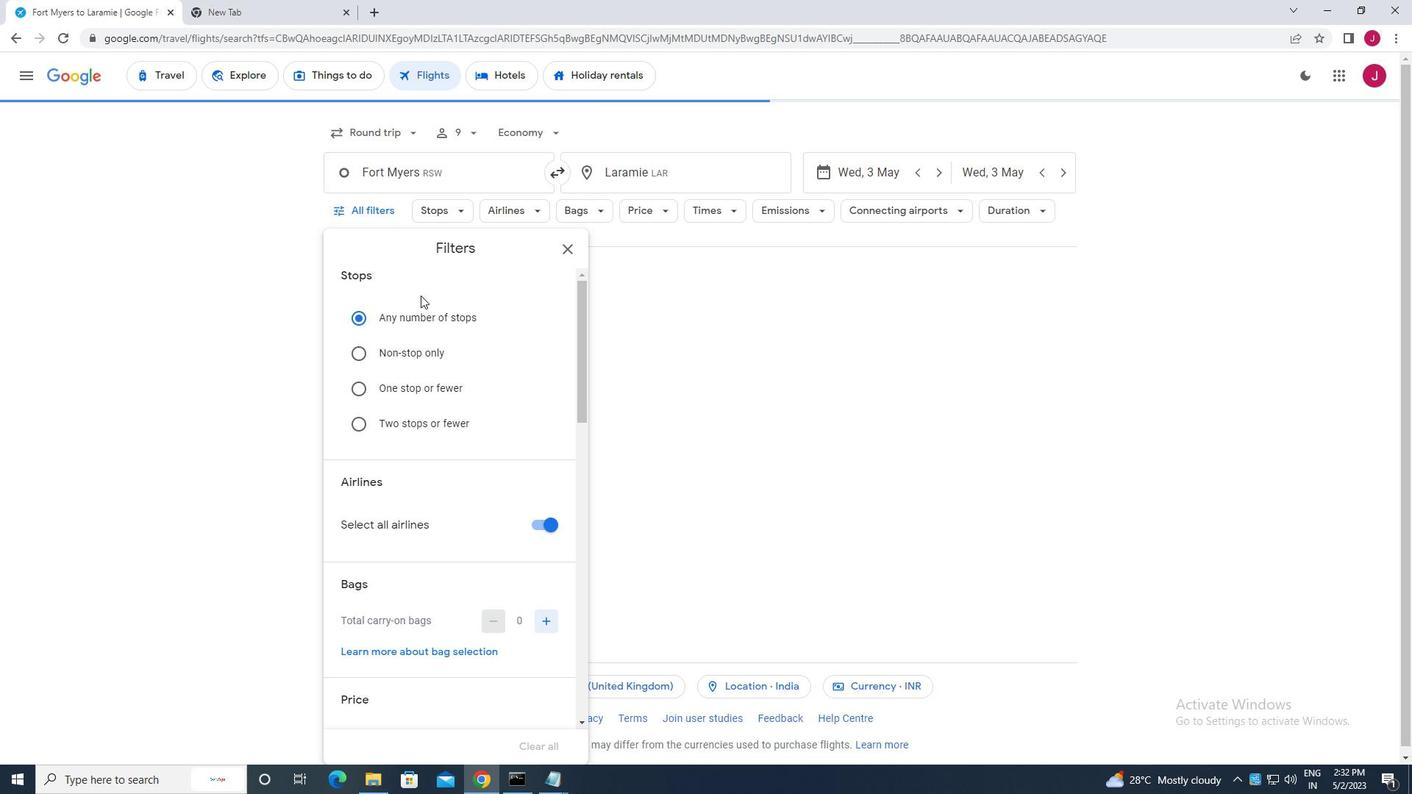 
Action: Mouse moved to (542, 380)
Screenshot: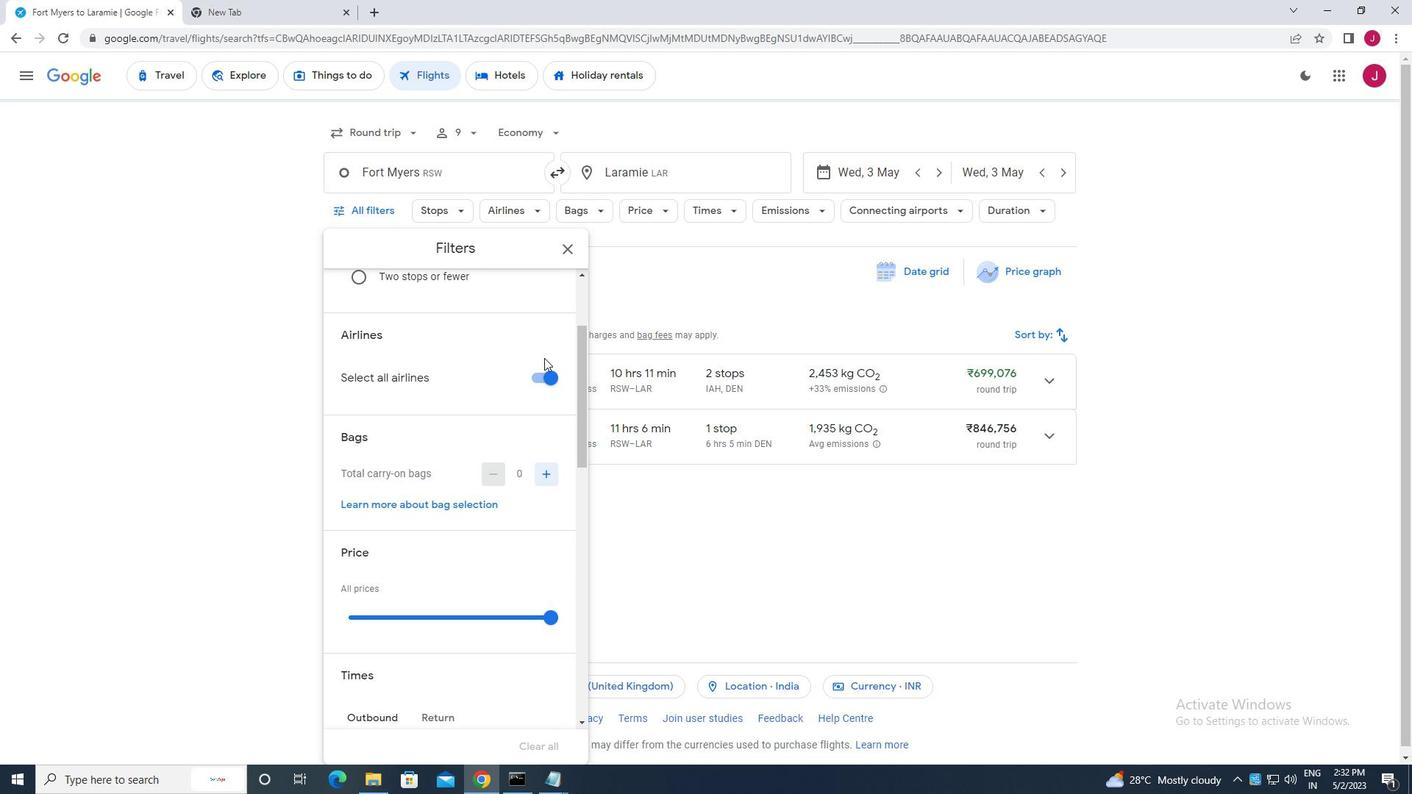 
Action: Mouse pressed left at (542, 380)
Screenshot: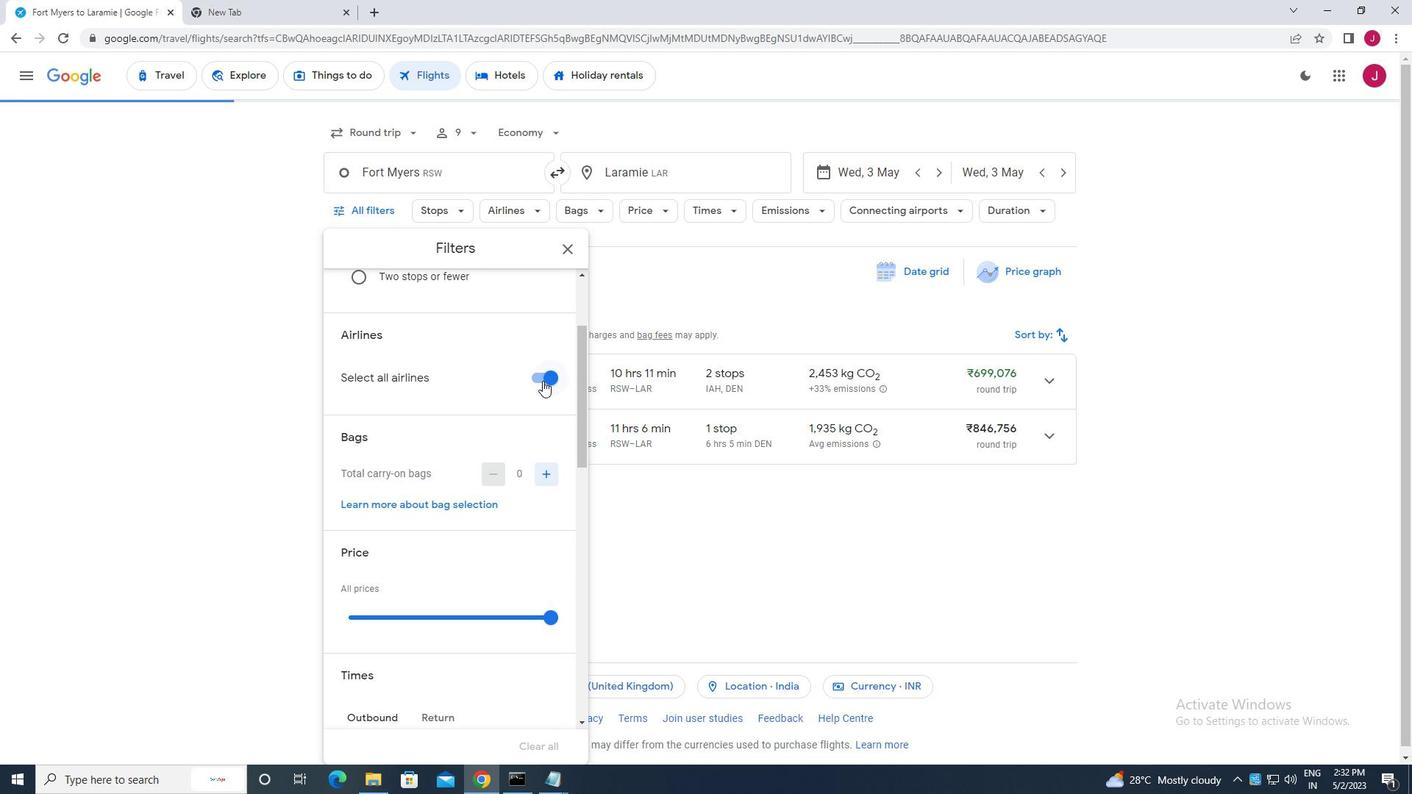 
Action: Mouse moved to (519, 394)
Screenshot: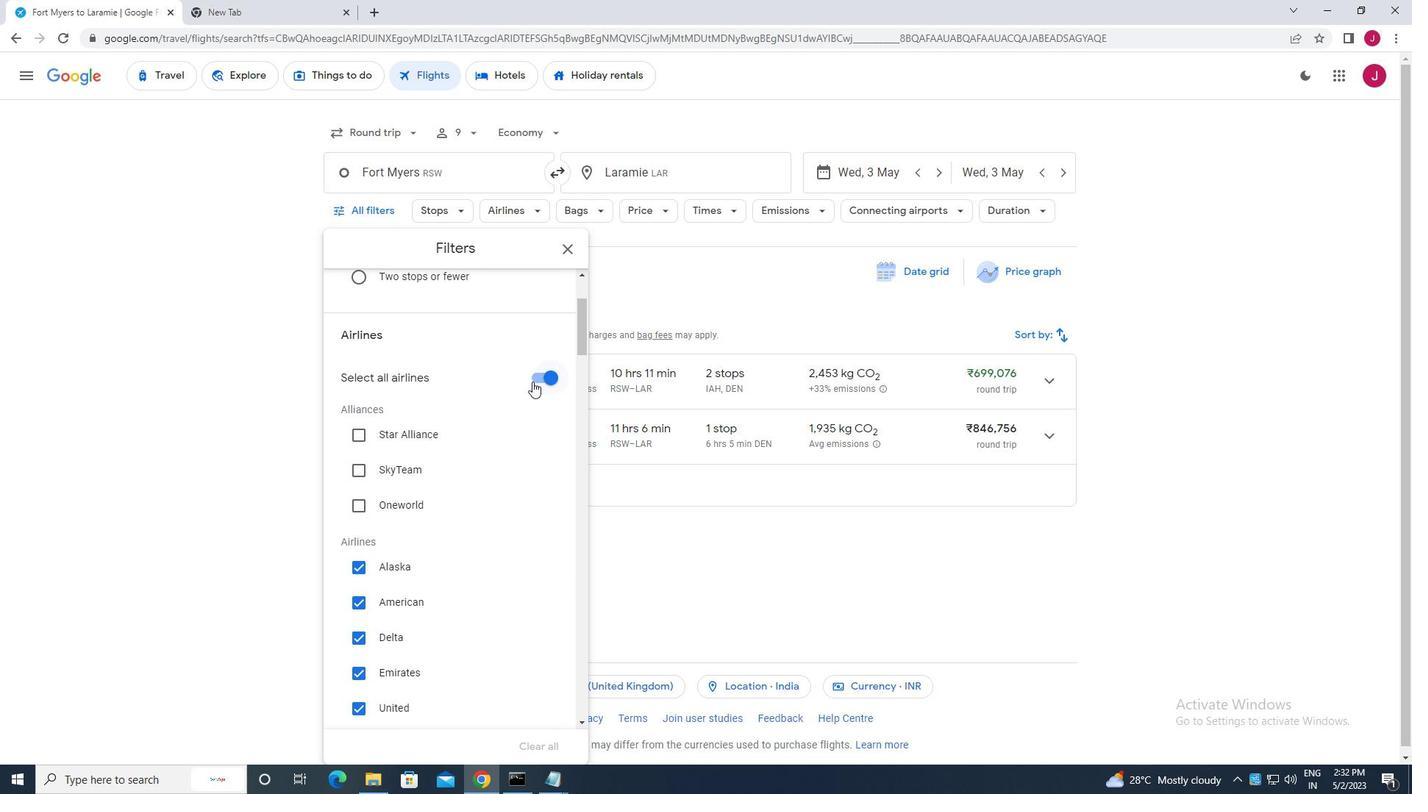 
Action: Mouse scrolled (519, 394) with delta (0, 0)
Screenshot: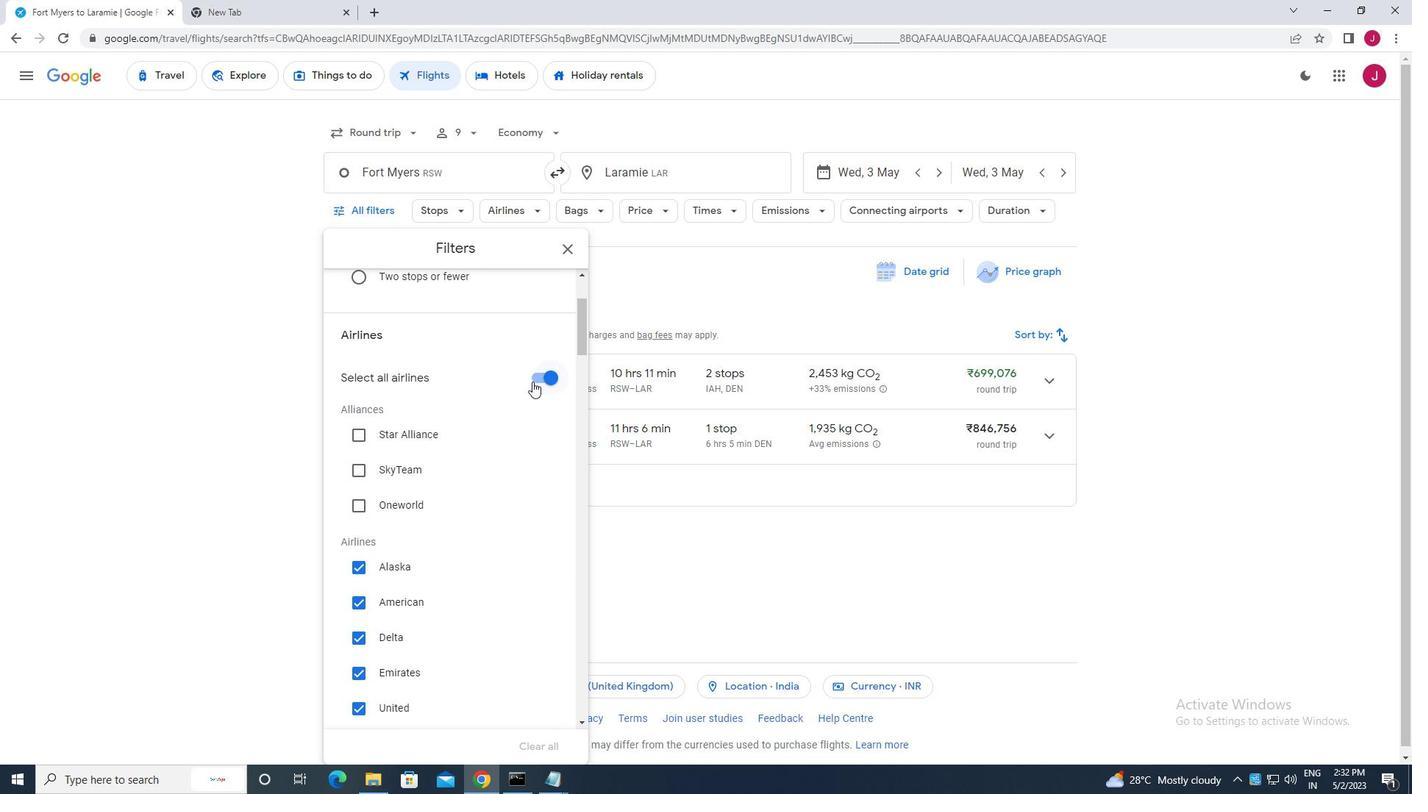 
Action: Mouse moved to (539, 300)
Screenshot: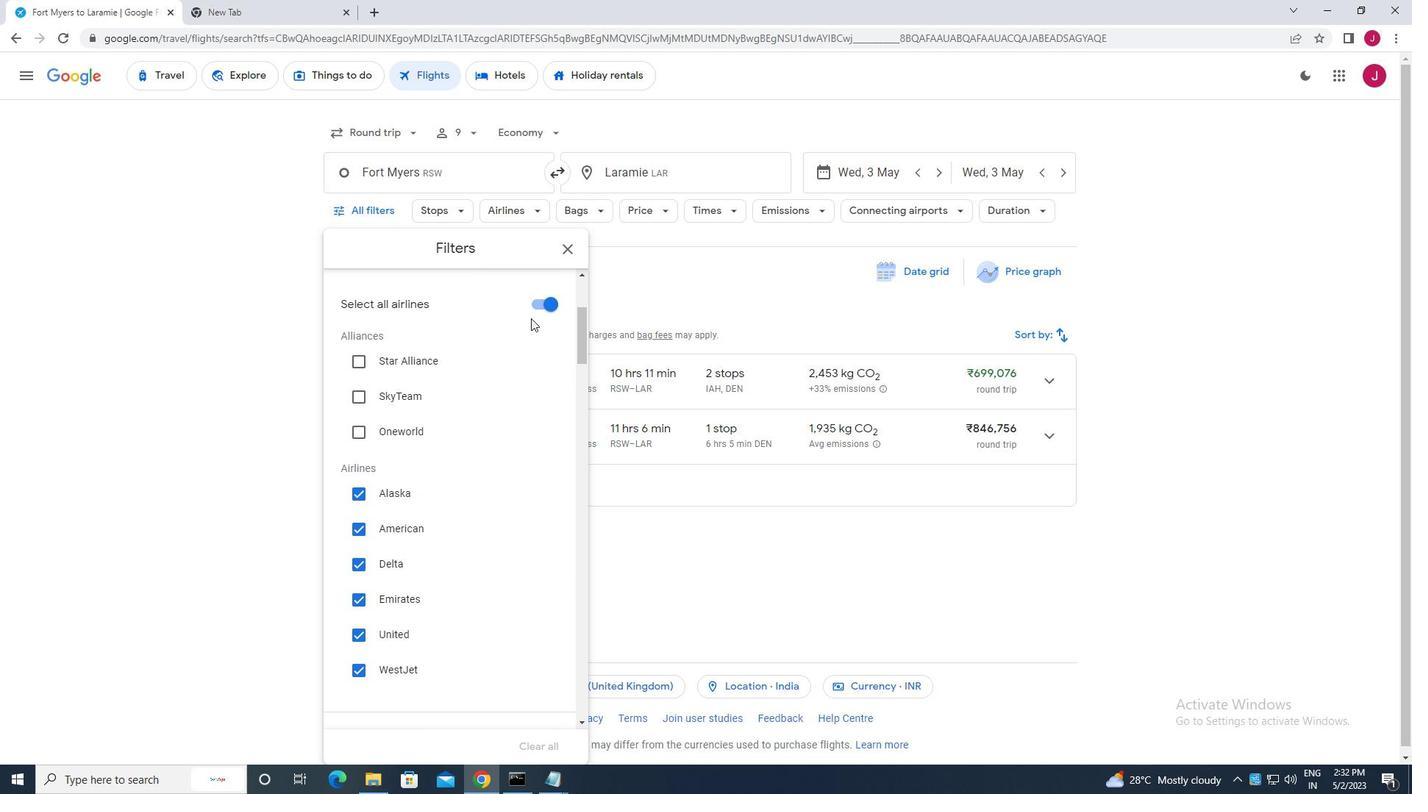 
Action: Mouse pressed left at (539, 300)
Screenshot: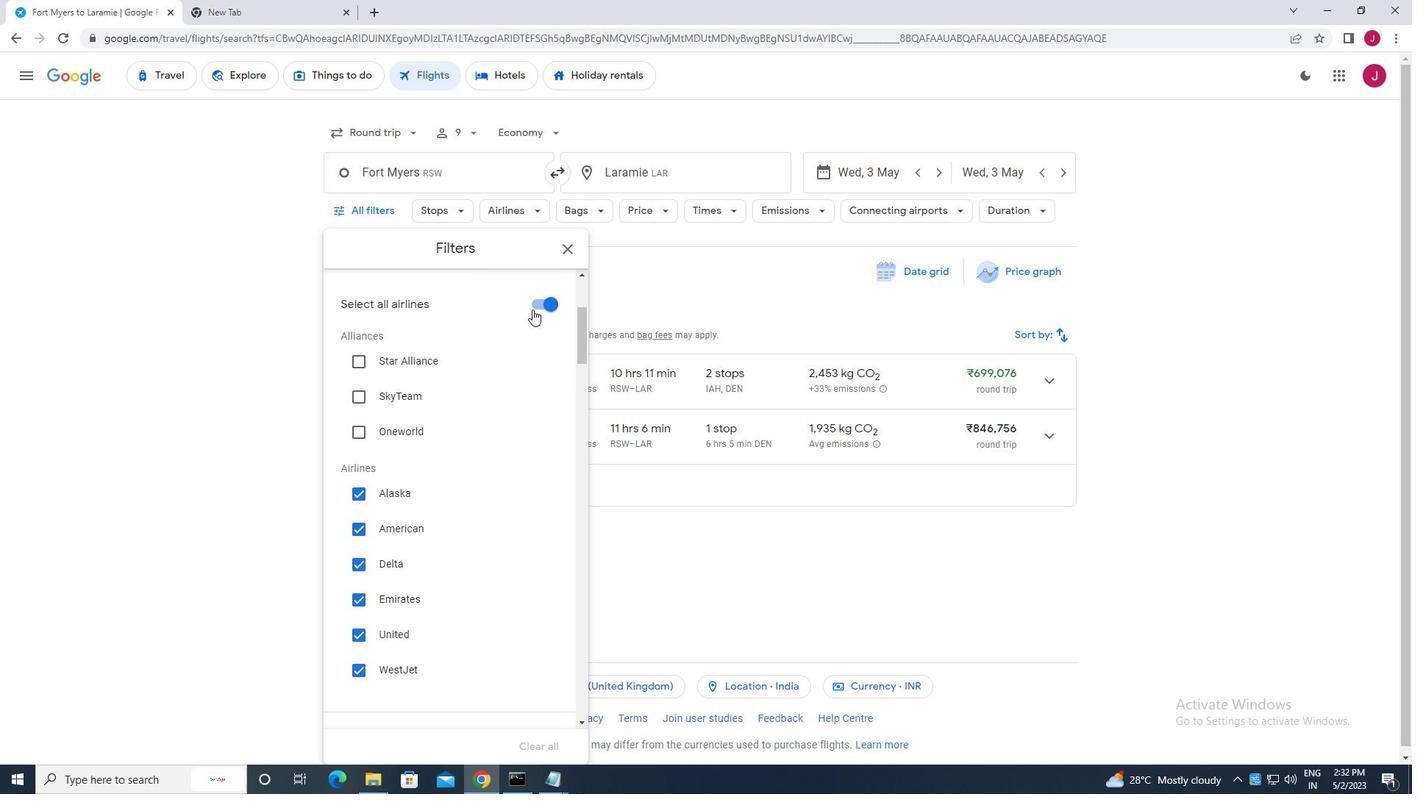 
Action: Mouse moved to (448, 373)
Screenshot: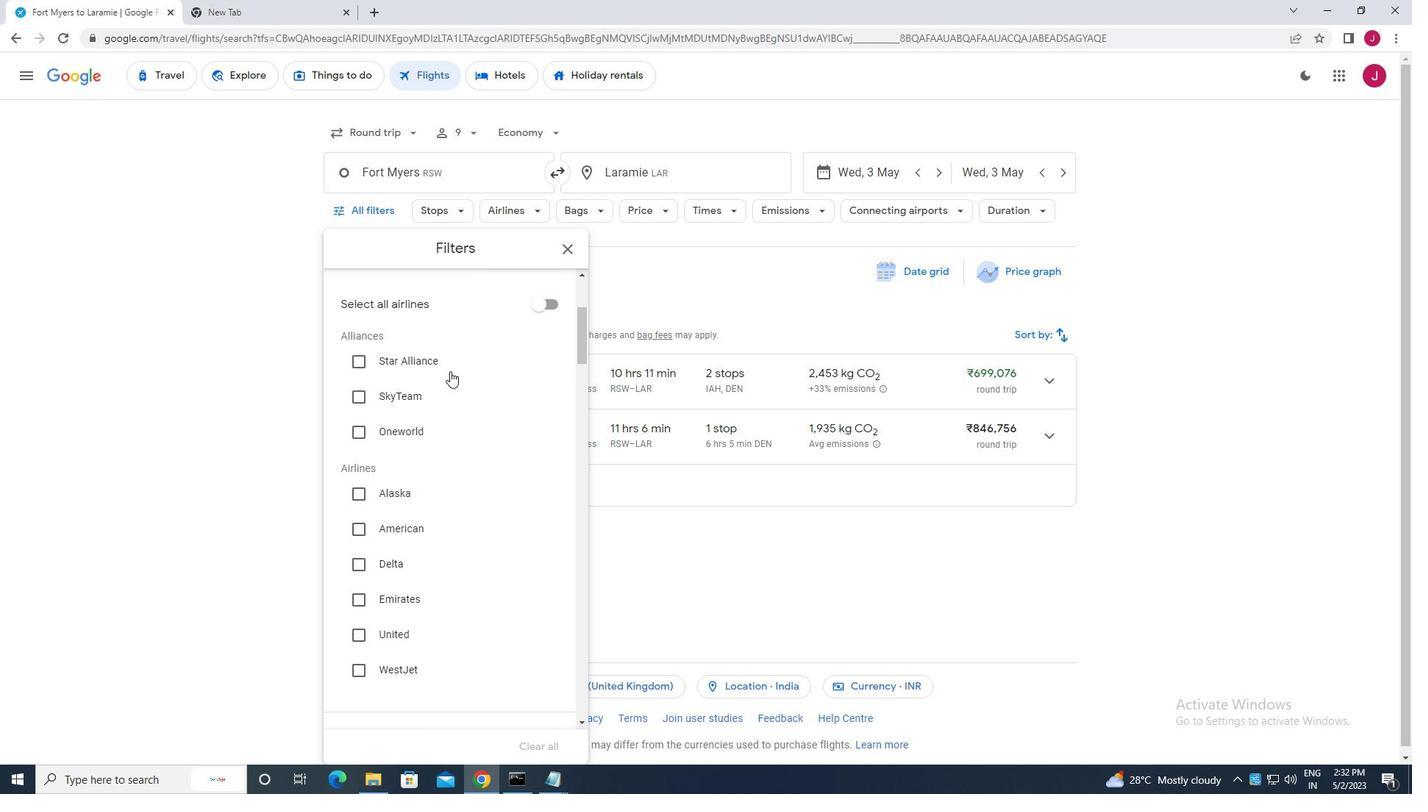 
Action: Mouse scrolled (448, 372) with delta (0, 0)
Screenshot: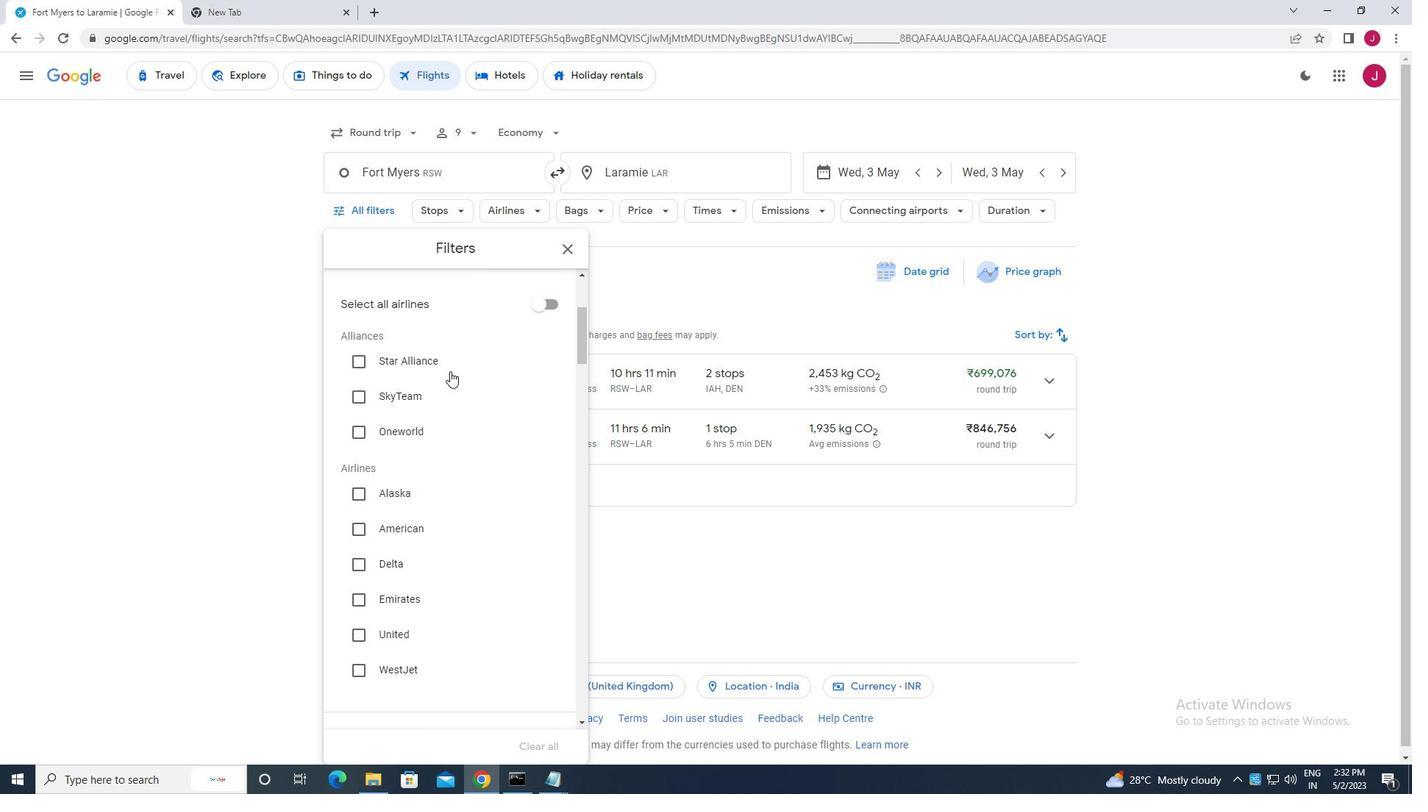 
Action: Mouse moved to (448, 375)
Screenshot: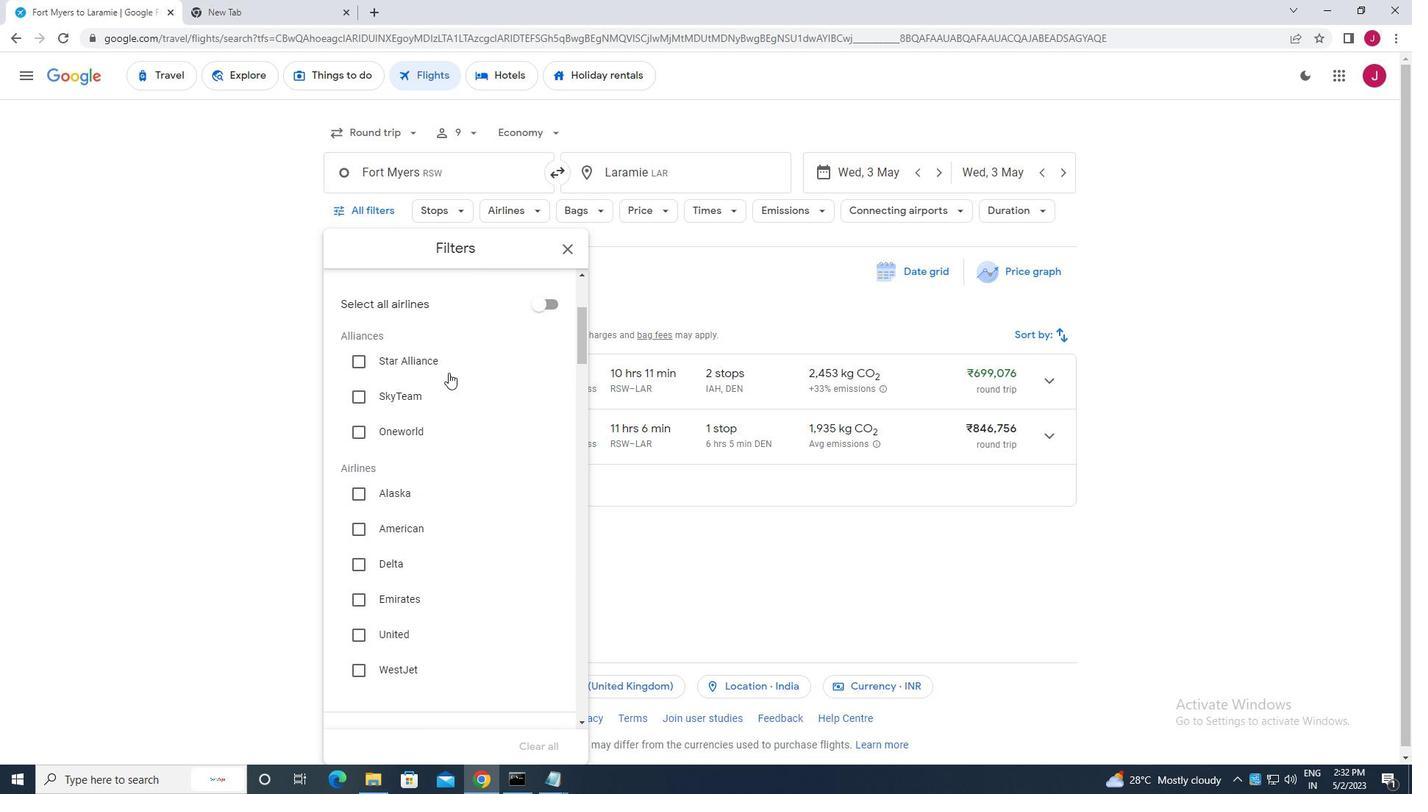 
Action: Mouse scrolled (448, 374) with delta (0, 0)
Screenshot: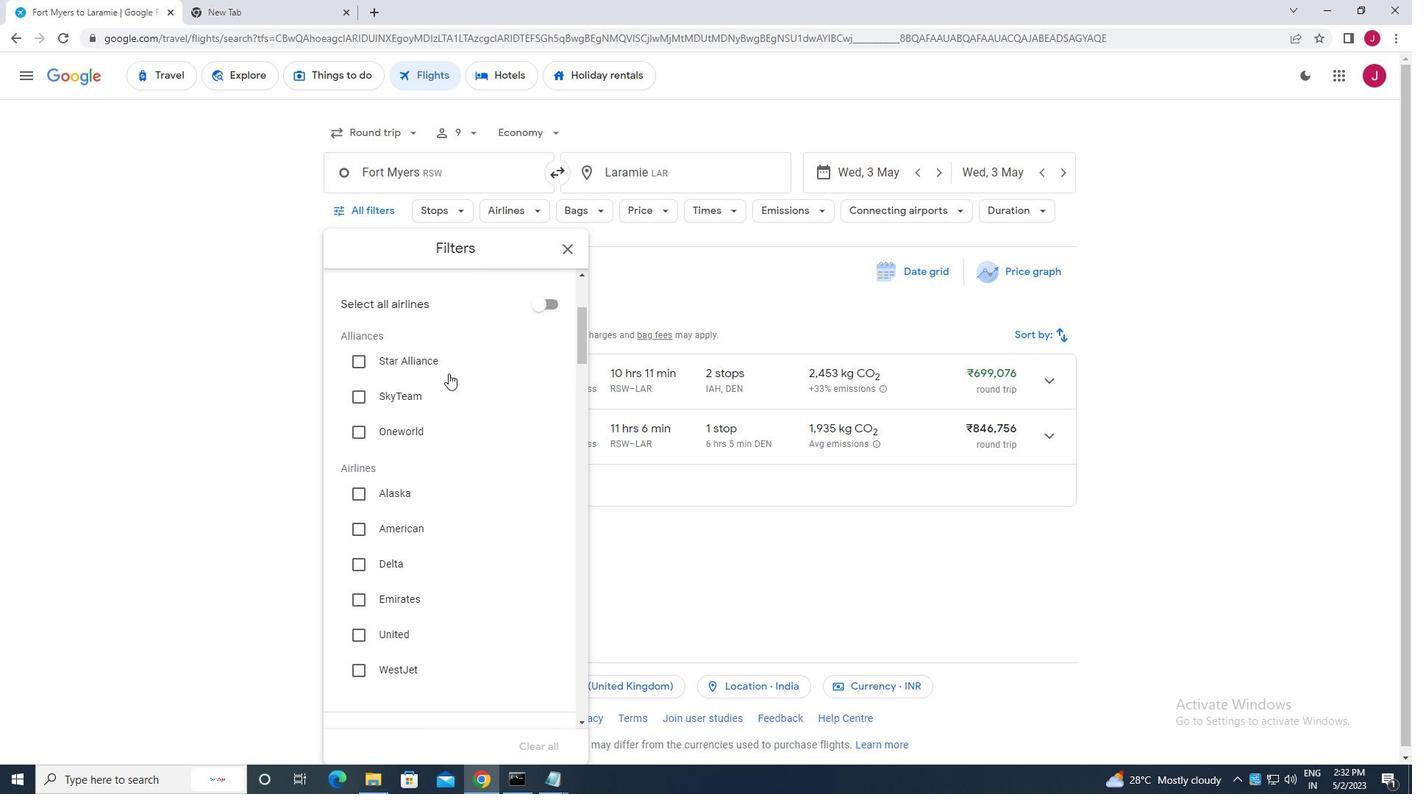 
Action: Mouse moved to (440, 421)
Screenshot: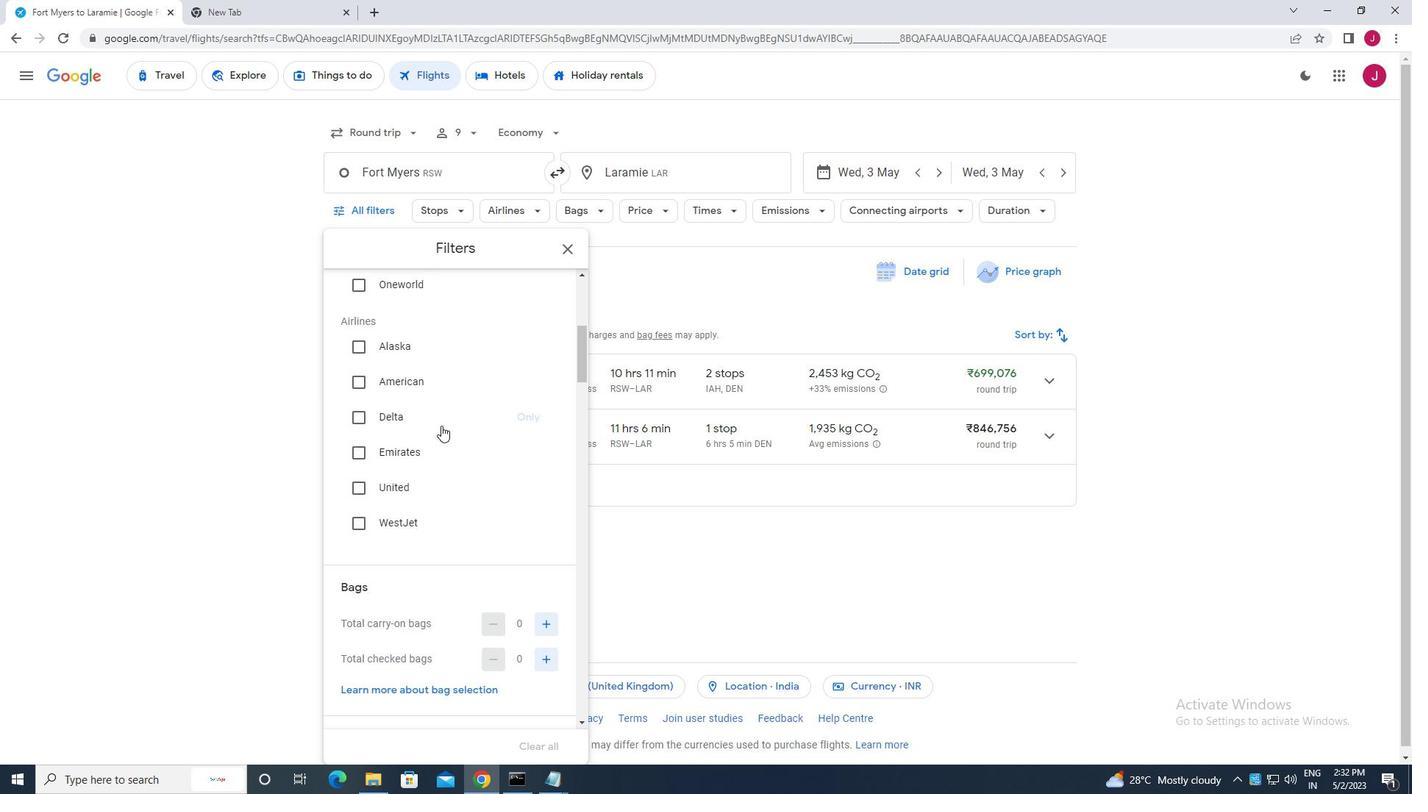 
Action: Mouse scrolled (440, 422) with delta (0, 0)
Screenshot: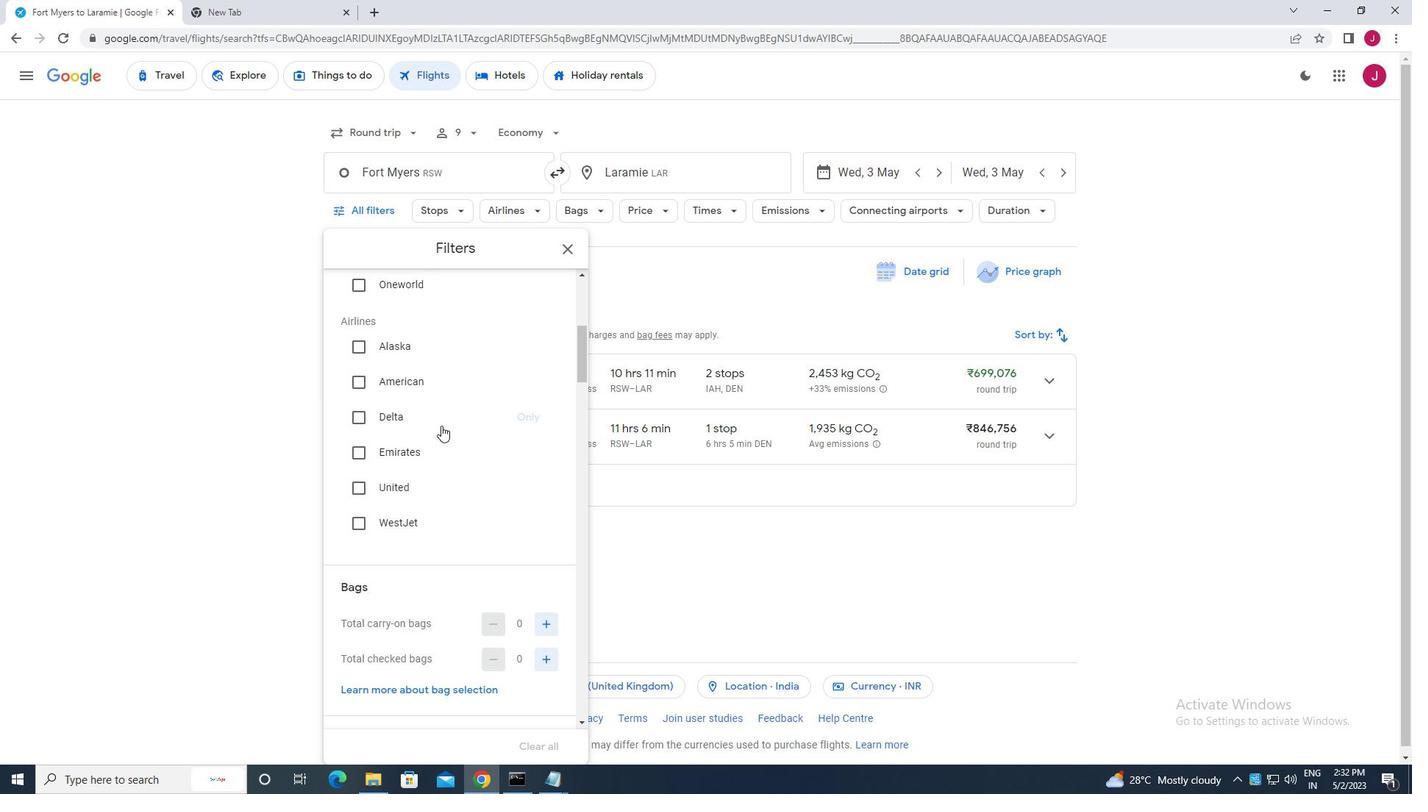 
Action: Mouse moved to (439, 326)
Screenshot: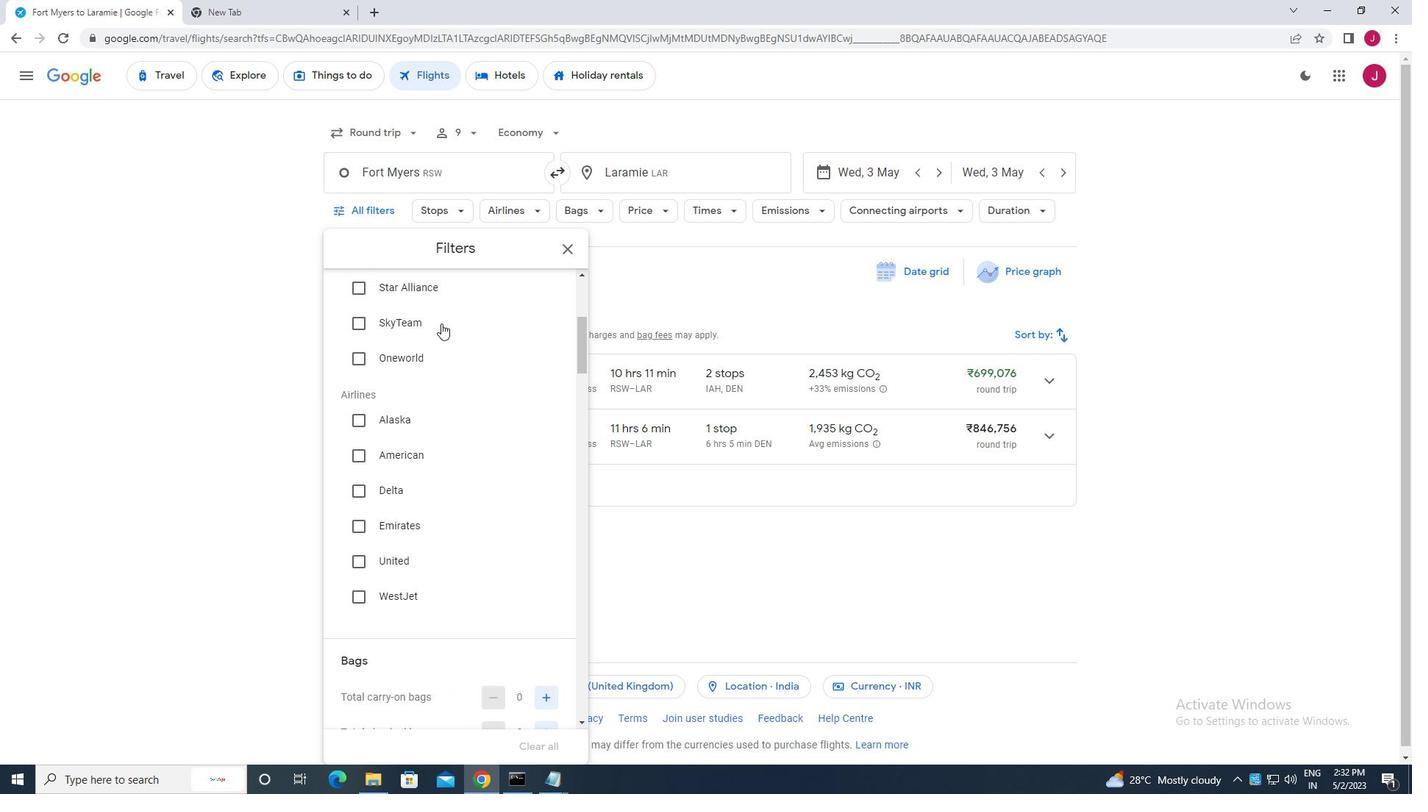 
Action: Mouse scrolled (439, 325) with delta (0, 0)
Screenshot: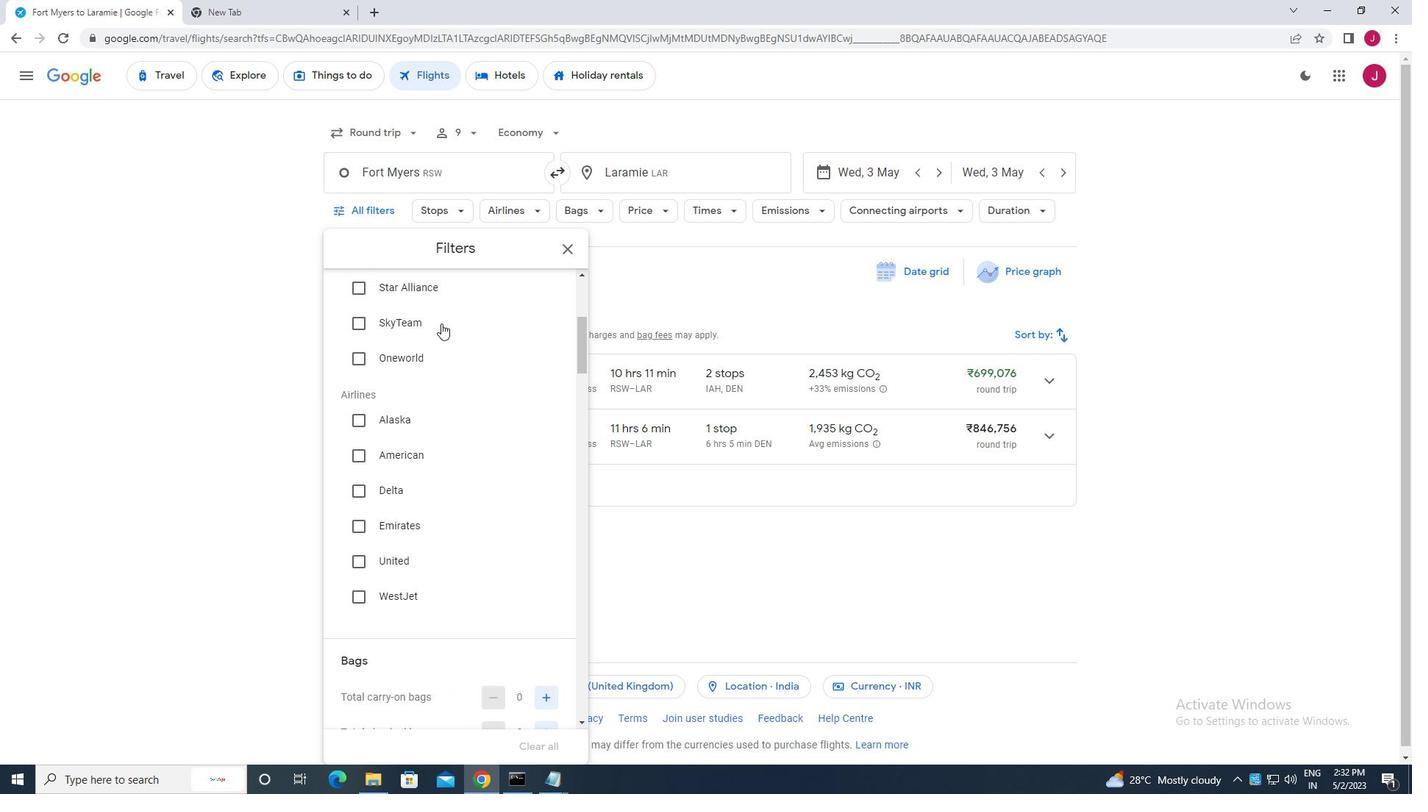 
Action: Mouse moved to (439, 331)
Screenshot: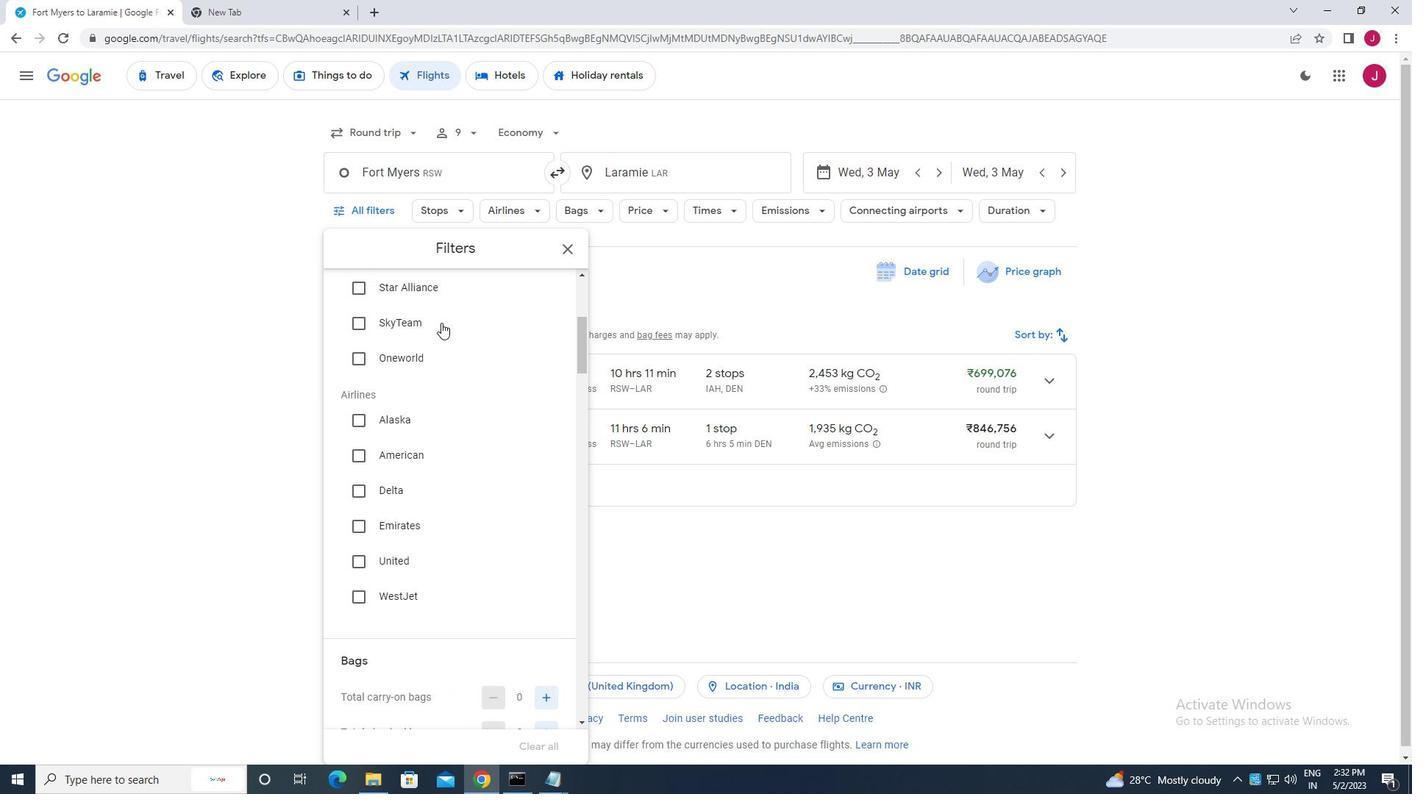 
Action: Mouse scrolled (439, 330) with delta (0, 0)
Screenshot: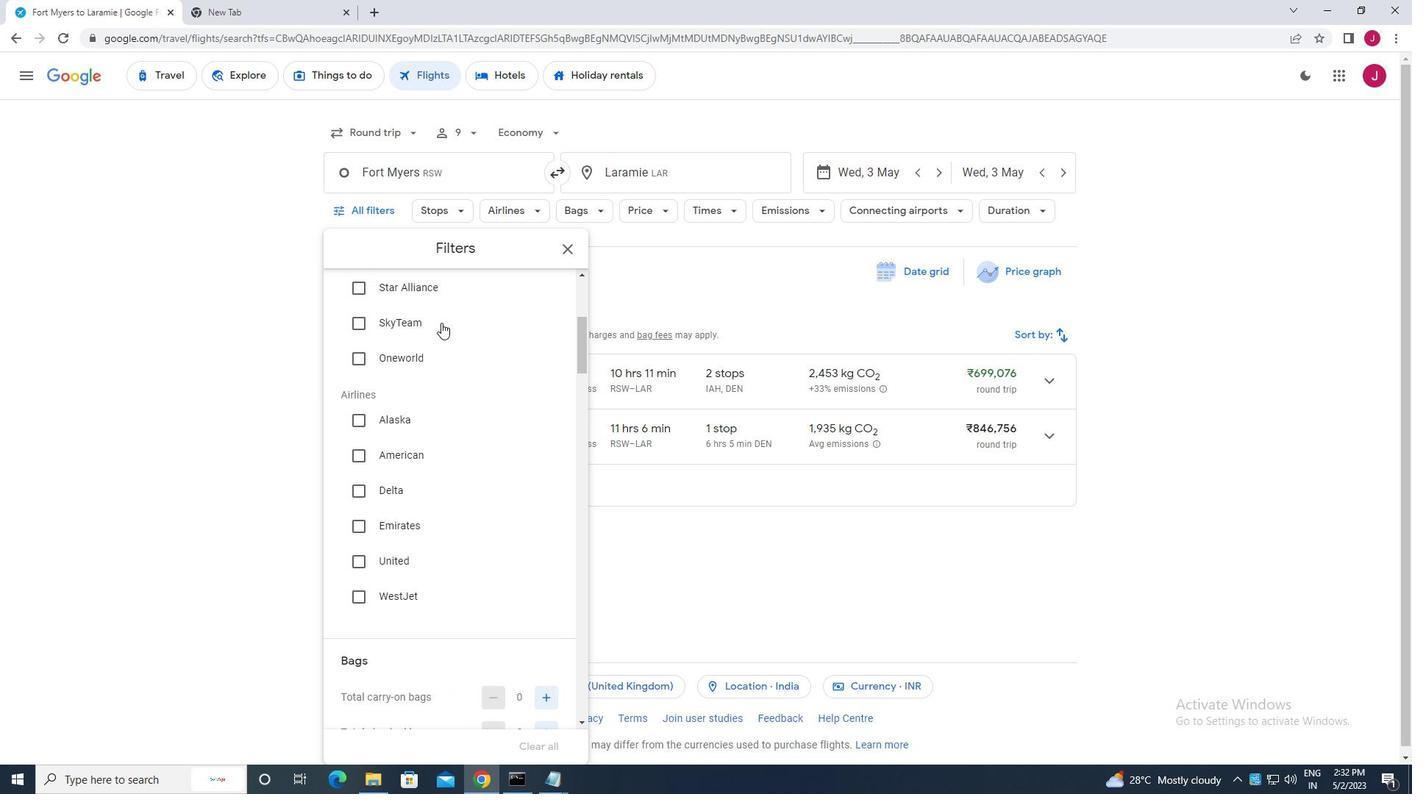 
Action: Mouse moved to (439, 341)
Screenshot: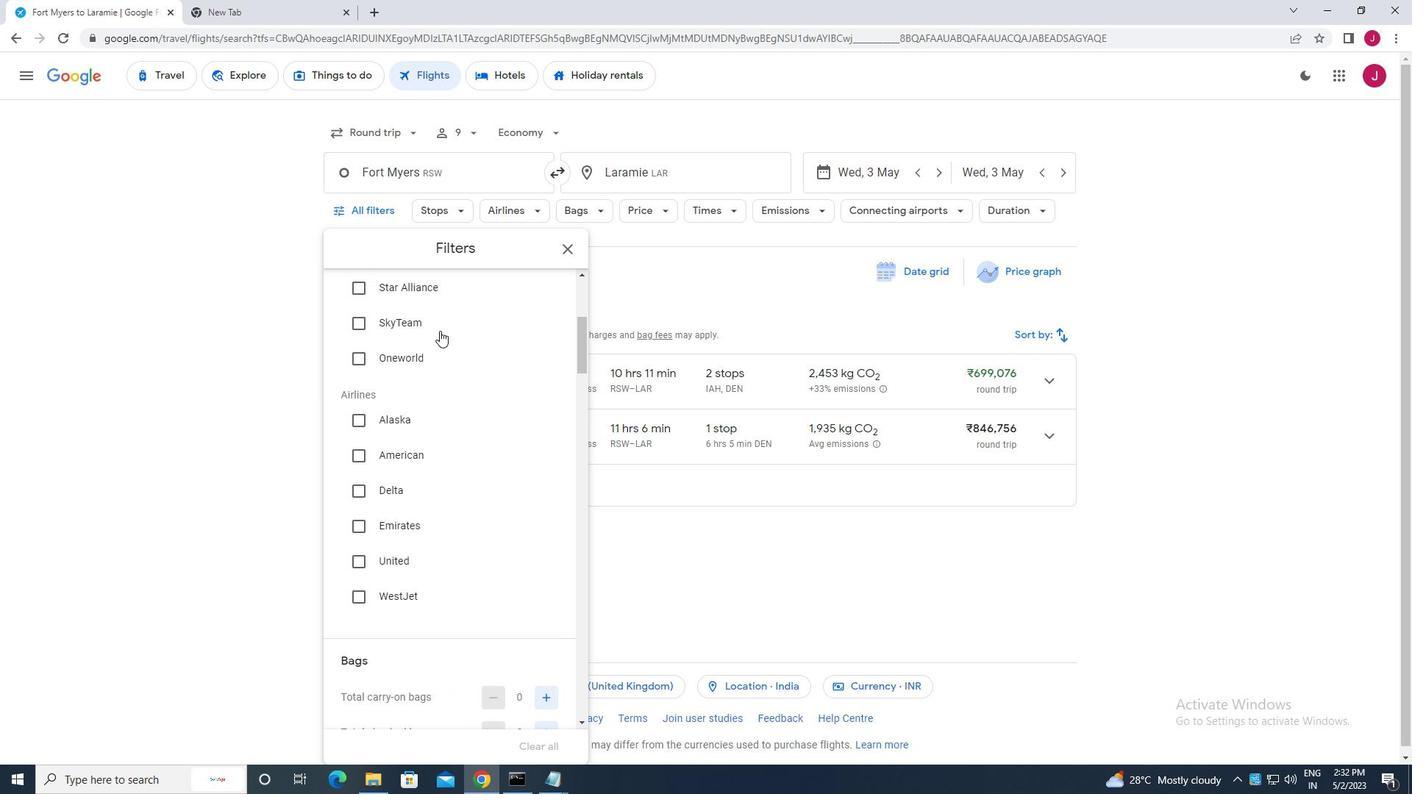 
Action: Mouse scrolled (439, 340) with delta (0, 0)
Screenshot: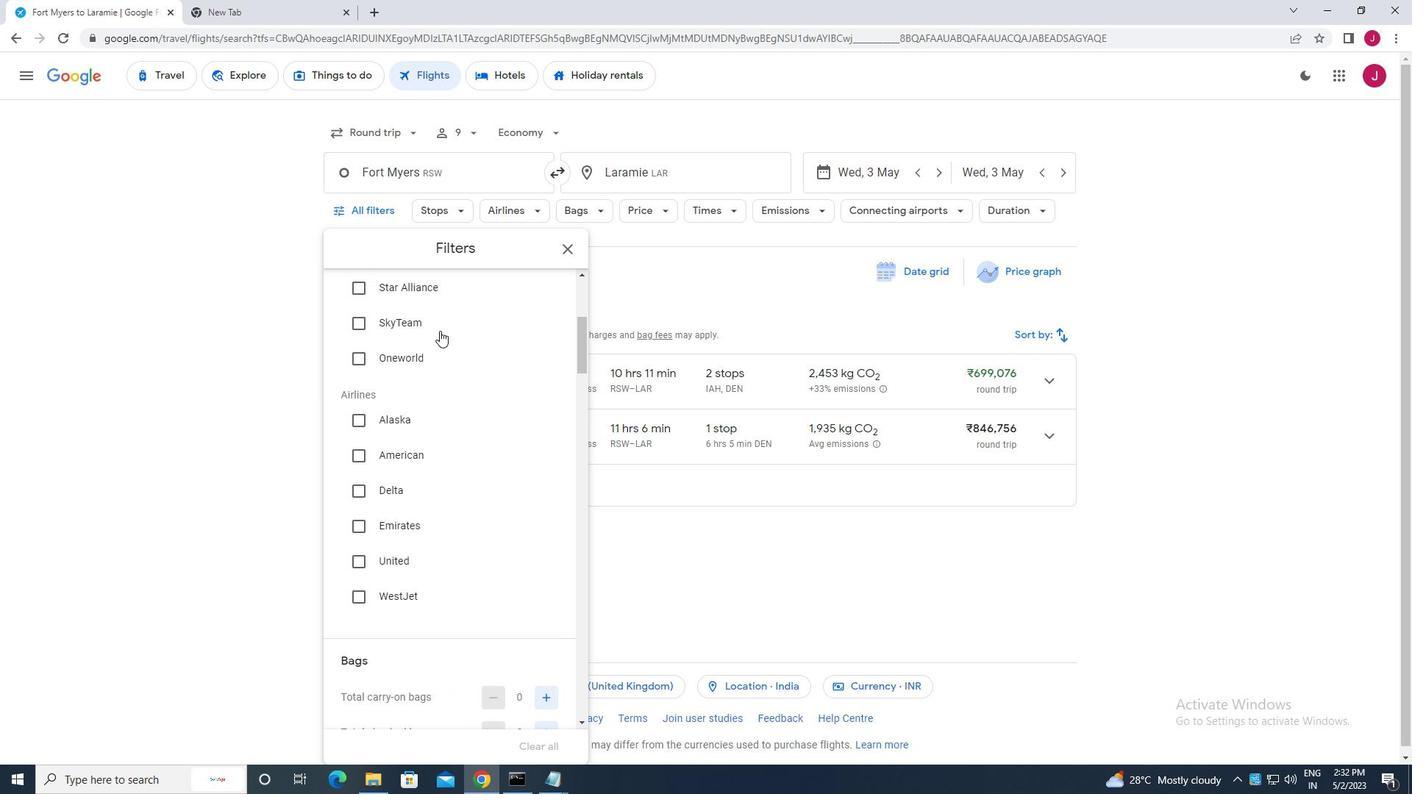 
Action: Mouse moved to (439, 355)
Screenshot: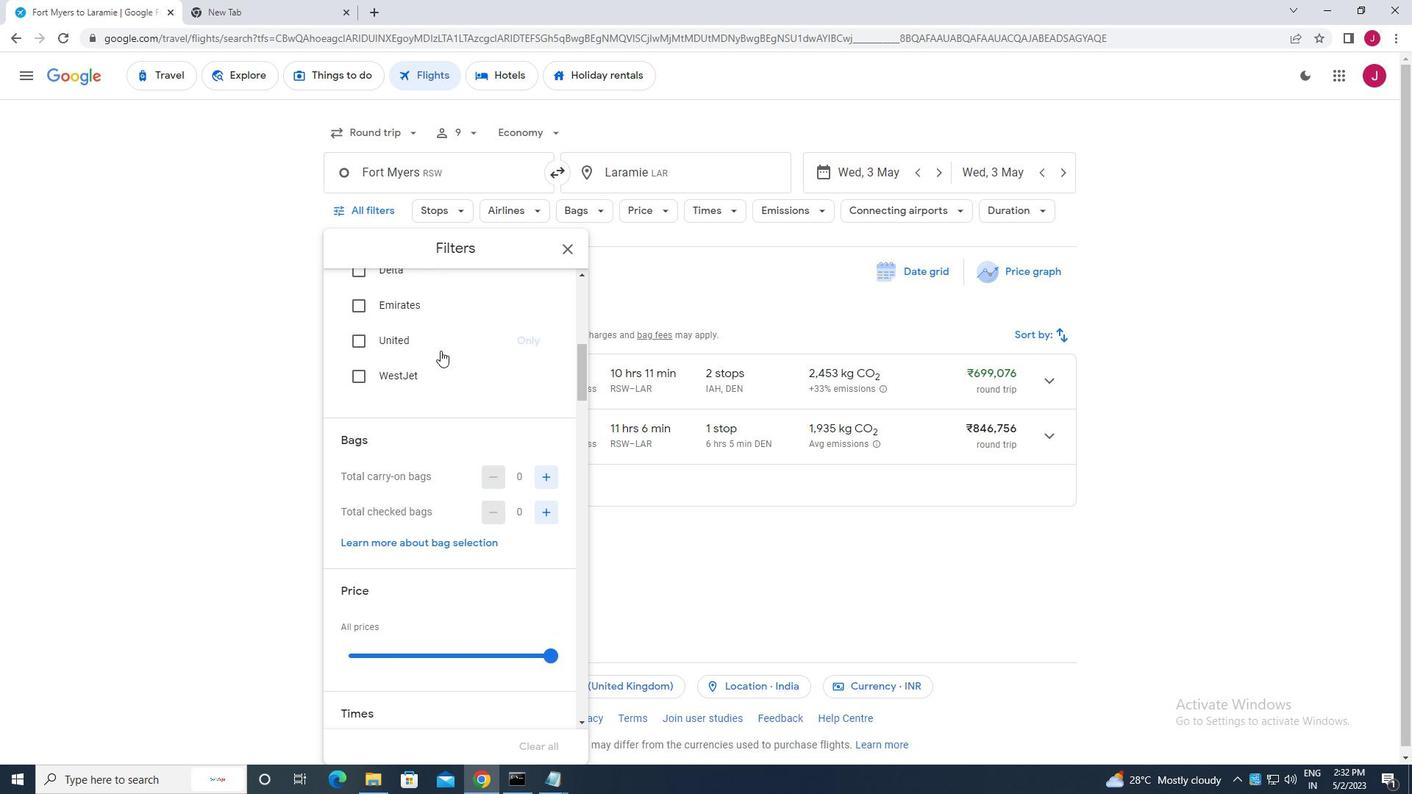 
Action: Mouse scrolled (439, 354) with delta (0, 0)
Screenshot: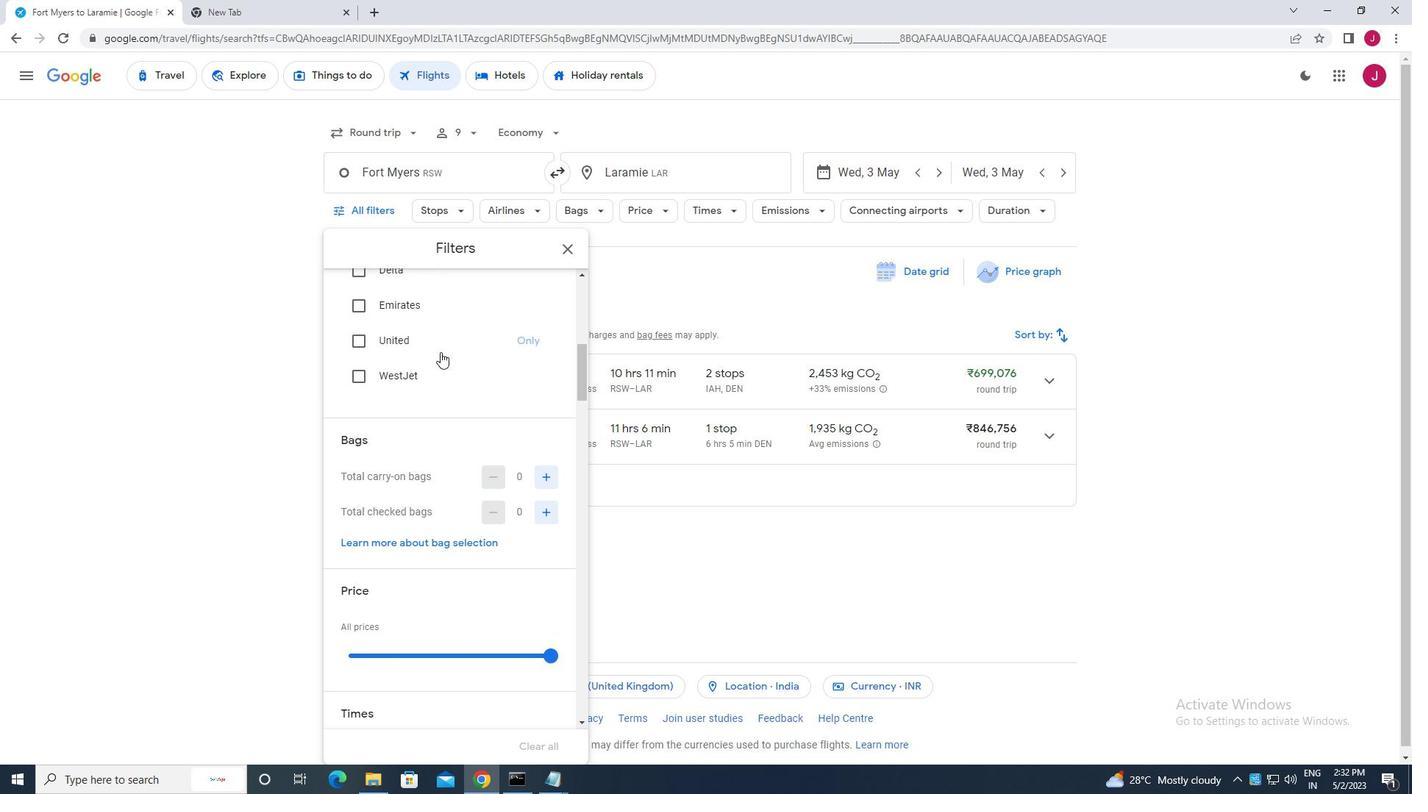 
Action: Mouse moved to (542, 441)
Screenshot: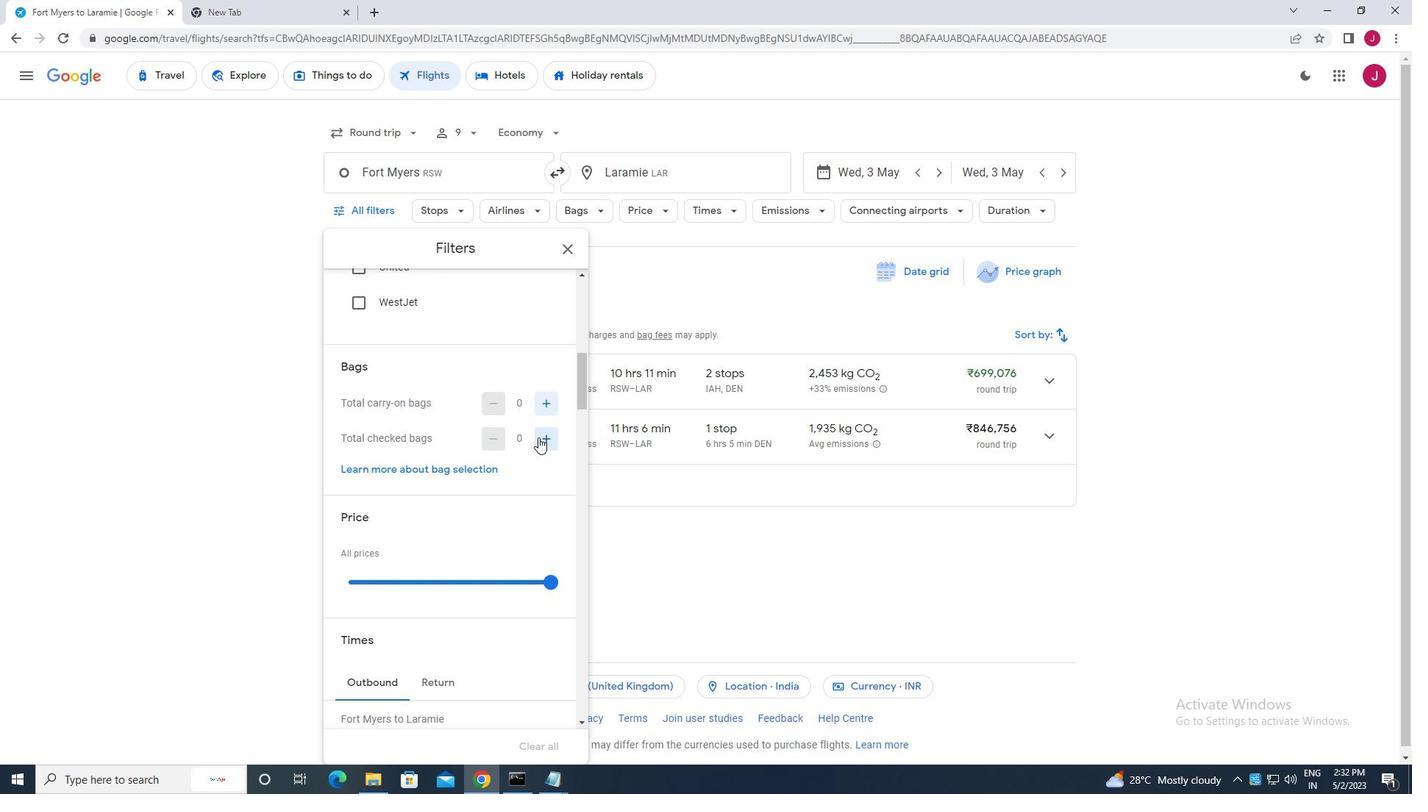 
Action: Mouse pressed left at (542, 441)
Screenshot: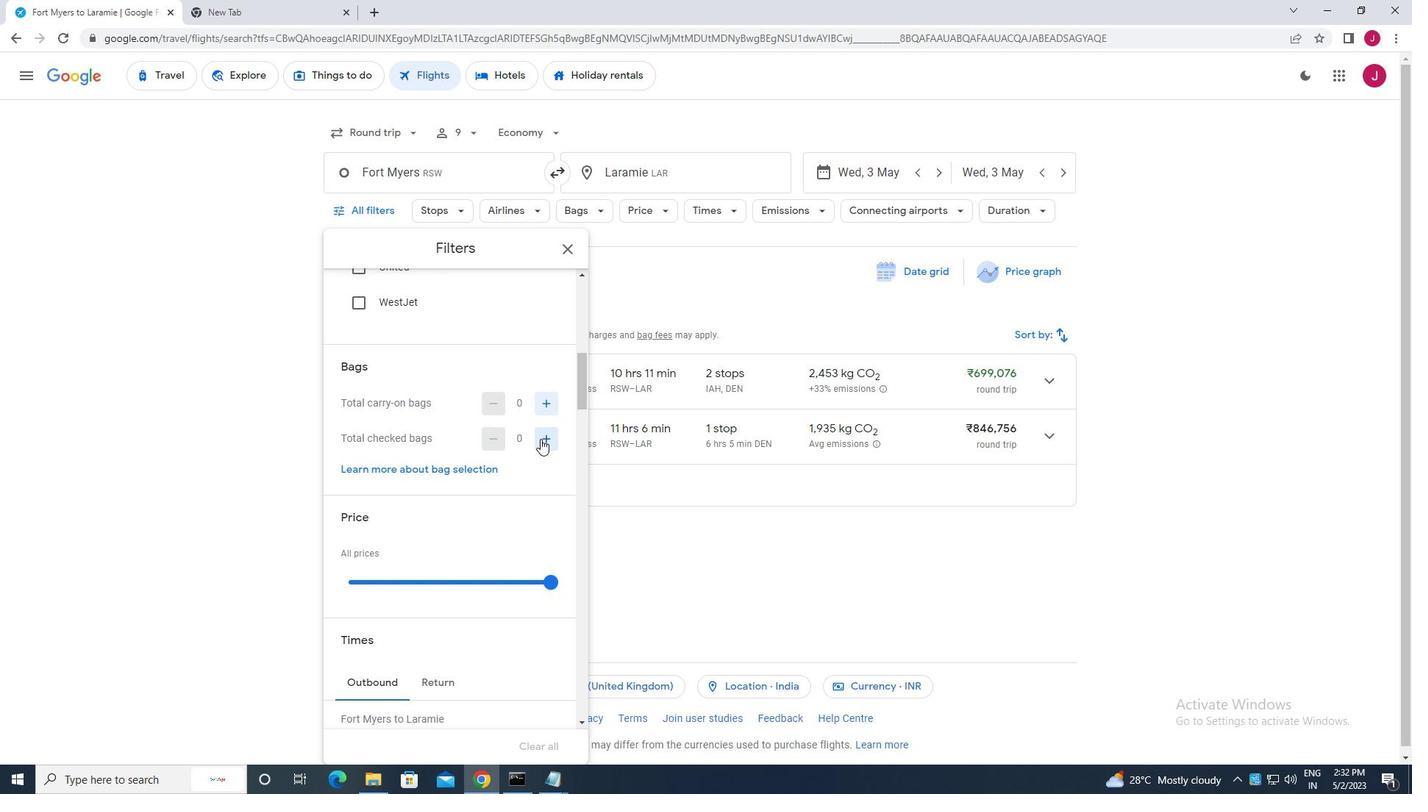 
Action: Mouse pressed left at (542, 441)
Screenshot: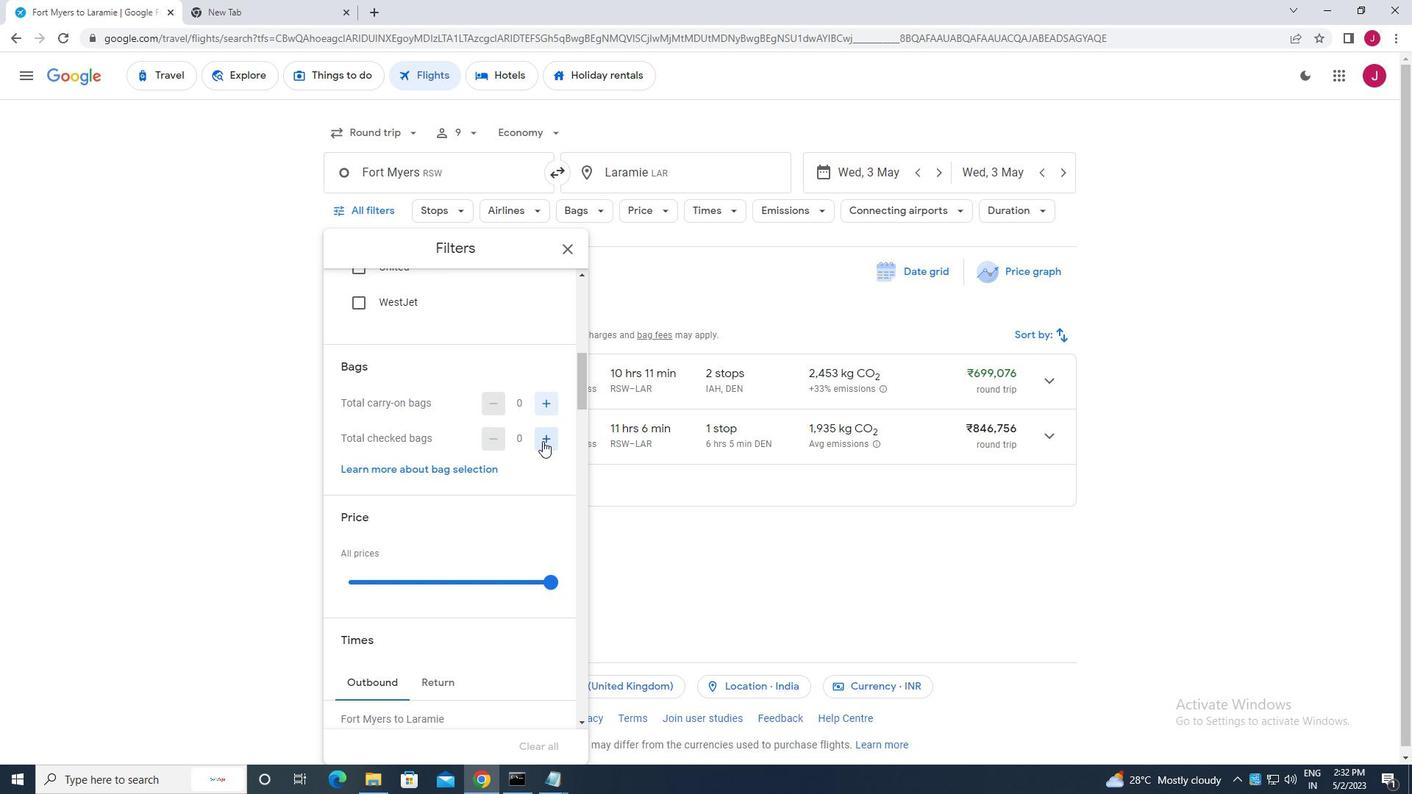 
Action: Mouse moved to (536, 428)
Screenshot: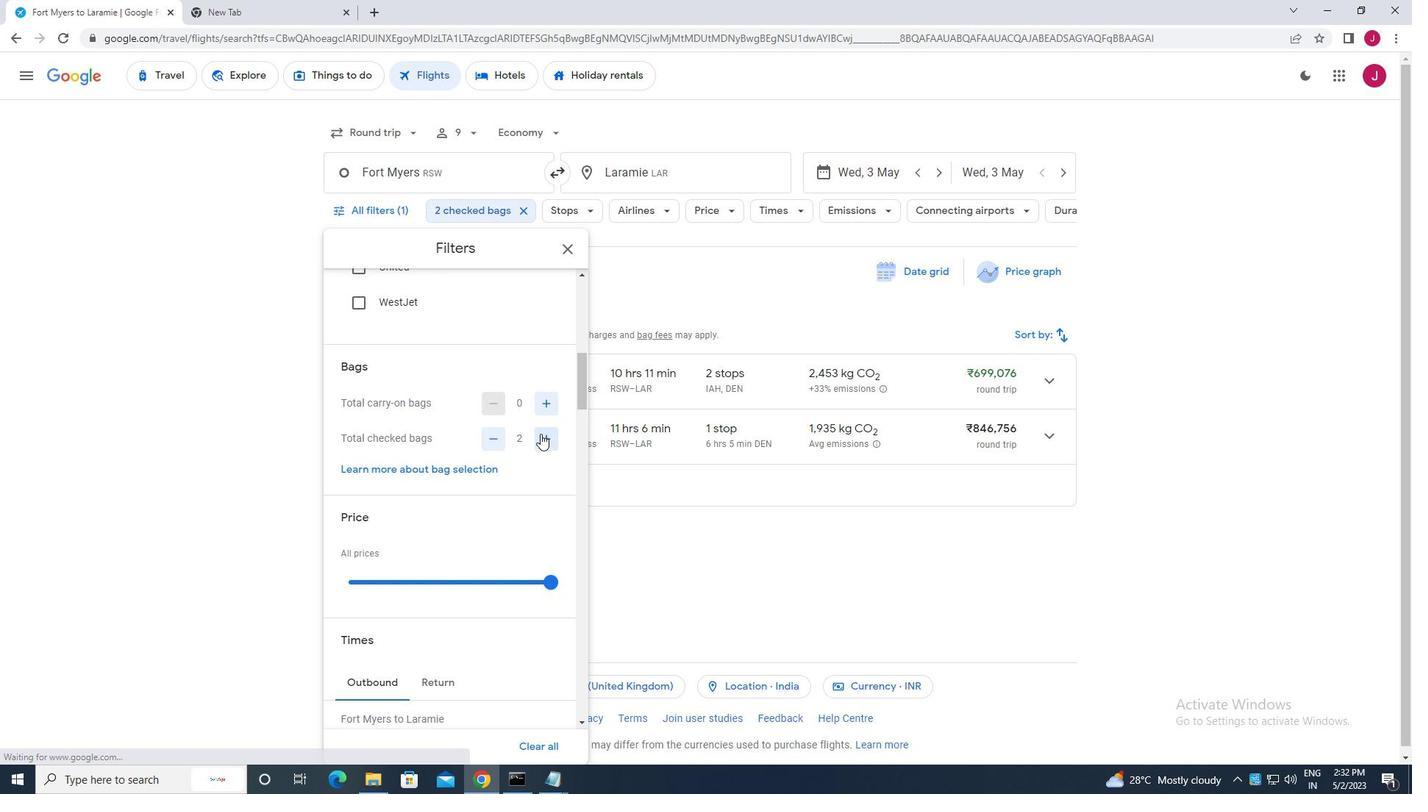 
Action: Mouse scrolled (536, 428) with delta (0, 0)
Screenshot: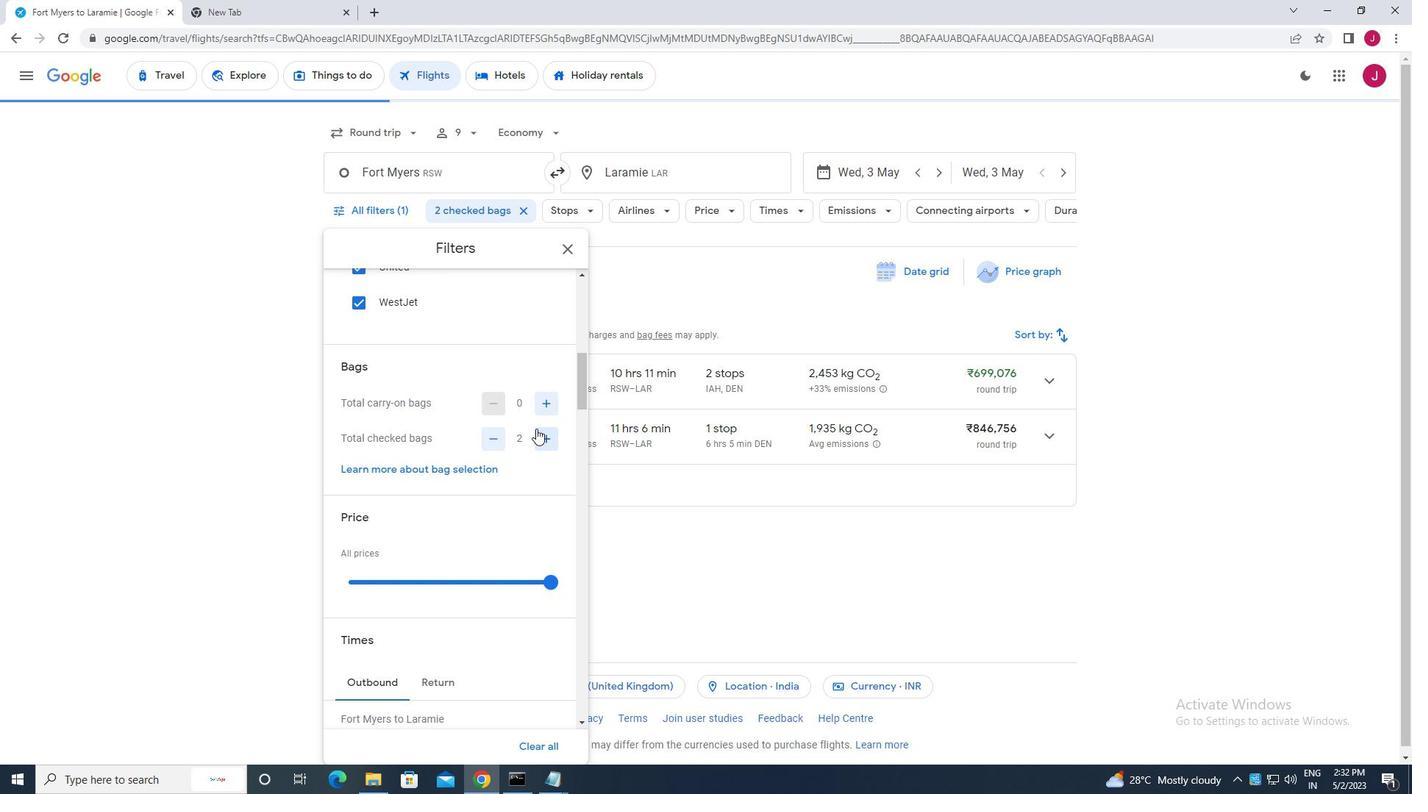 
Action: Mouse moved to (536, 430)
Screenshot: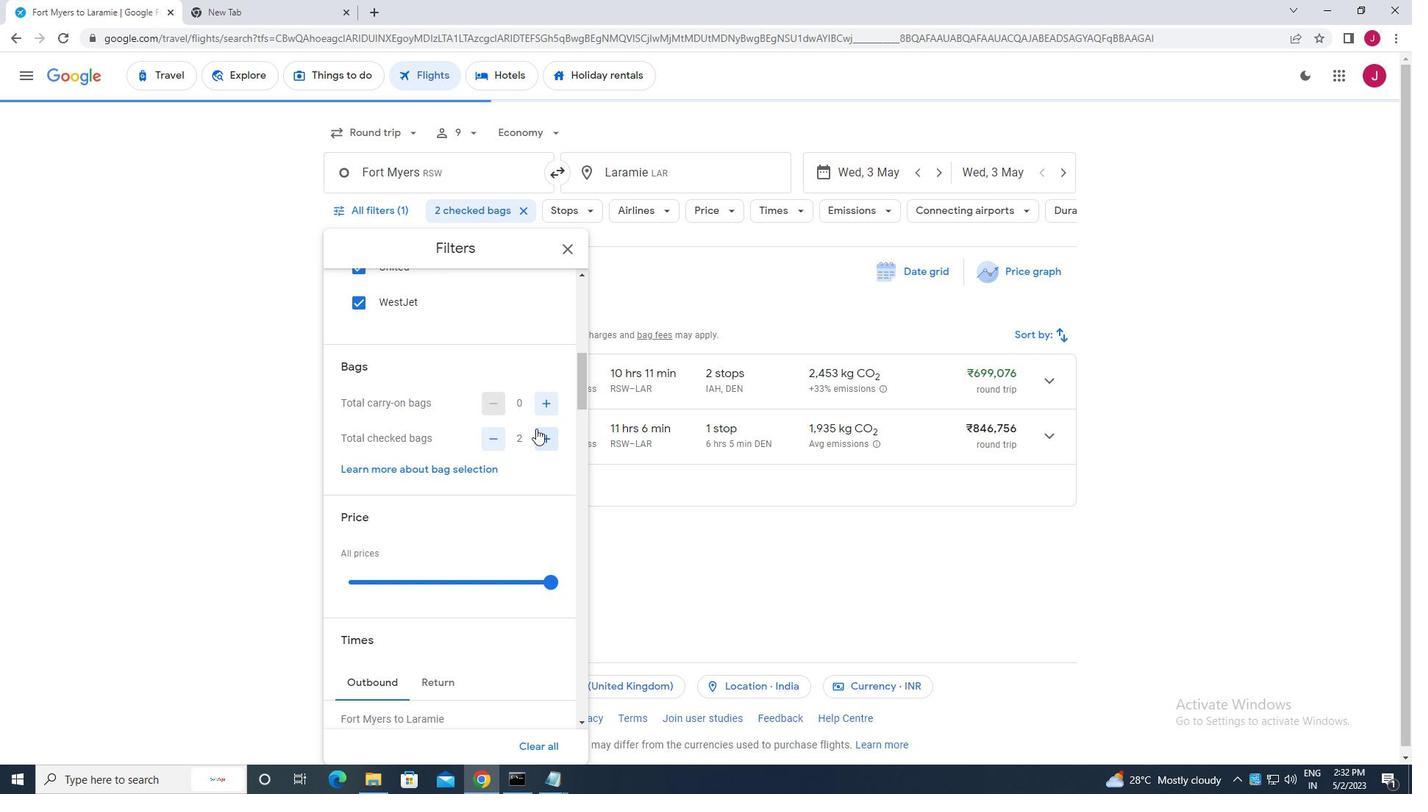 
Action: Mouse scrolled (536, 429) with delta (0, 0)
Screenshot: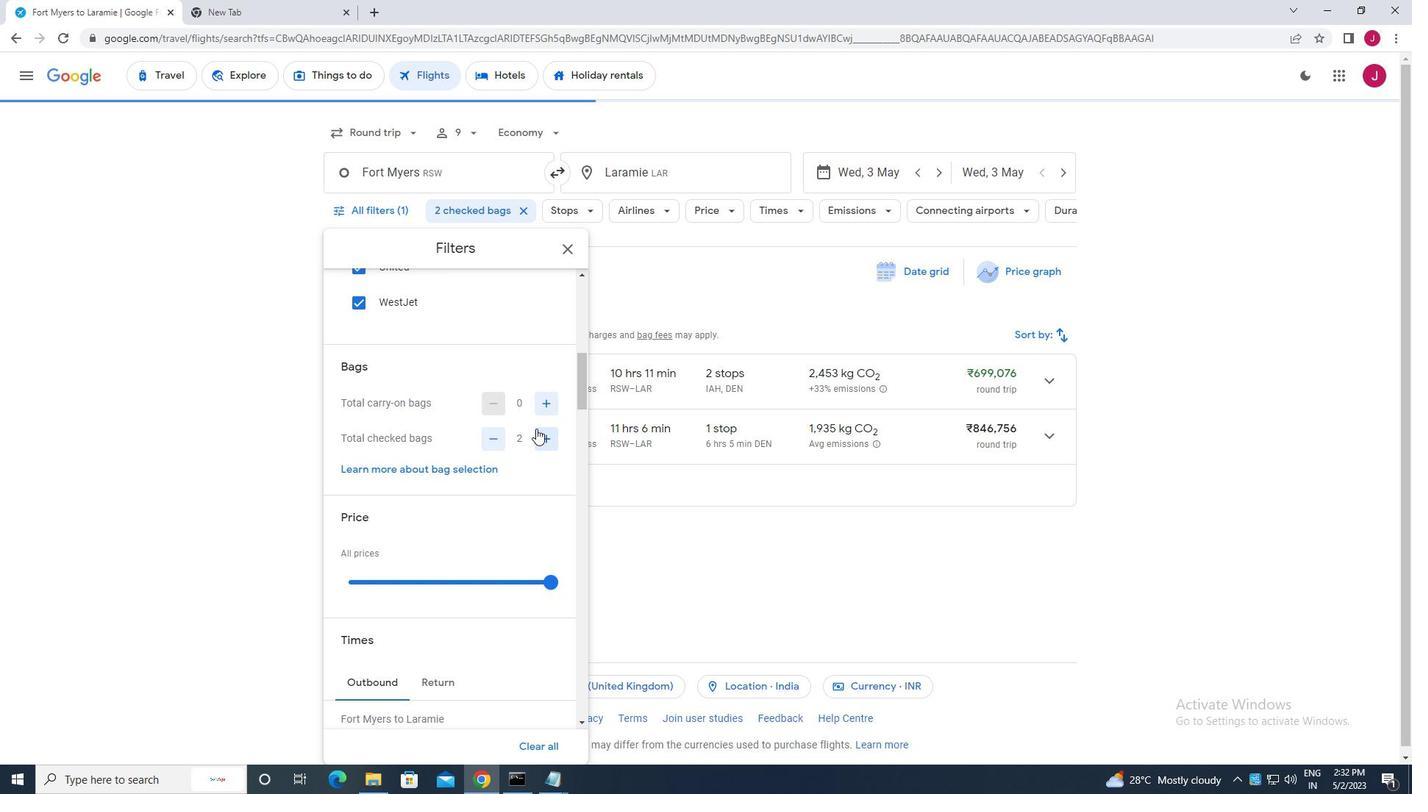 
Action: Mouse moved to (551, 433)
Screenshot: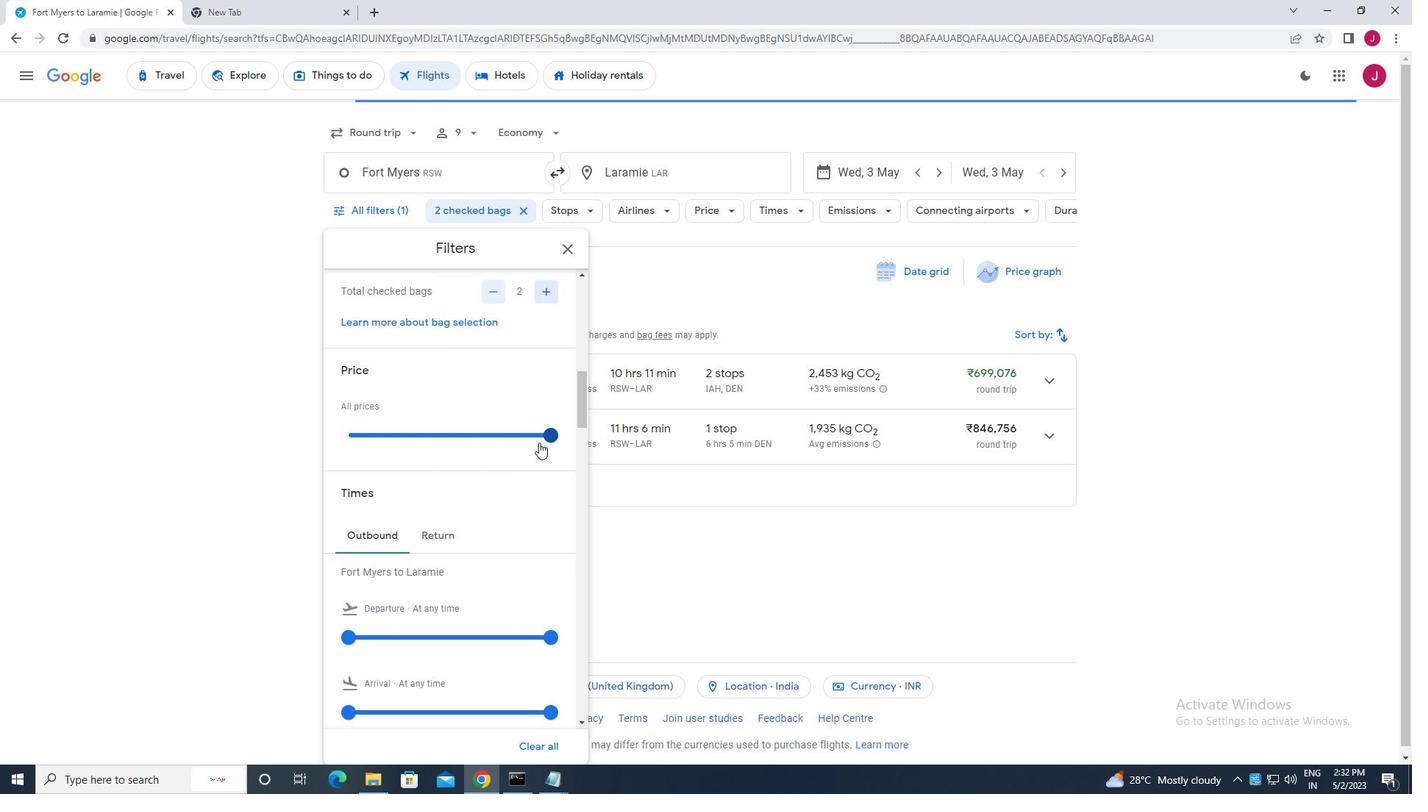 
Action: Mouse pressed left at (551, 433)
Screenshot: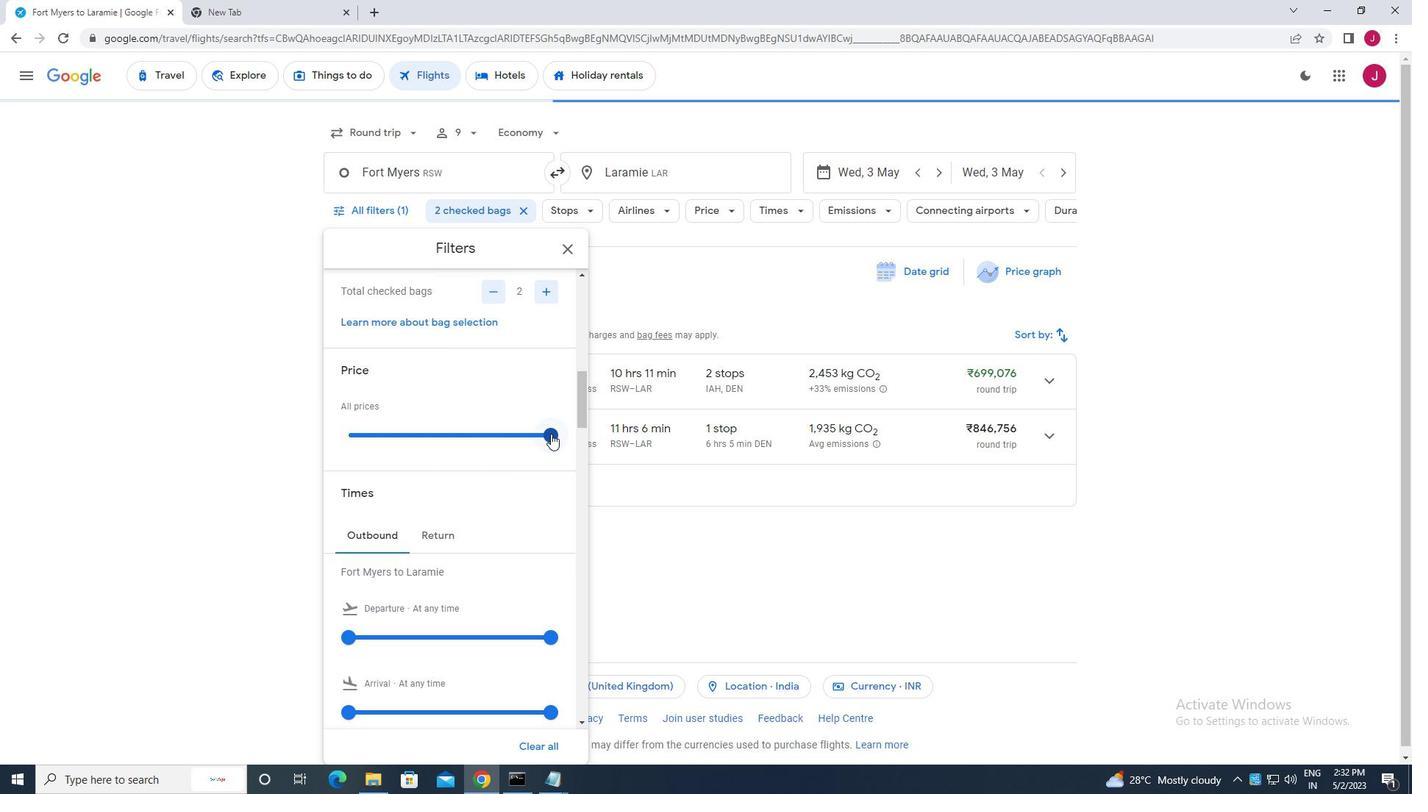 
Action: Mouse moved to (380, 445)
Screenshot: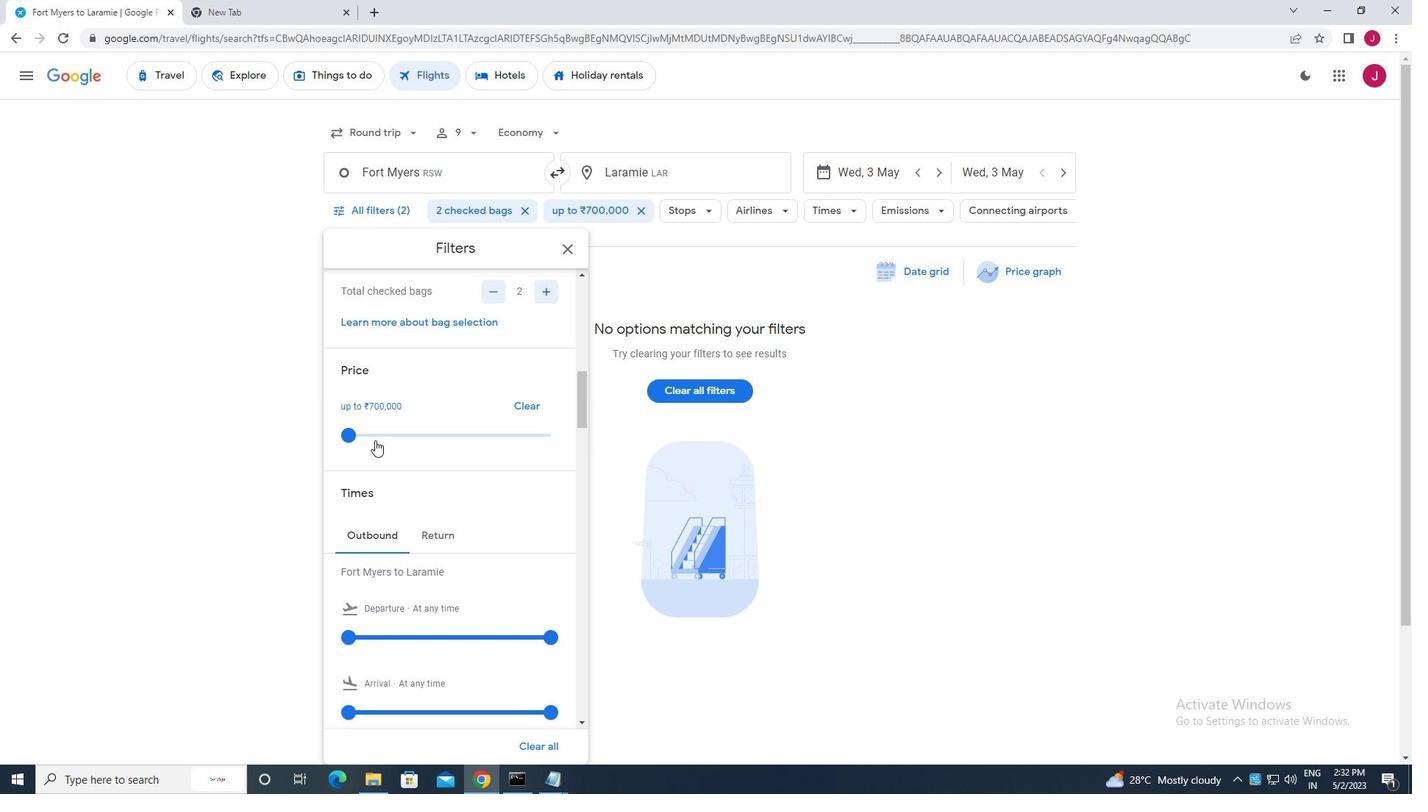 
Action: Mouse scrolled (380, 444) with delta (0, 0)
Screenshot: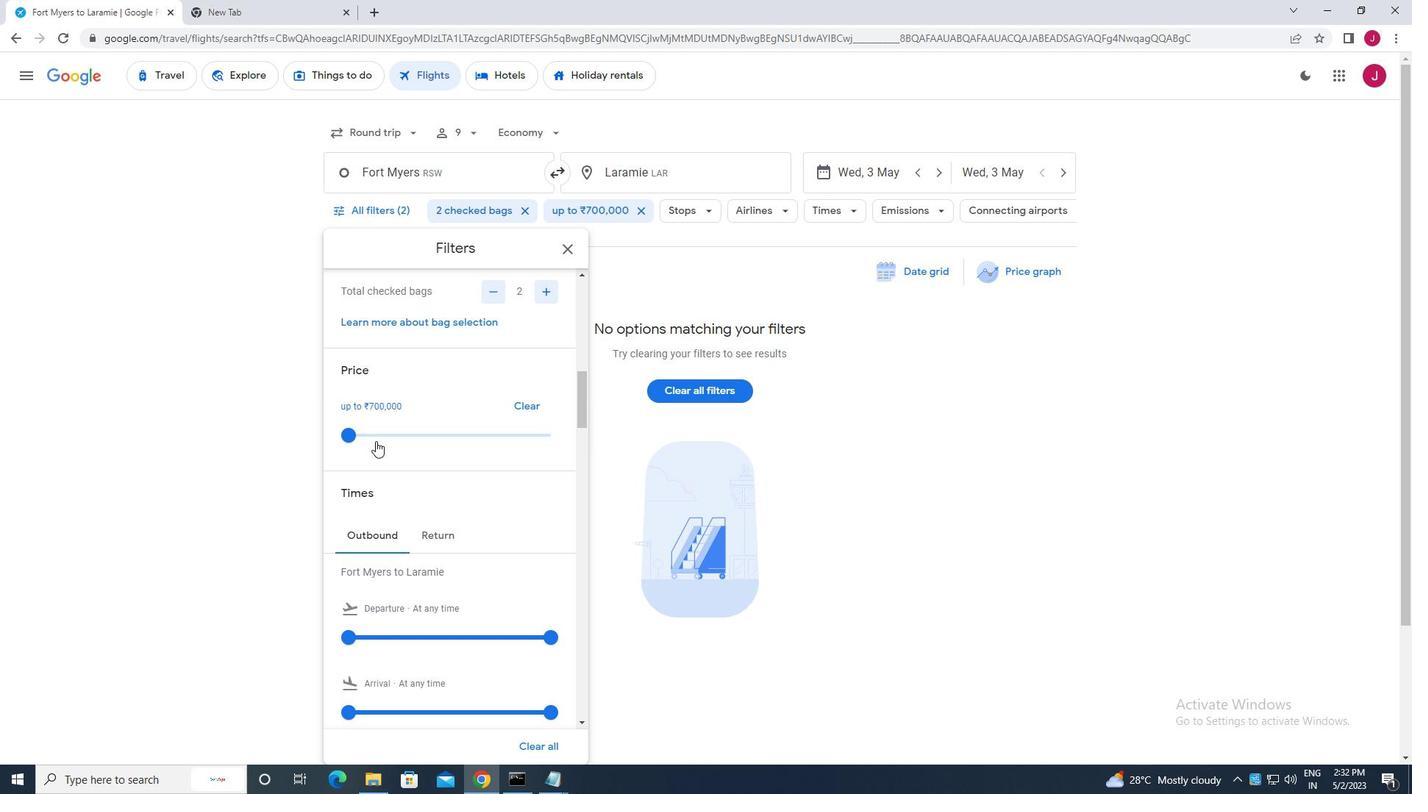 
Action: Mouse moved to (352, 561)
Screenshot: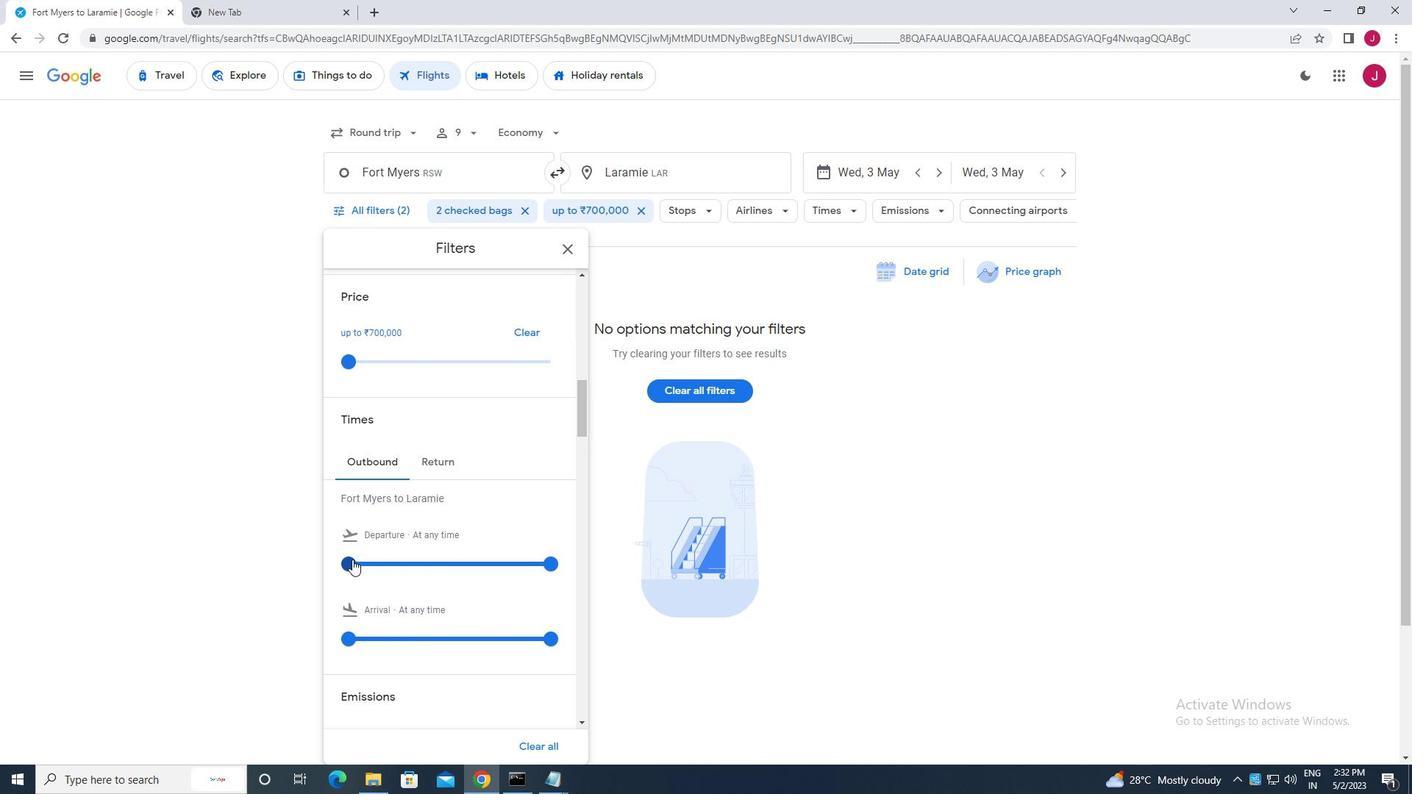
Action: Mouse pressed left at (352, 561)
Screenshot: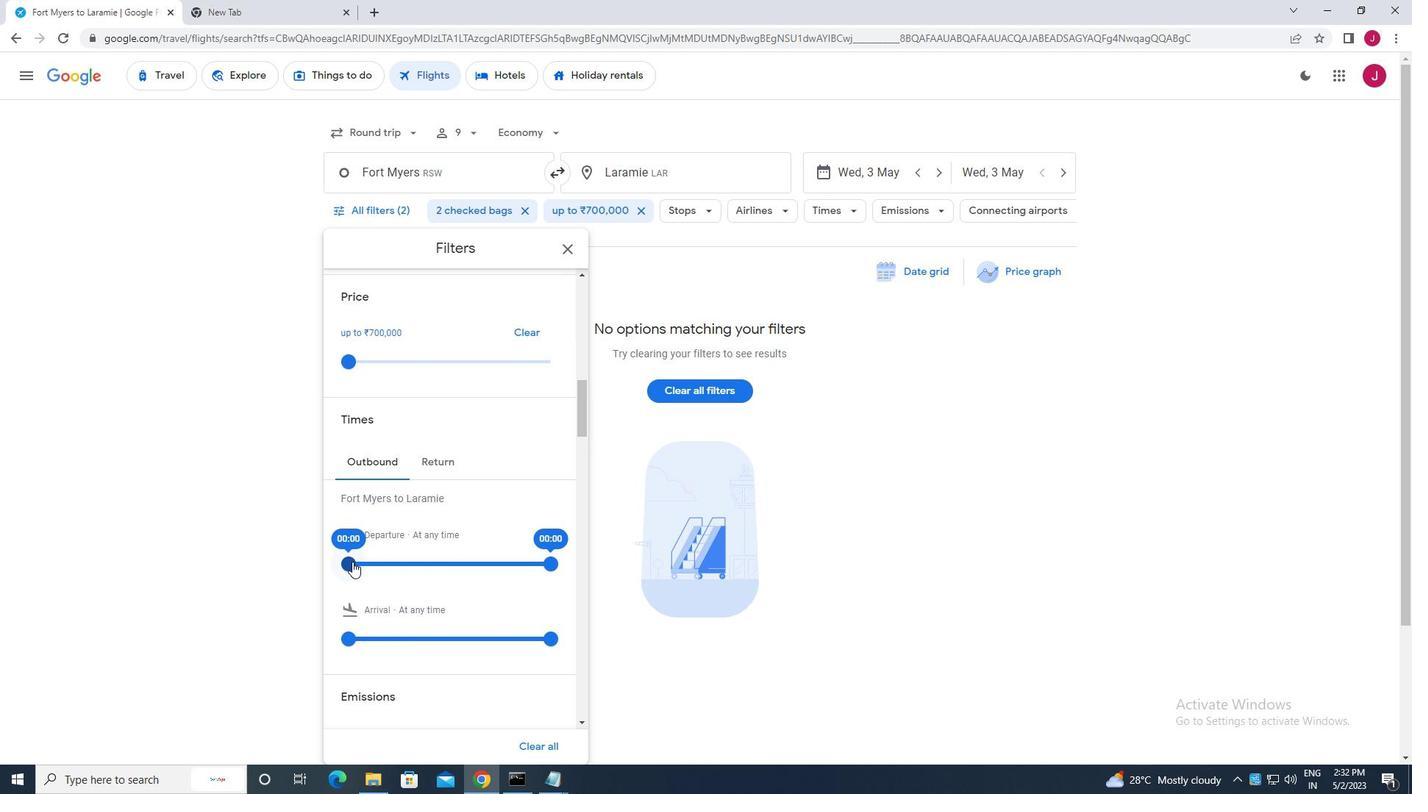 
Action: Mouse moved to (554, 567)
Screenshot: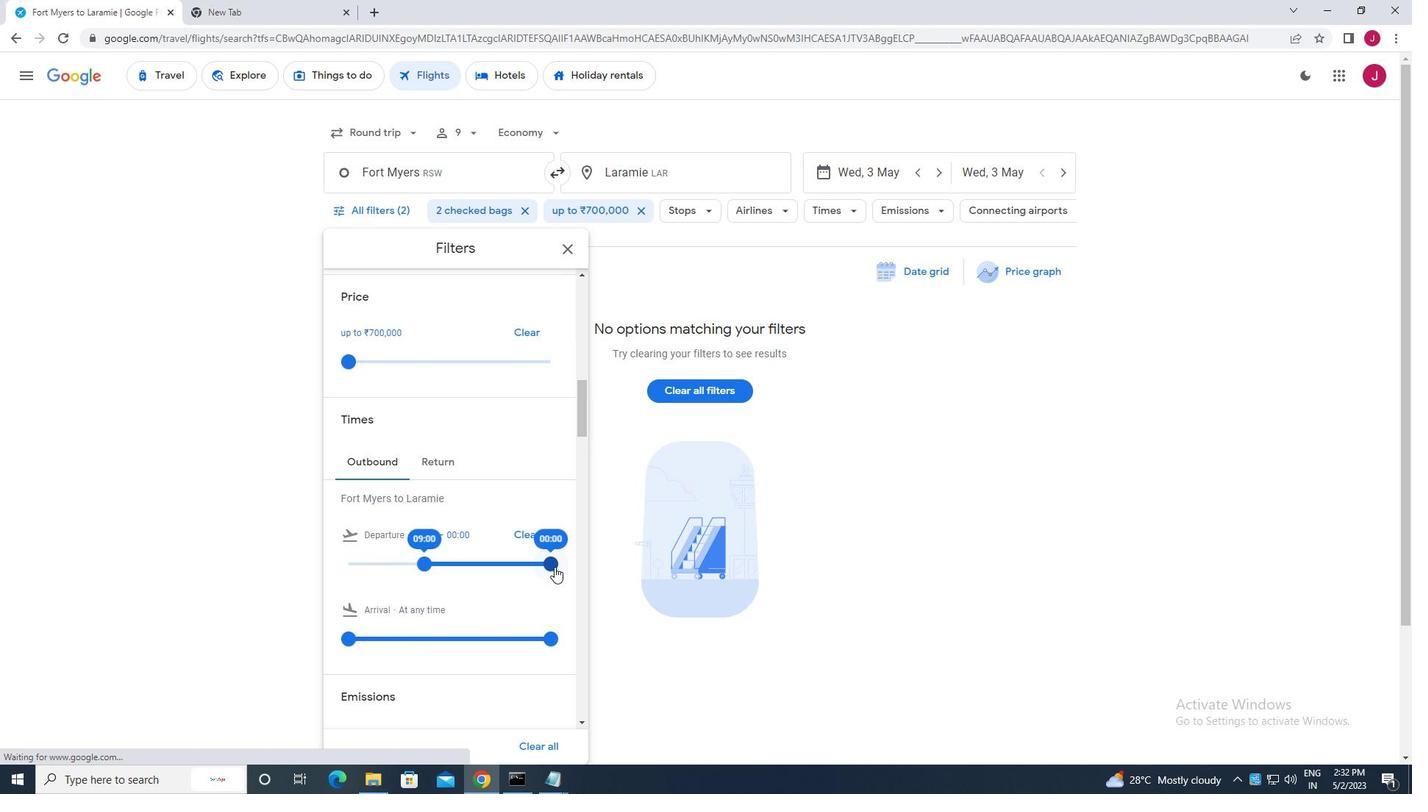 
Action: Mouse pressed left at (554, 567)
Screenshot: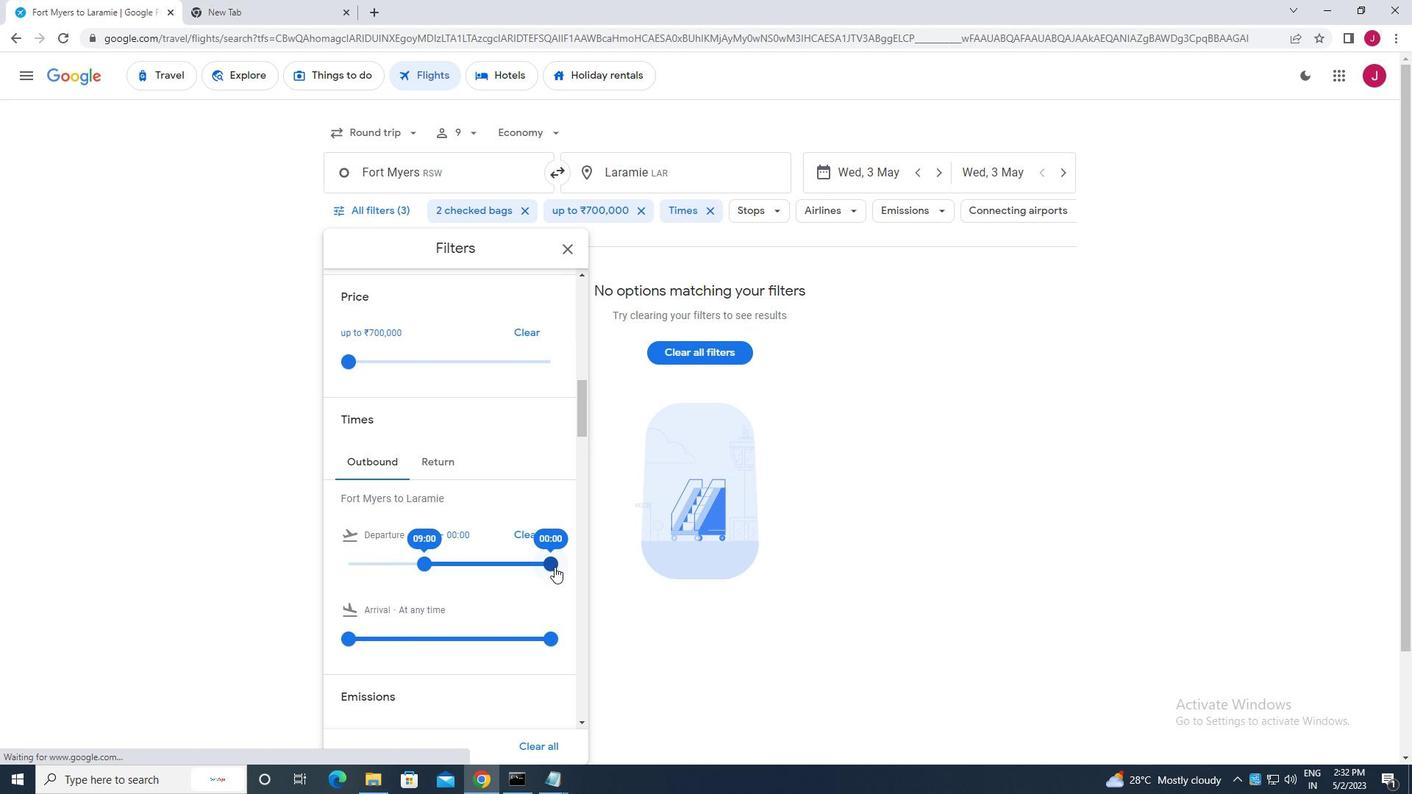 
Action: Mouse moved to (564, 250)
Screenshot: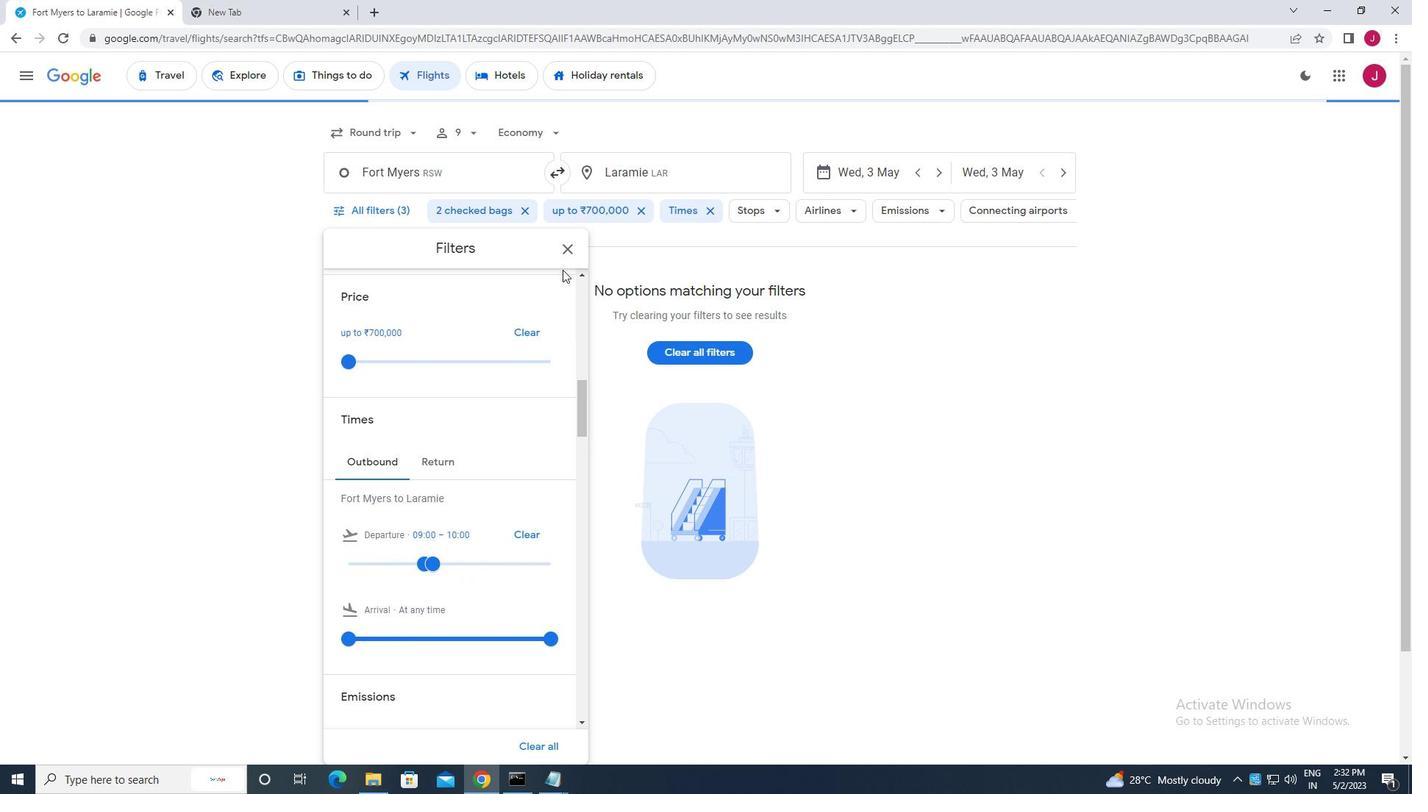 
Action: Mouse pressed left at (564, 250)
Screenshot: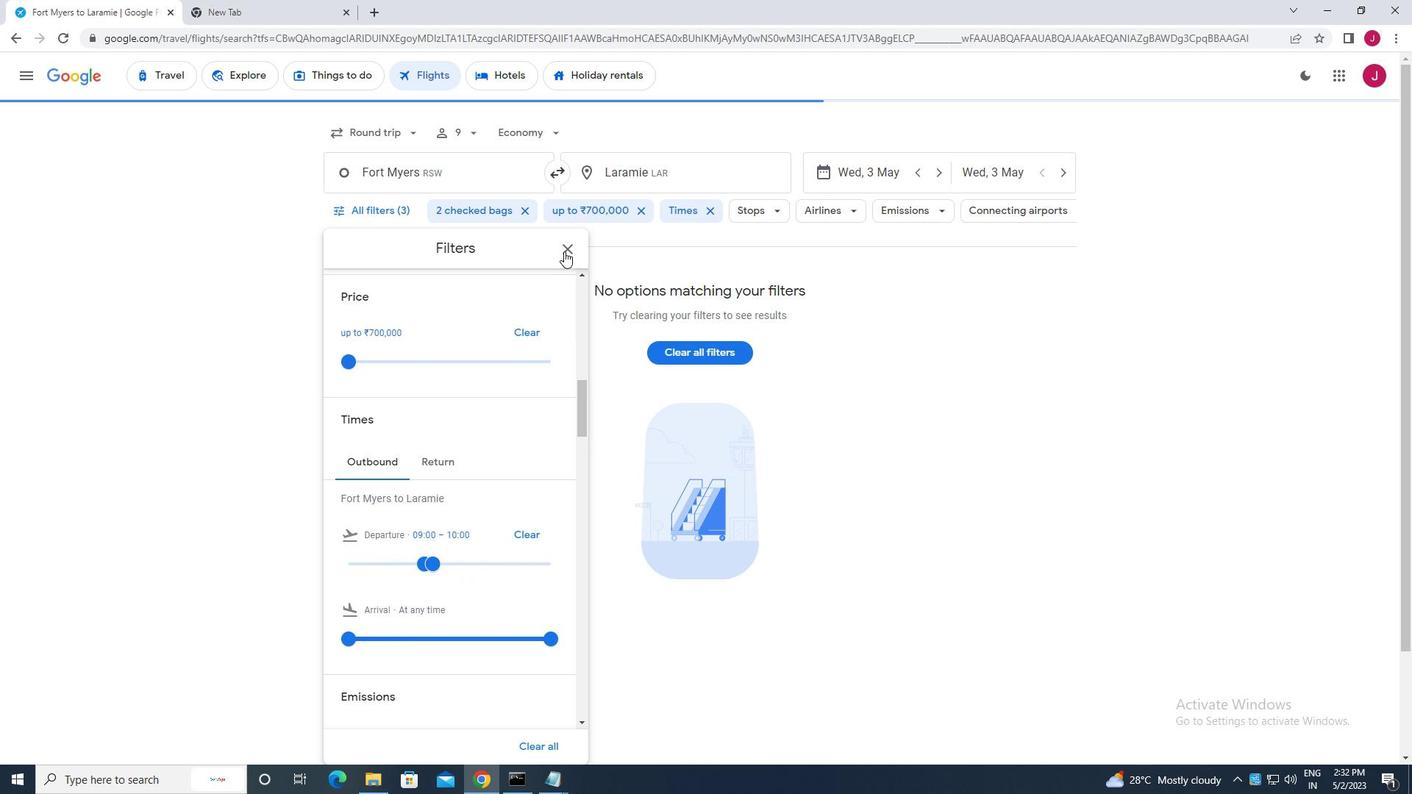 
Action: Mouse moved to (561, 252)
Screenshot: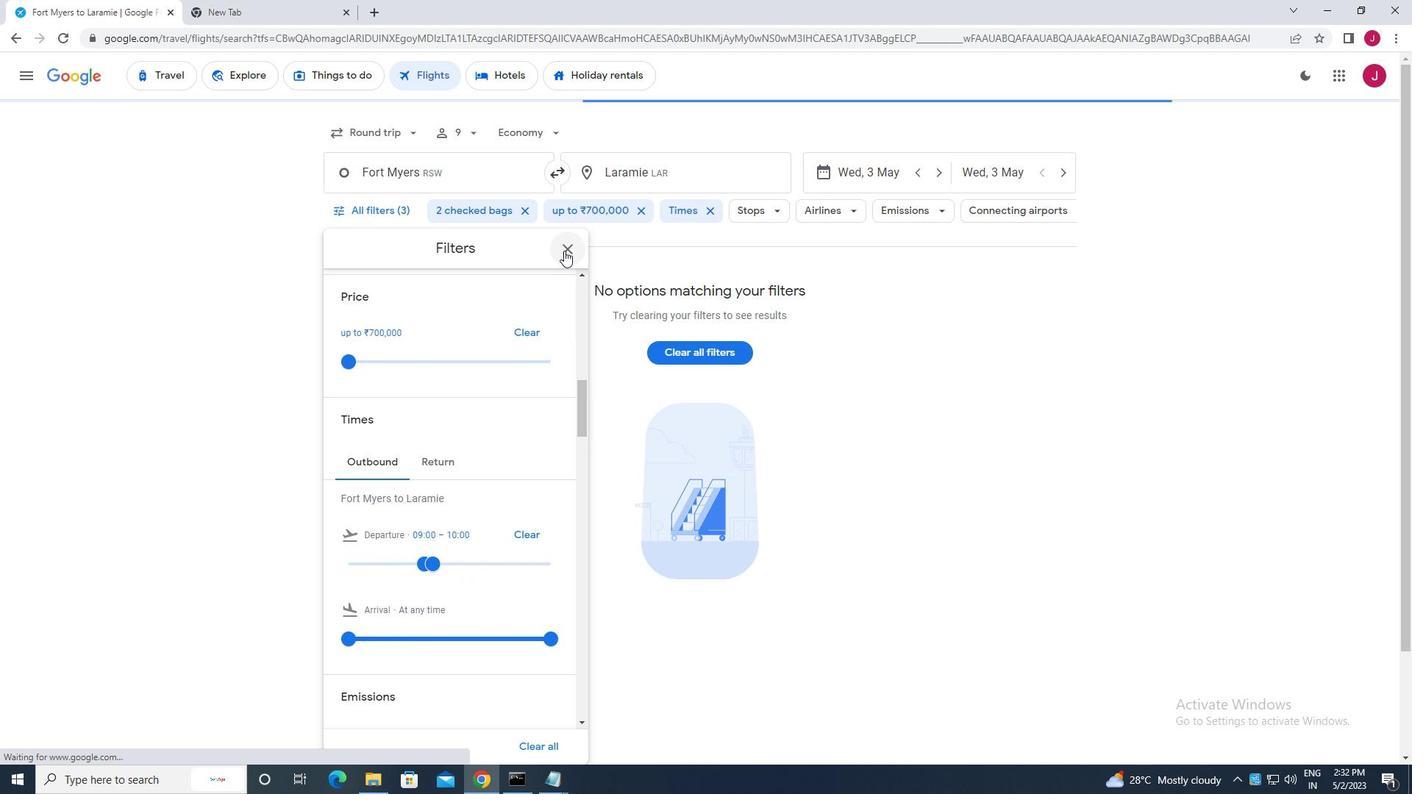 
